 Task: Find an Airbnb in Mairiporã, Brazil, for 7 guests from 10-15 July, with a price range of ₹10,000 - ₹15,000, 4 bedrooms, 7 beds, 4 bathrooms, property type 'Flat', and amenities including Wifi, Free parking, and TV. Host language should be English.
Action: Mouse moved to (610, 124)
Screenshot: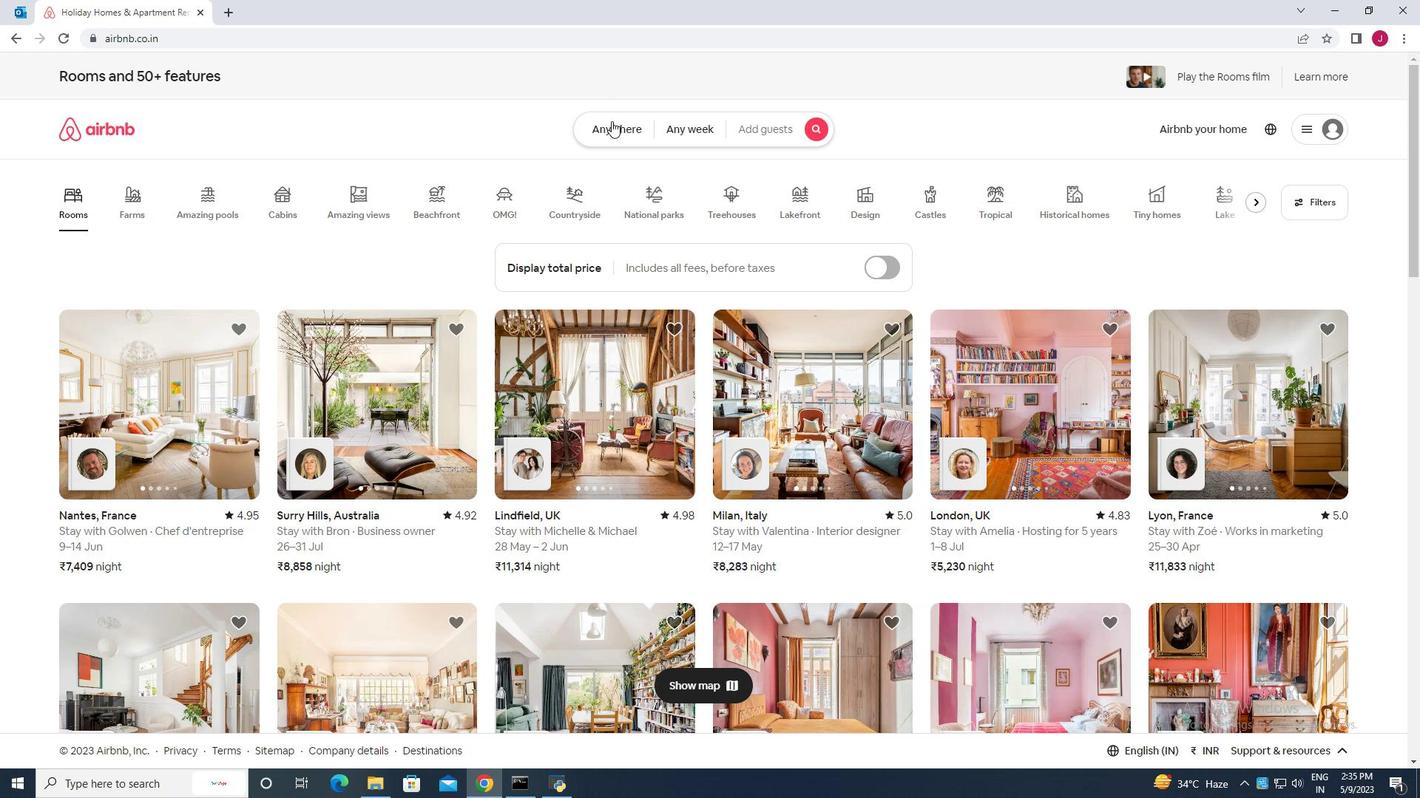 
Action: Mouse pressed left at (610, 124)
Screenshot: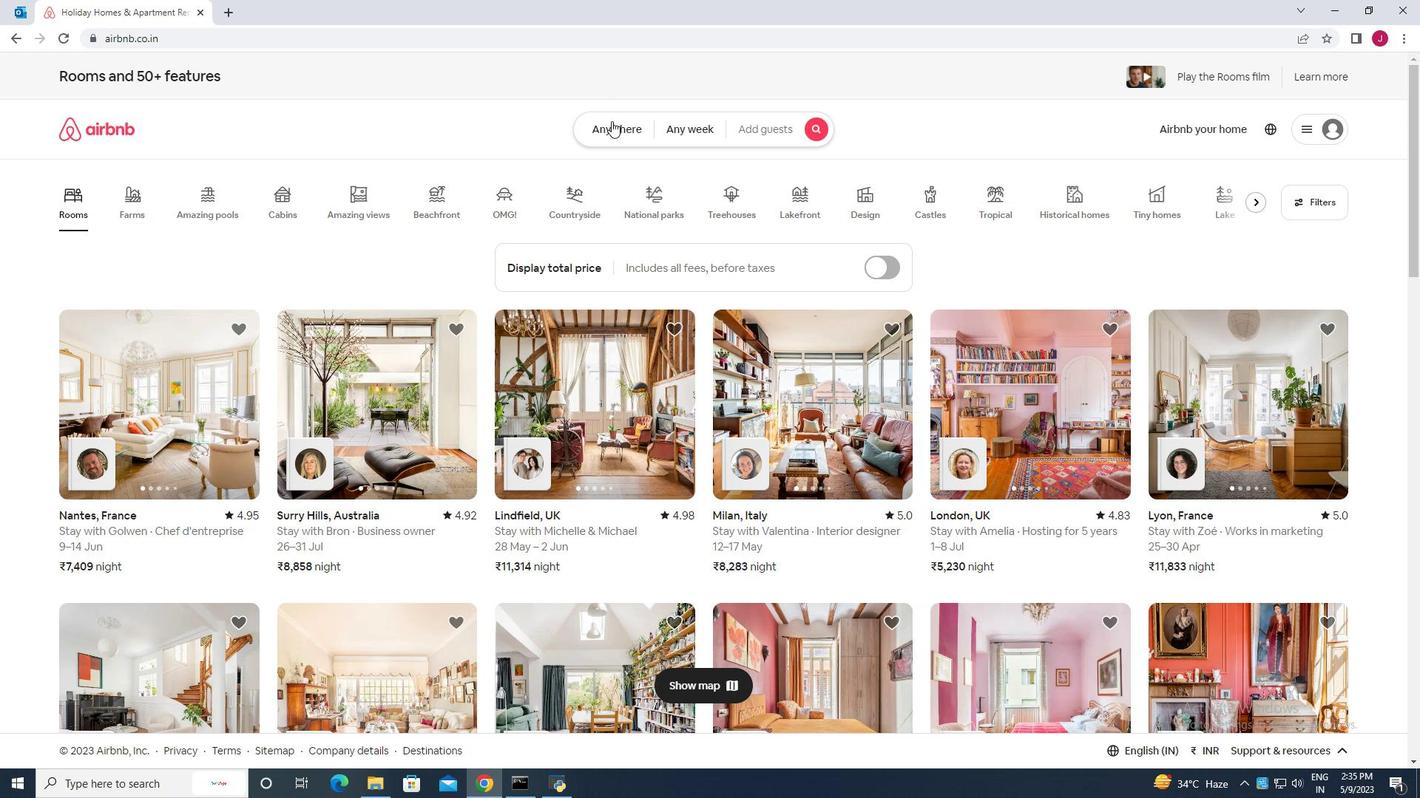 
Action: Mouse moved to (451, 193)
Screenshot: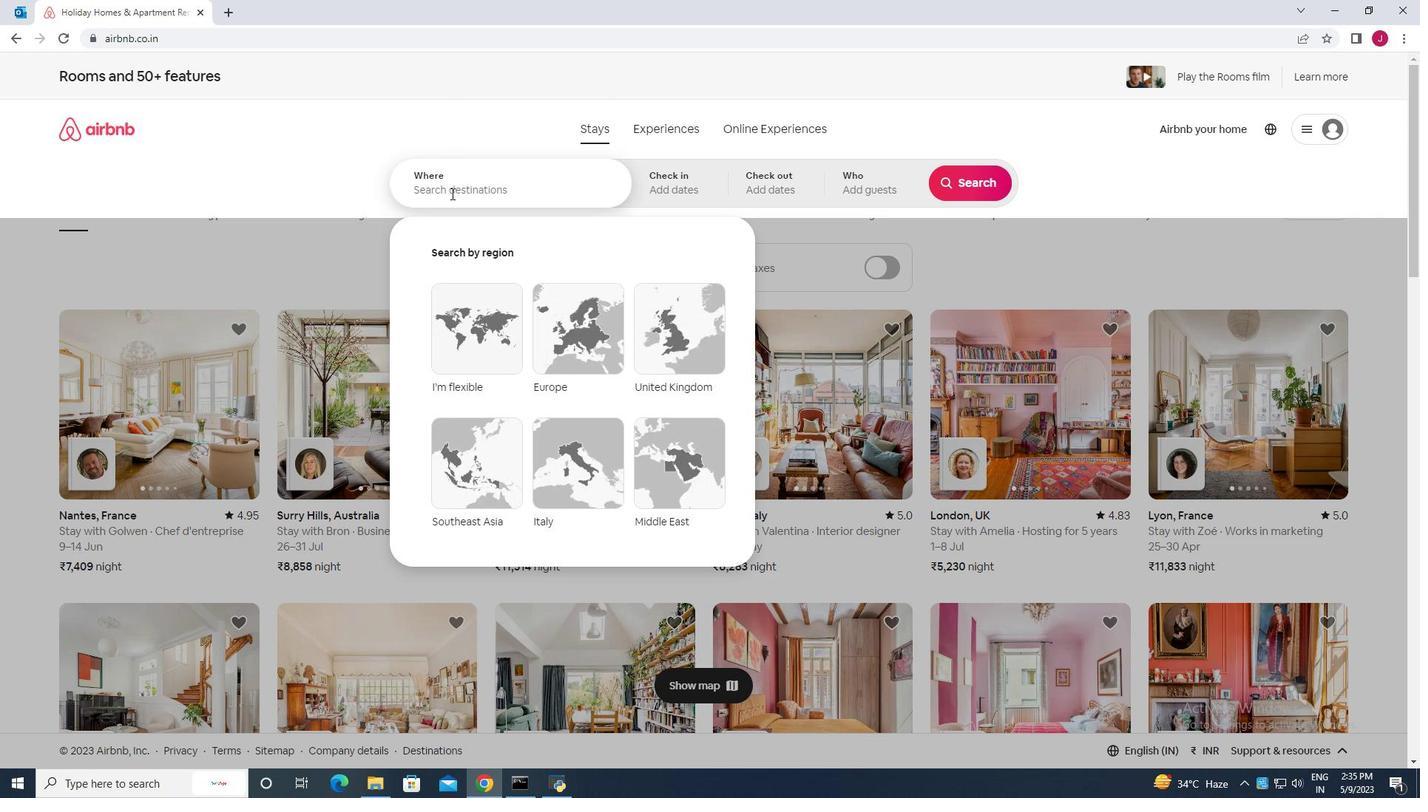 
Action: Mouse pressed left at (451, 193)
Screenshot: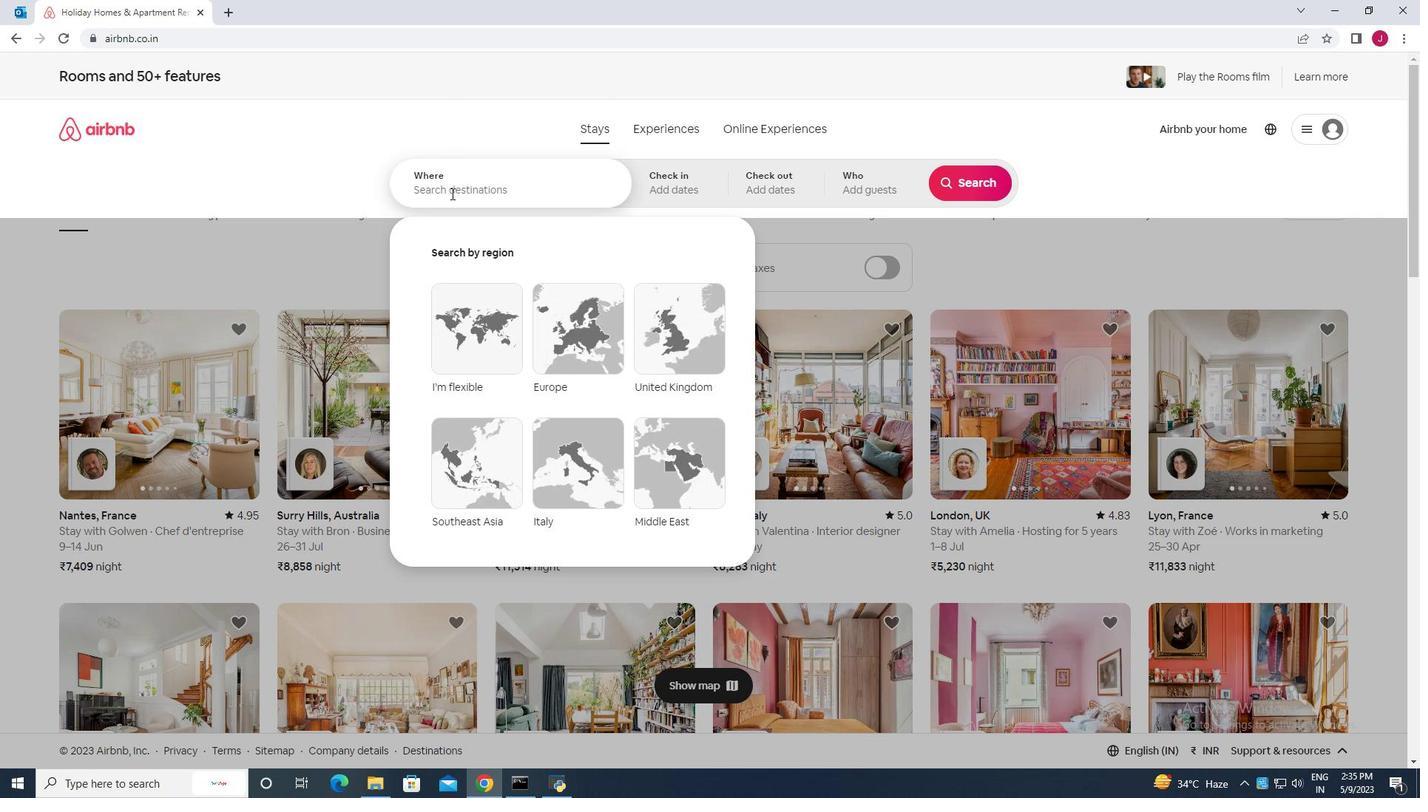 
Action: Mouse moved to (452, 193)
Screenshot: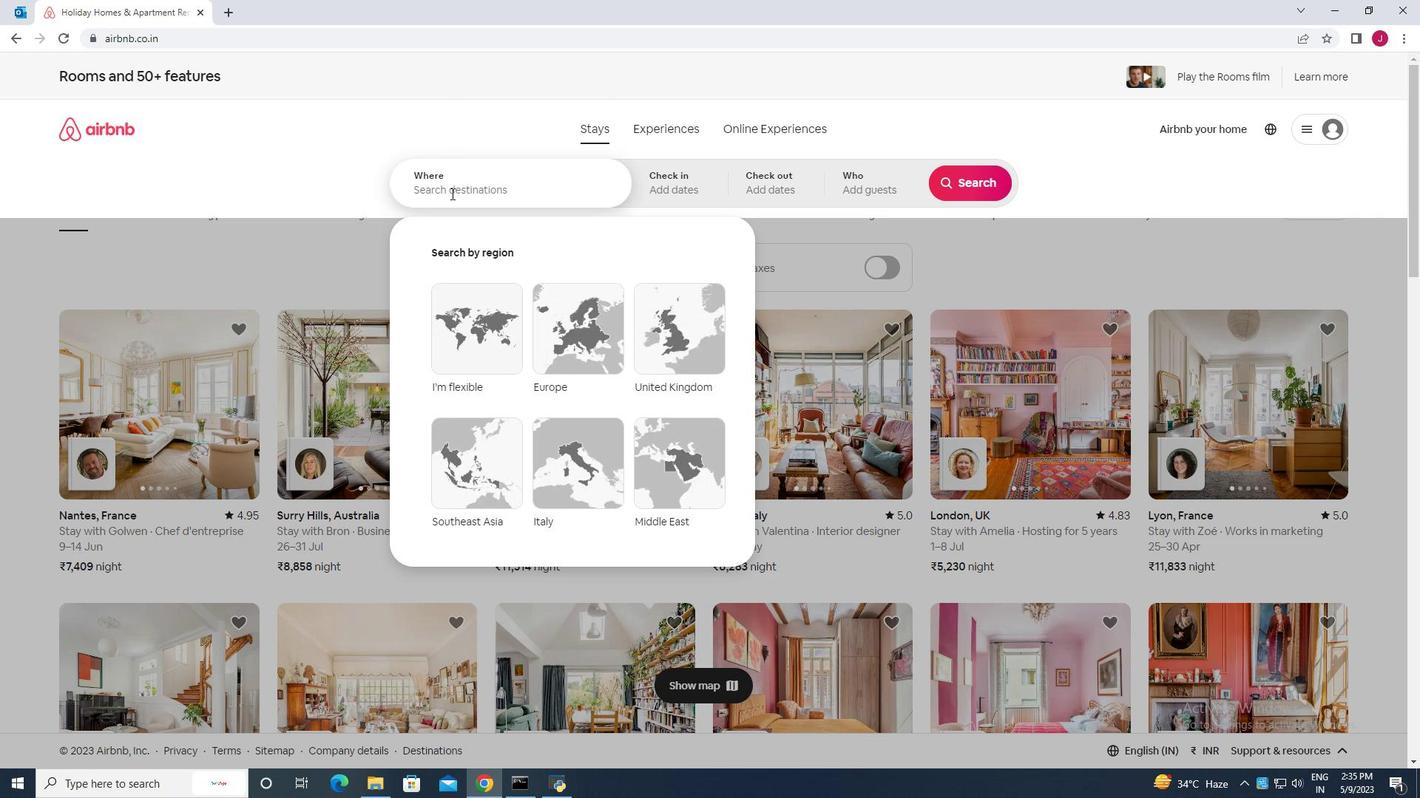 
Action: Key pressed mairipora<Key.space>brazil
Screenshot: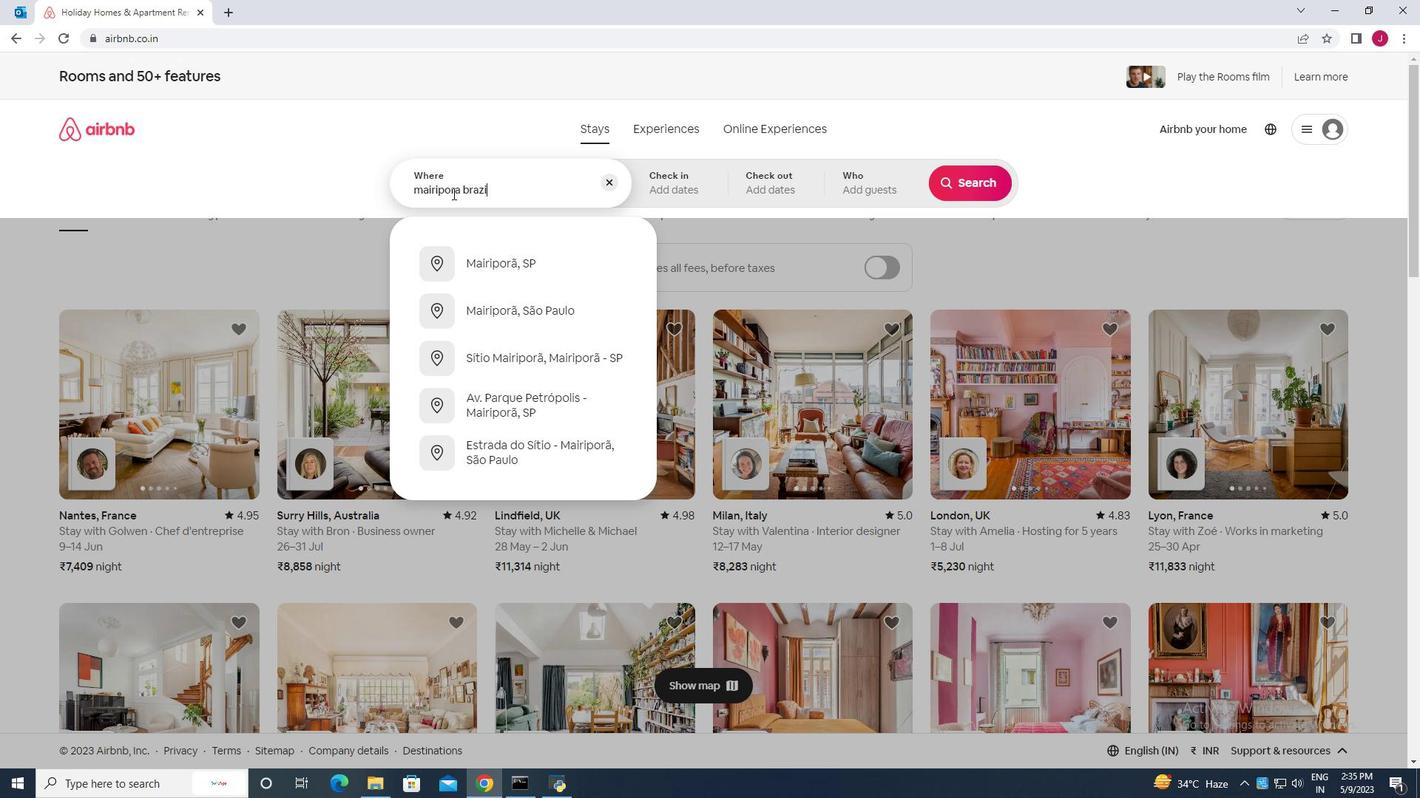 
Action: Mouse moved to (514, 238)
Screenshot: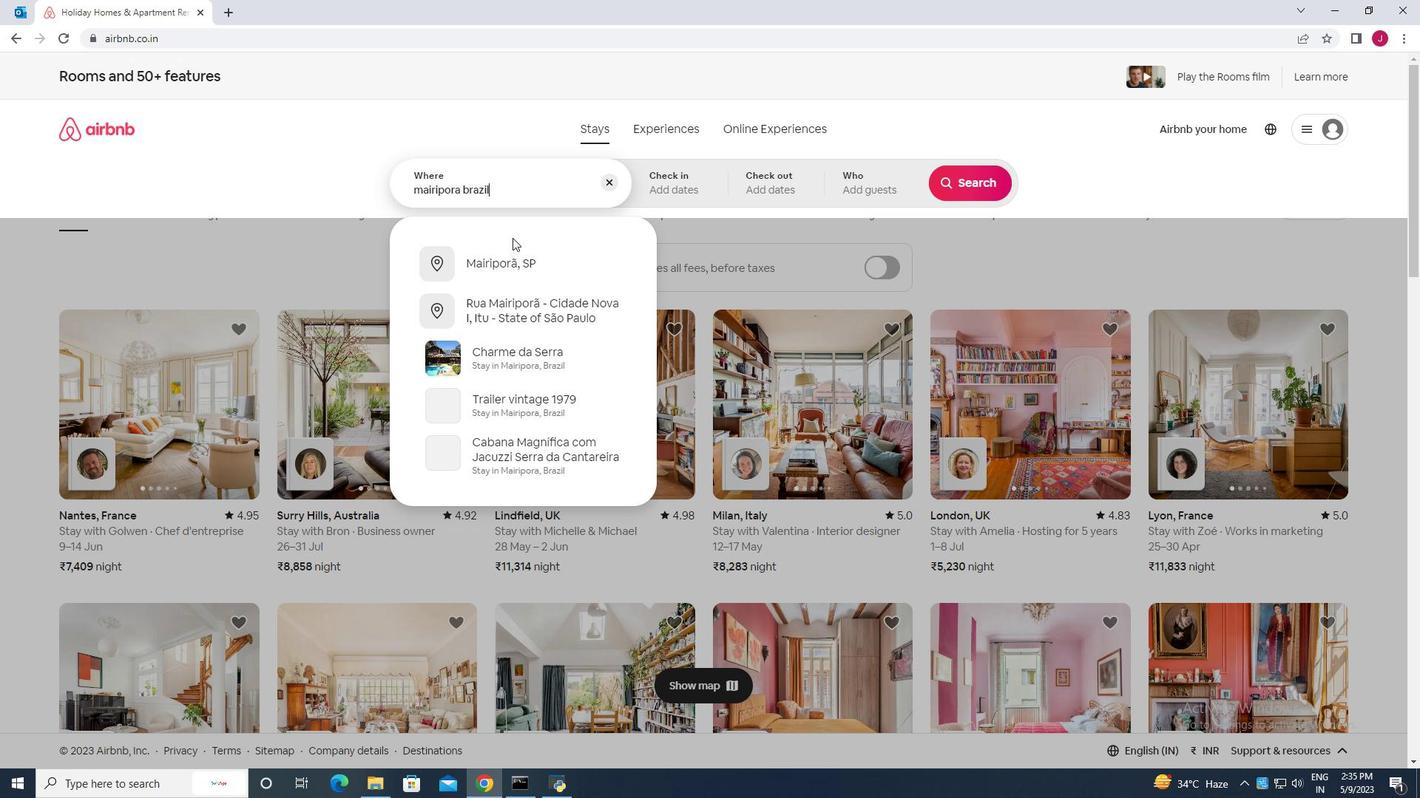 
Action: Key pressed <Key.enter>
Screenshot: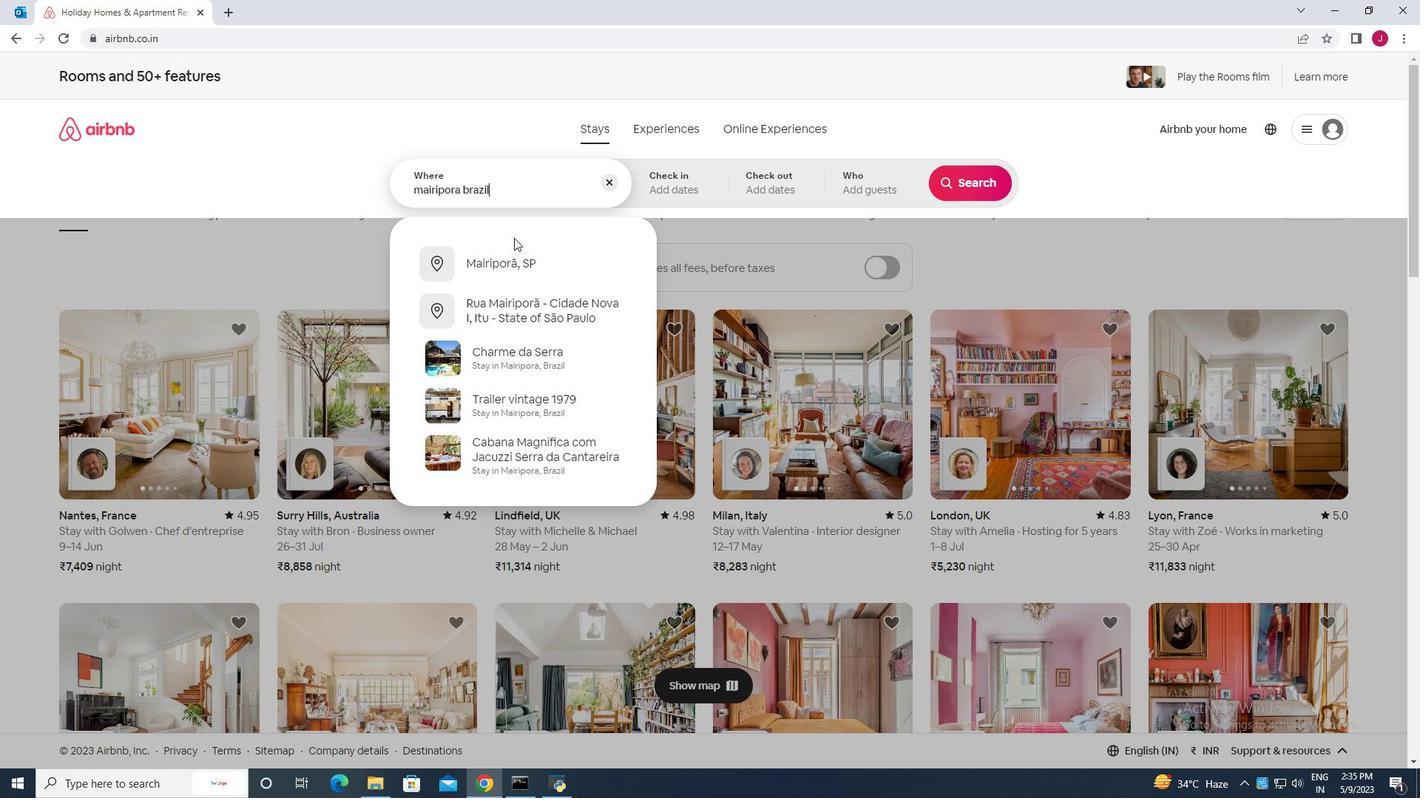 
Action: Mouse moved to (966, 295)
Screenshot: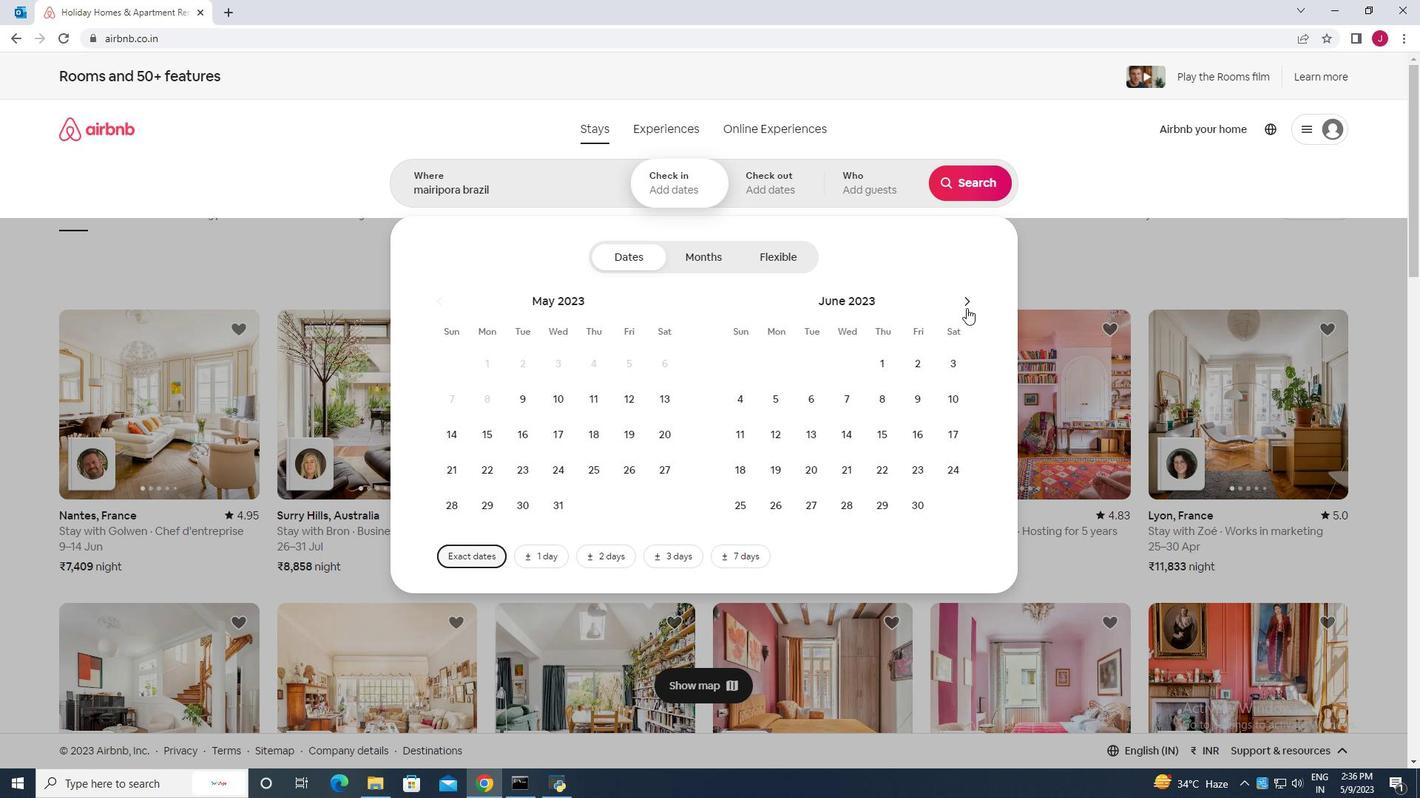 
Action: Mouse pressed left at (966, 295)
Screenshot: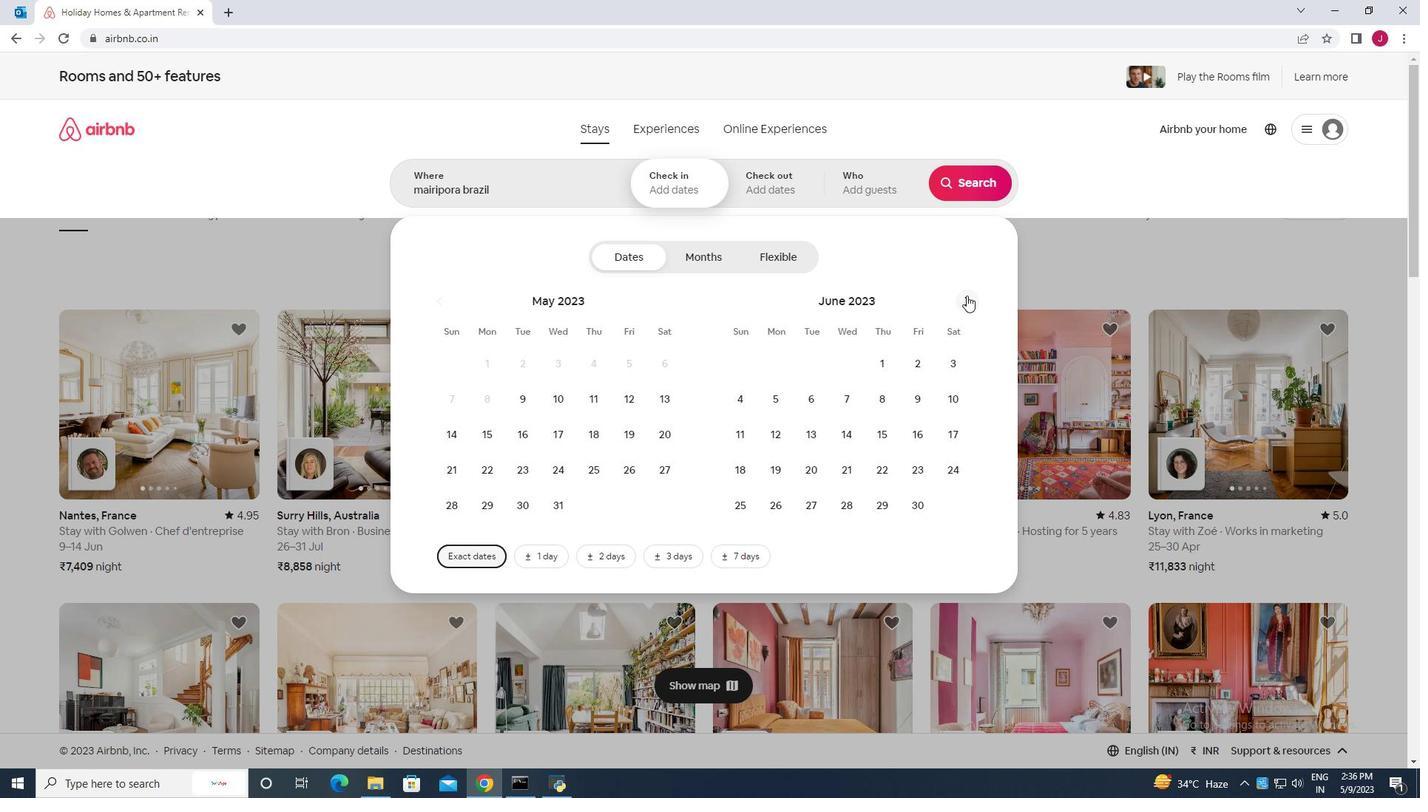 
Action: Mouse moved to (781, 437)
Screenshot: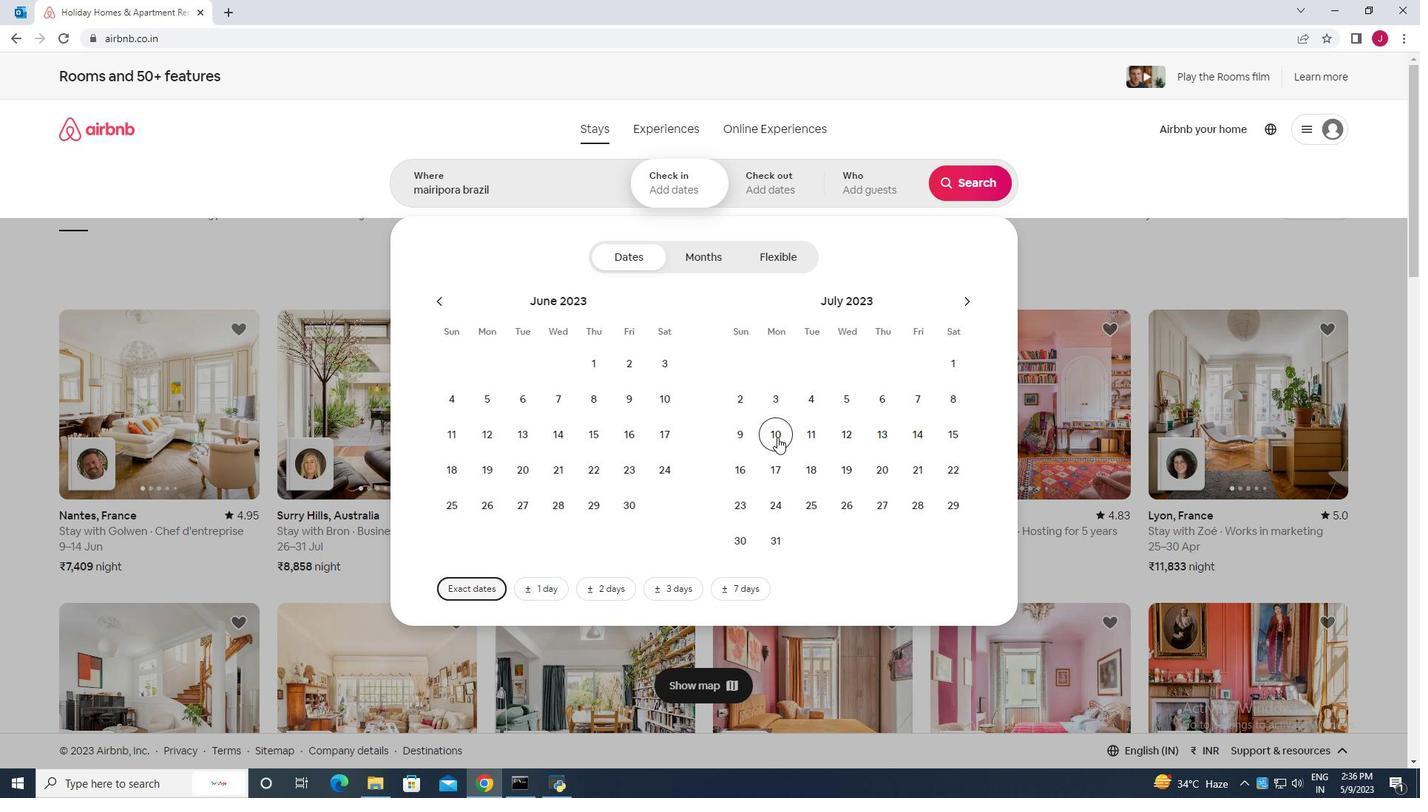 
Action: Mouse pressed left at (781, 437)
Screenshot: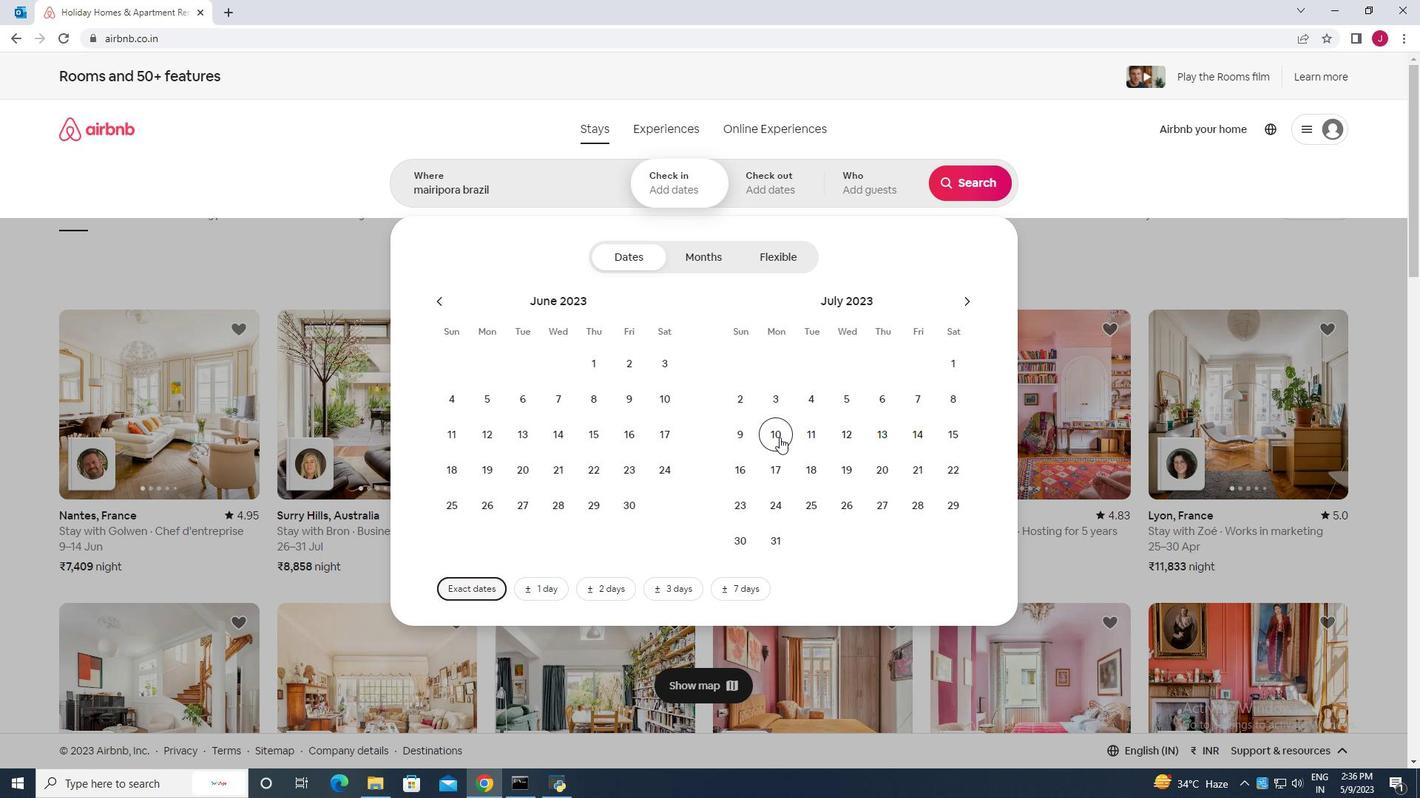 
Action: Mouse moved to (950, 435)
Screenshot: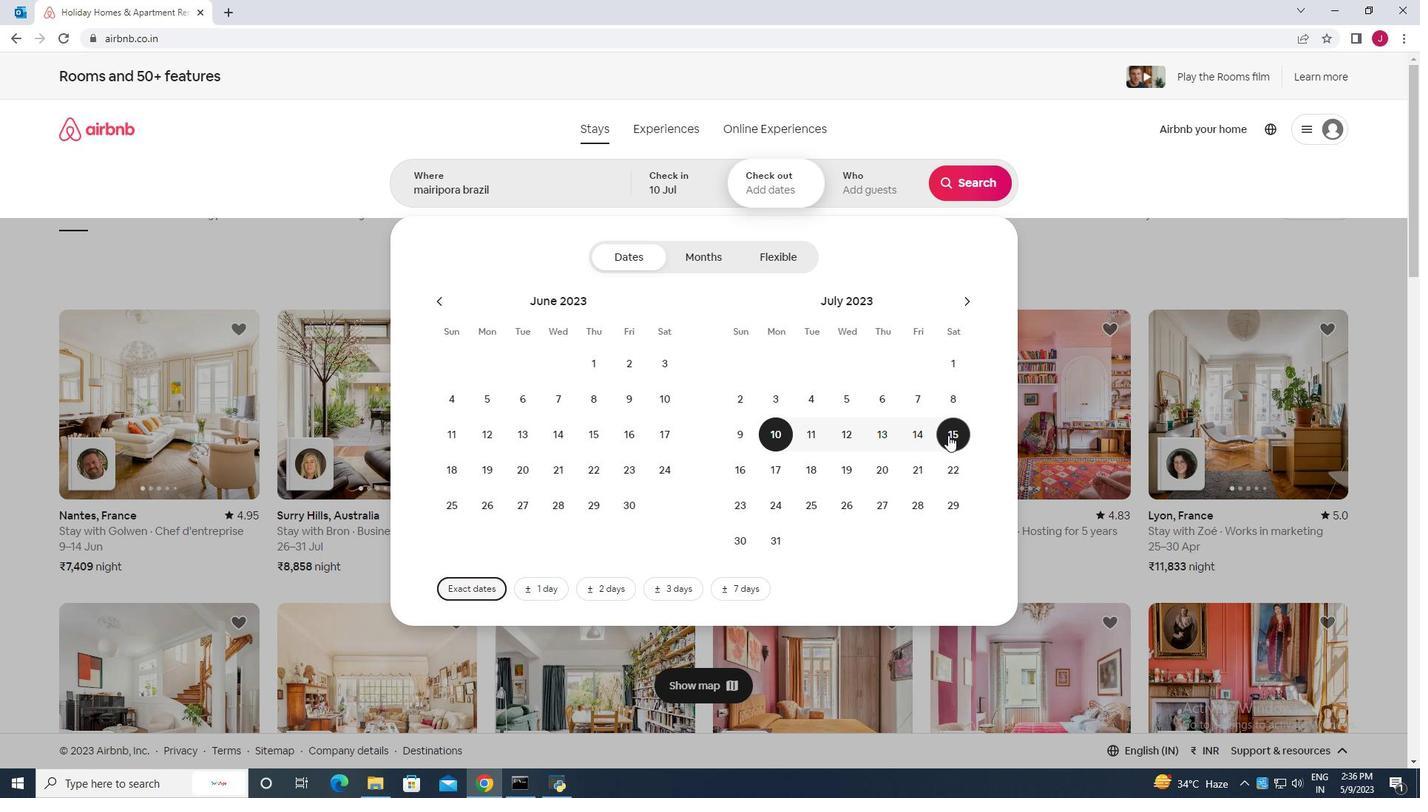 
Action: Mouse pressed left at (950, 435)
Screenshot: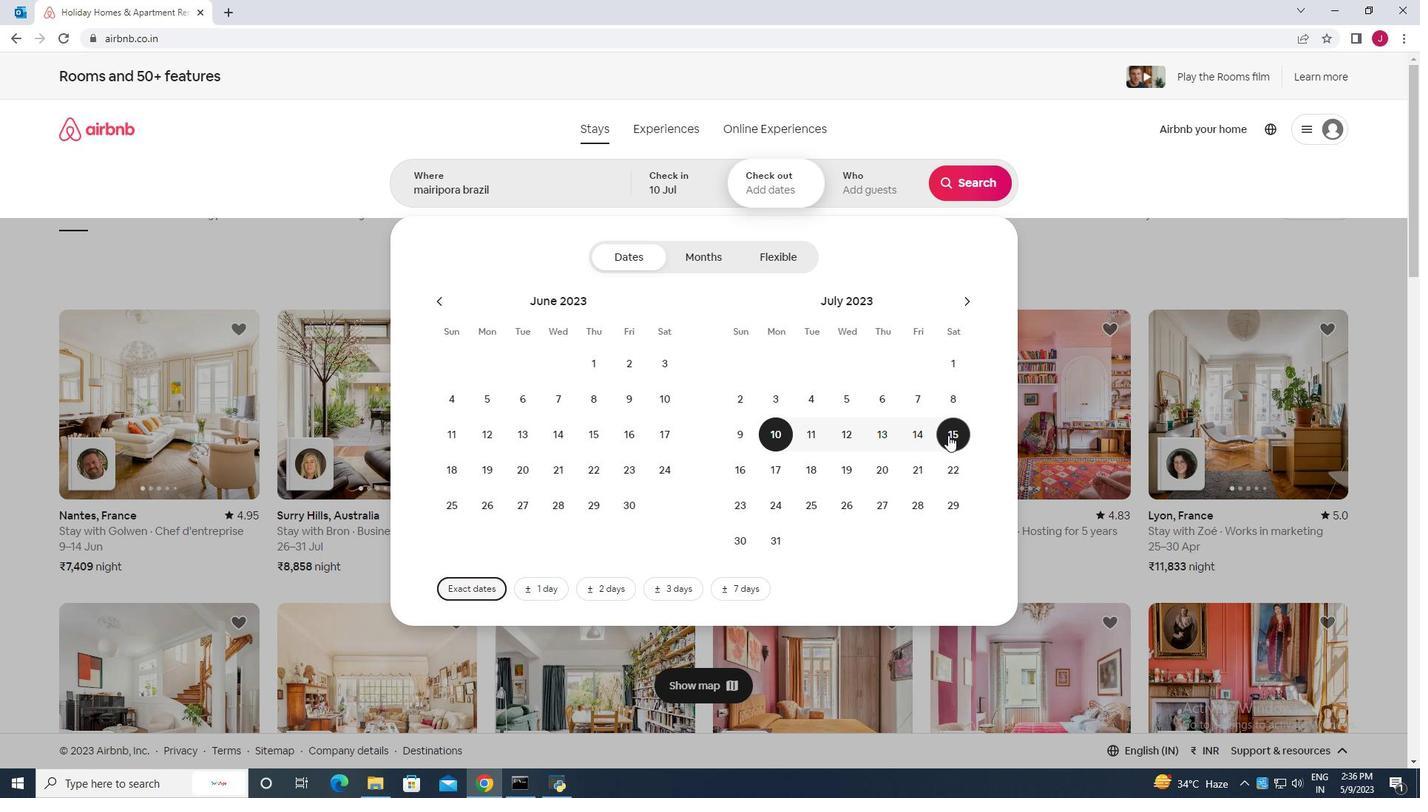 
Action: Mouse moved to (858, 190)
Screenshot: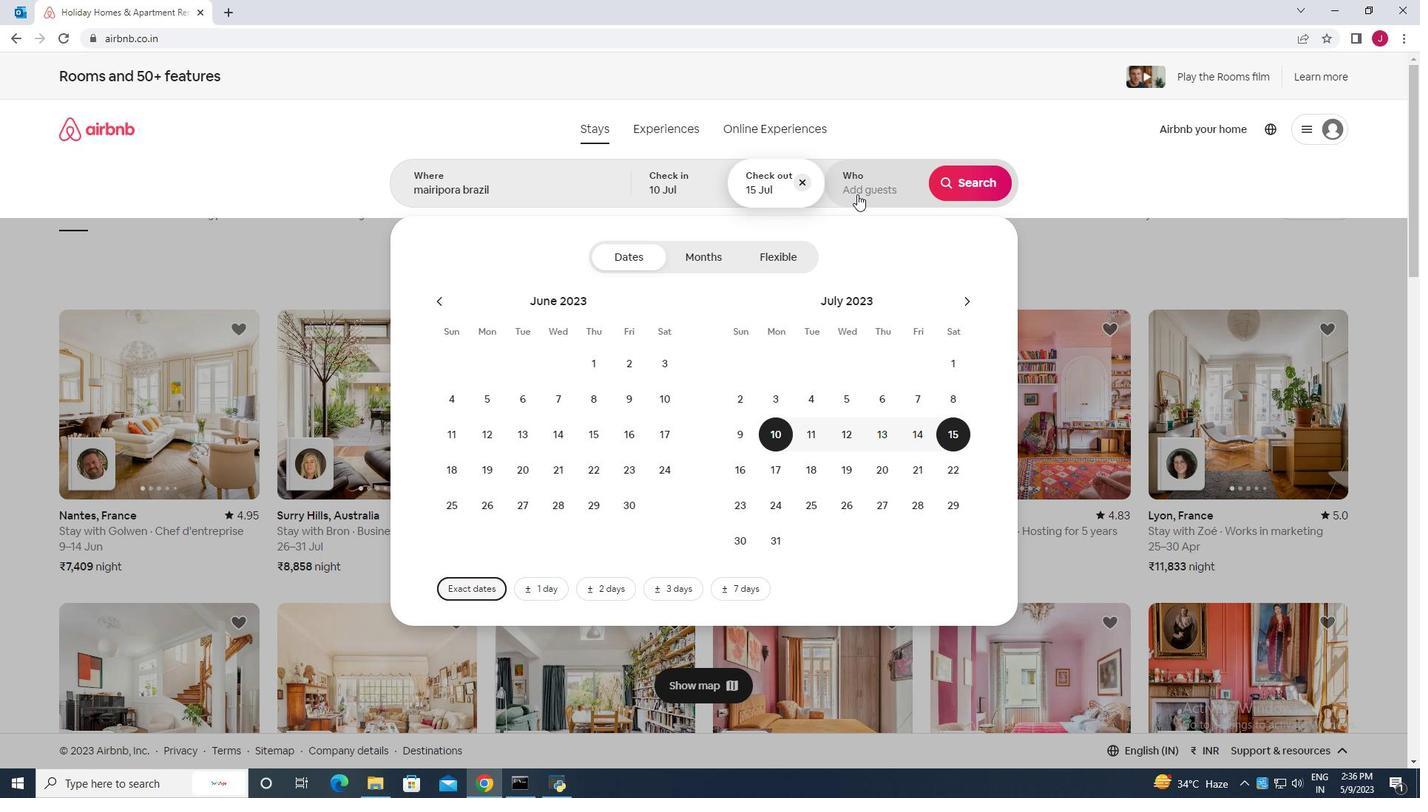 
Action: Mouse pressed left at (858, 190)
Screenshot: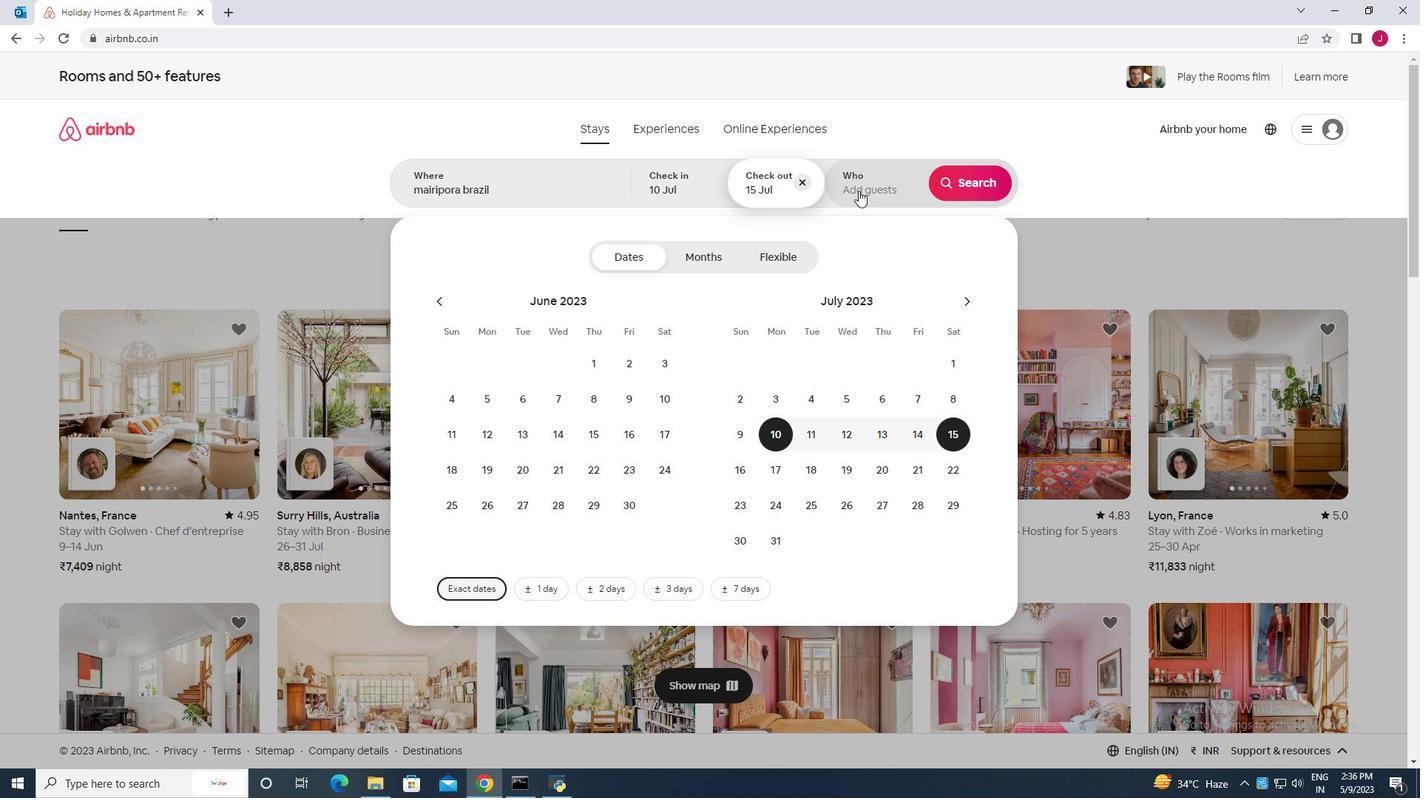 
Action: Mouse moved to (974, 260)
Screenshot: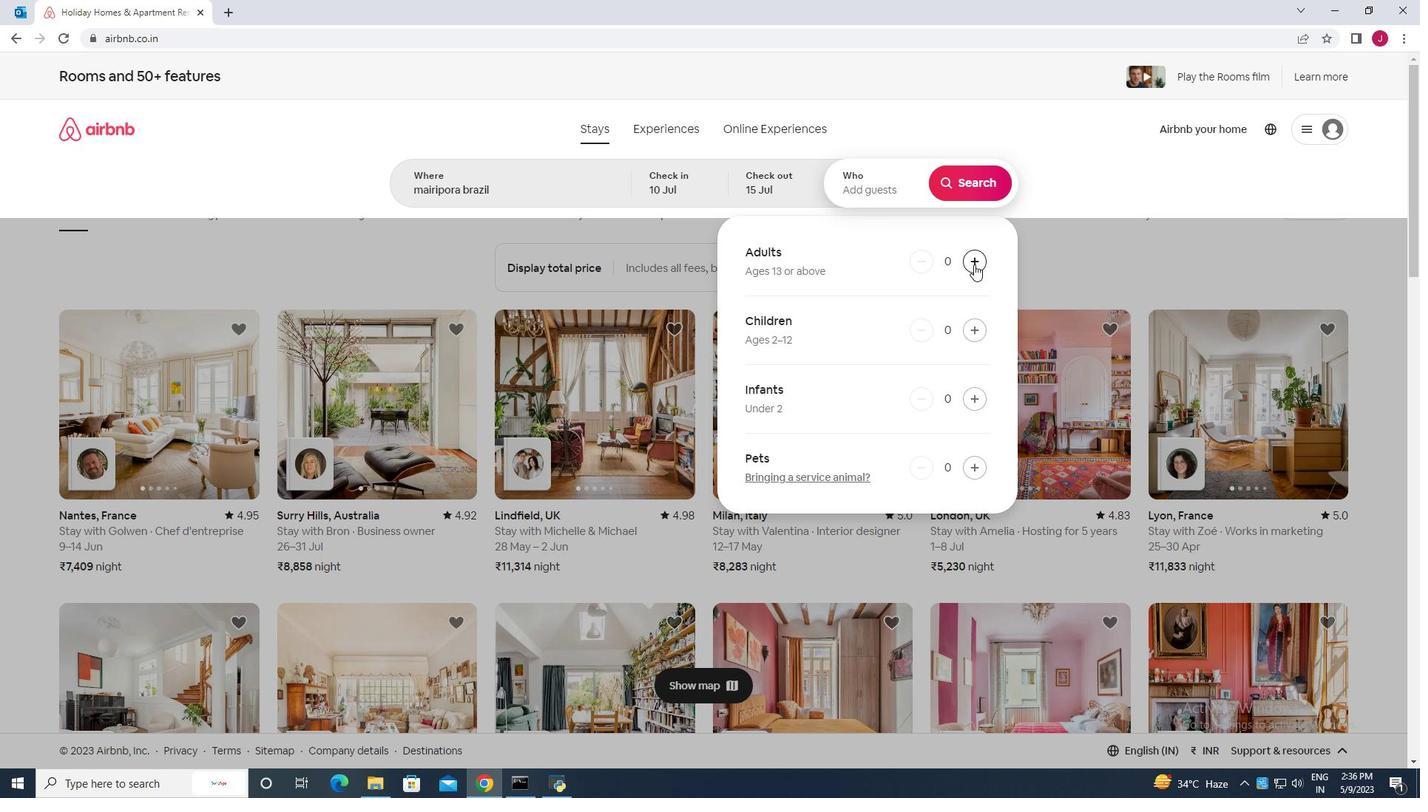 
Action: Mouse pressed left at (974, 260)
Screenshot: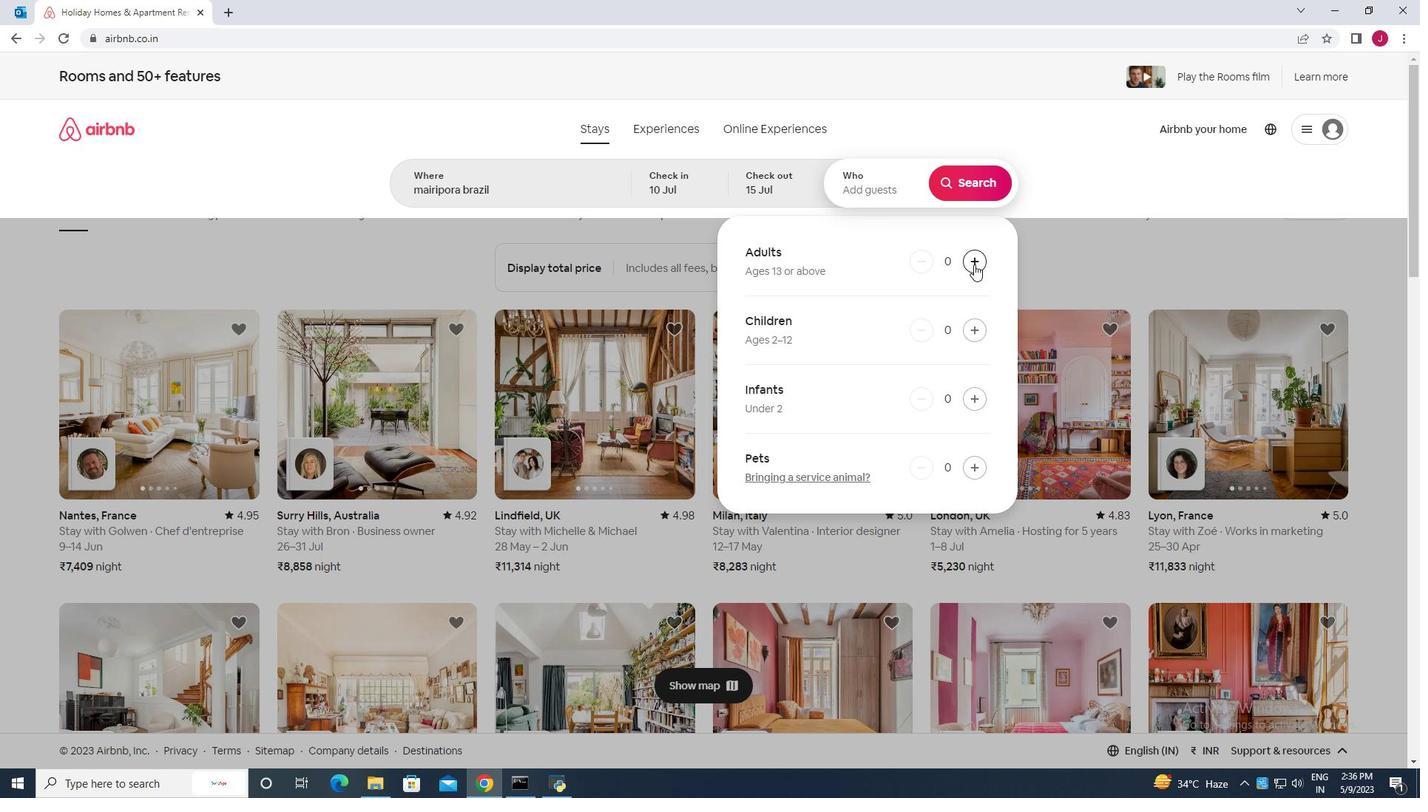 
Action: Mouse moved to (974, 260)
Screenshot: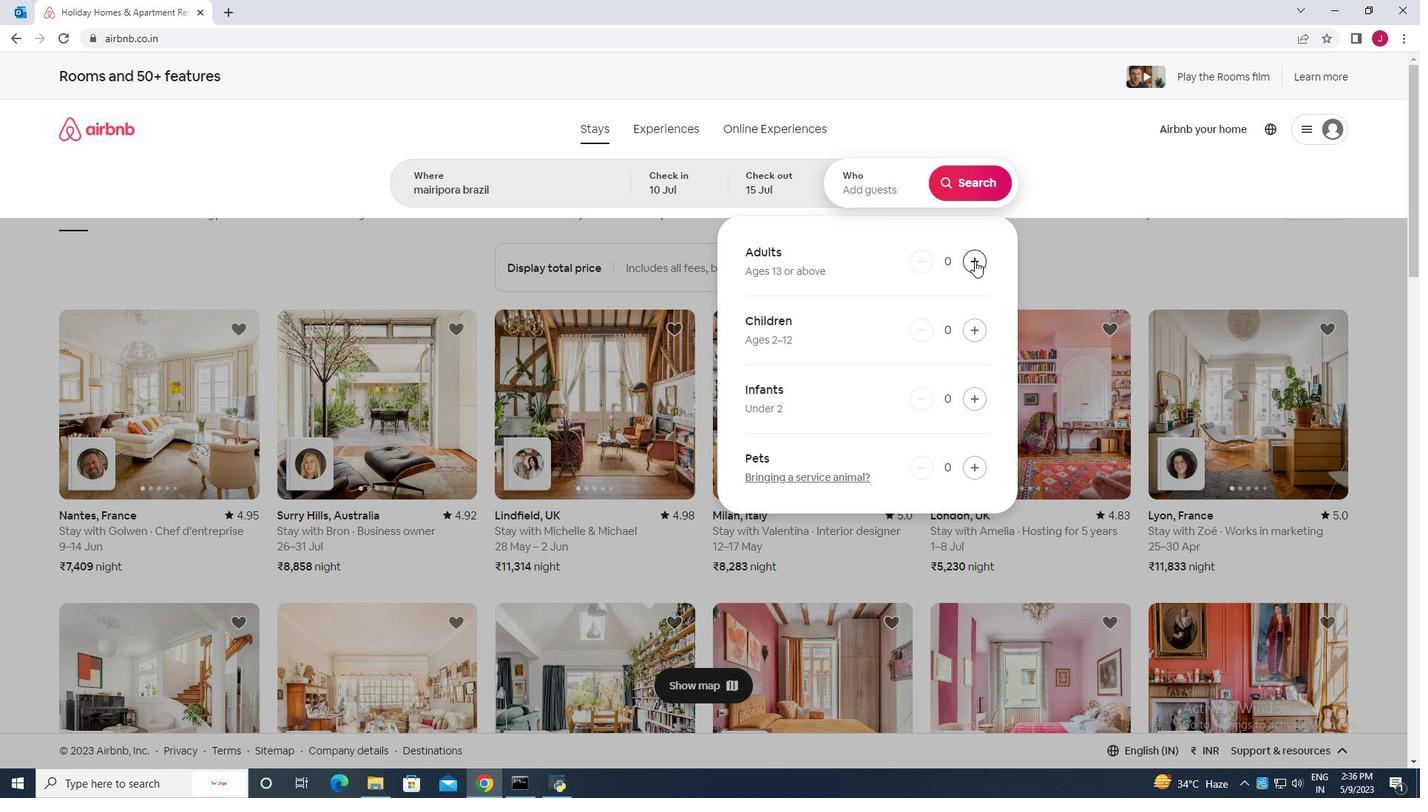 
Action: Mouse pressed left at (974, 260)
Screenshot: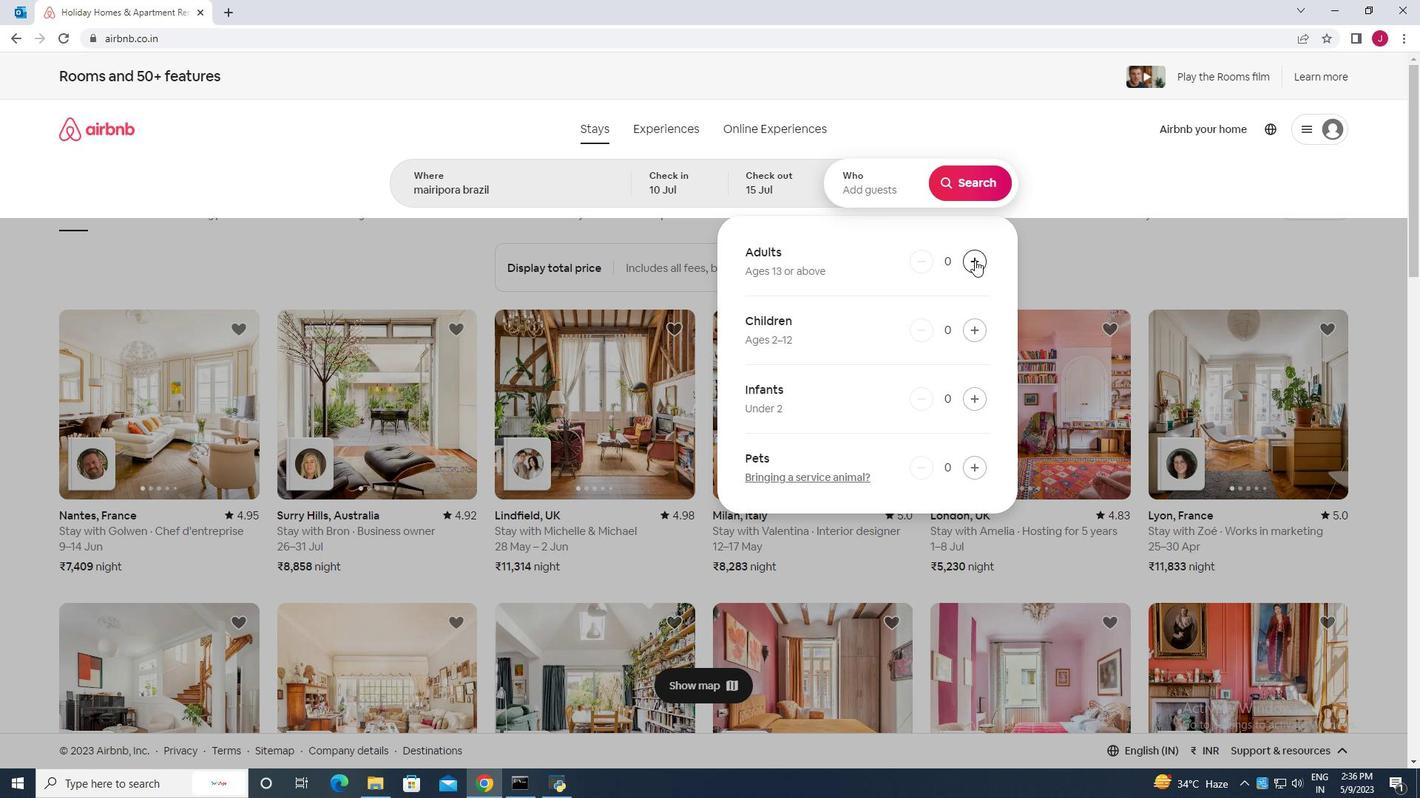 
Action: Mouse pressed left at (974, 260)
Screenshot: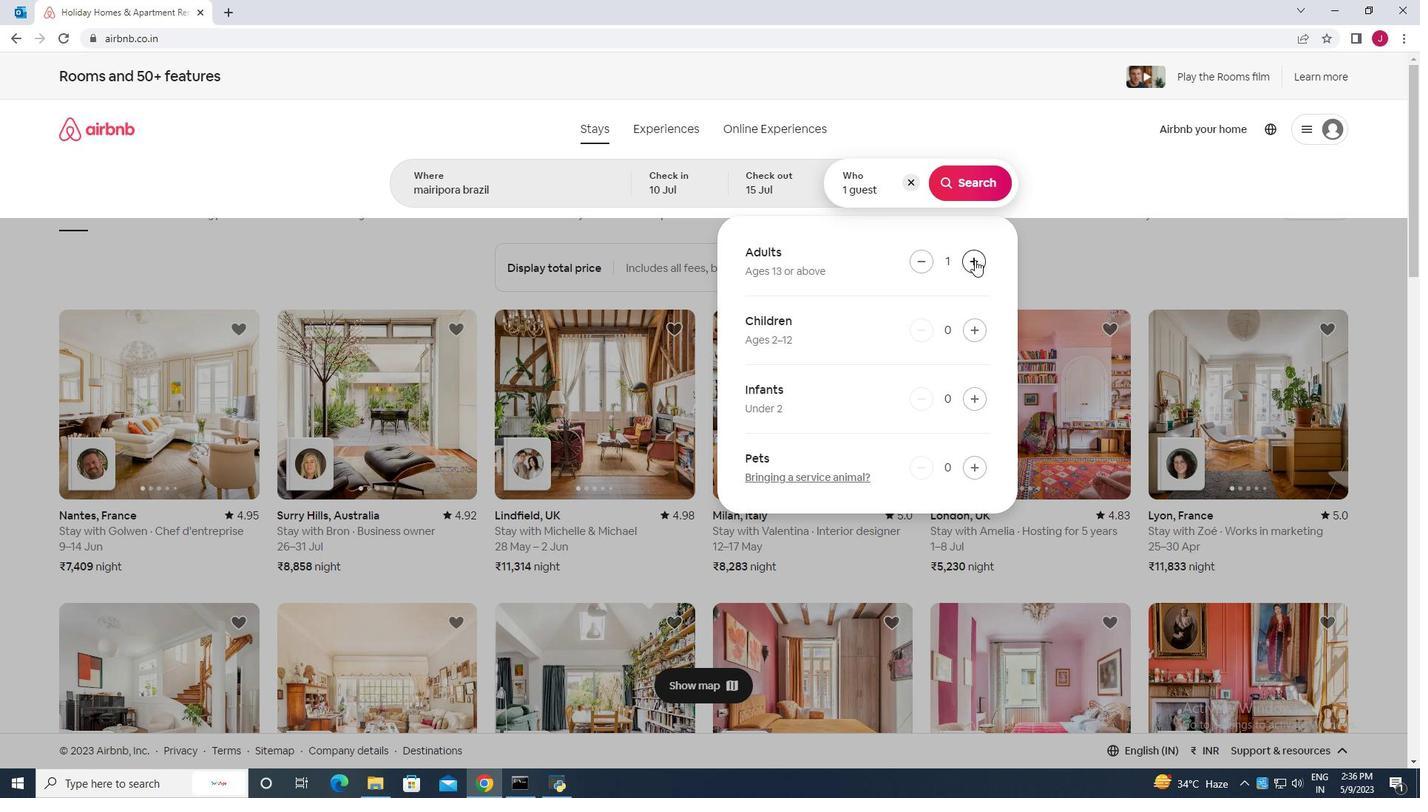 
Action: Mouse pressed left at (974, 260)
Screenshot: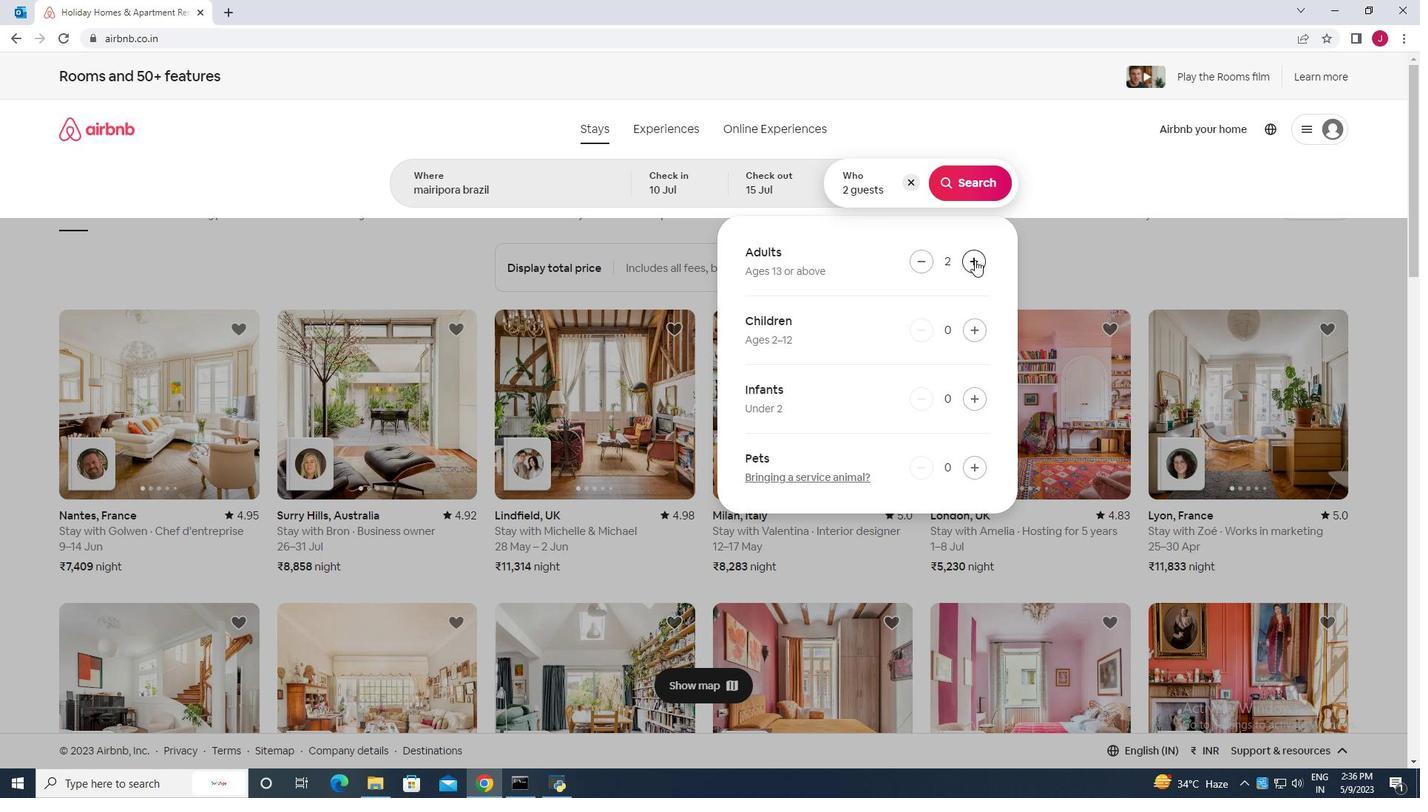 
Action: Mouse pressed left at (974, 260)
Screenshot: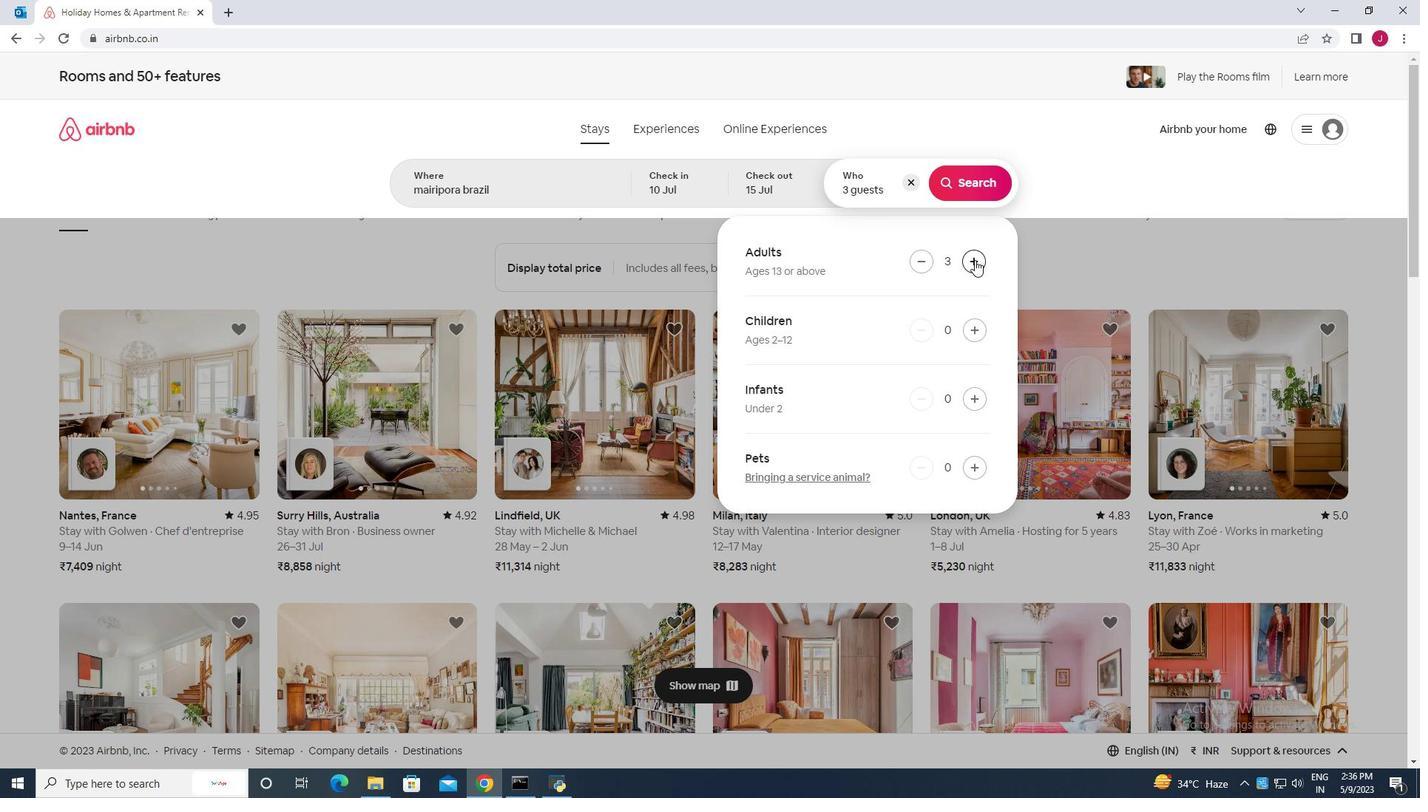
Action: Mouse pressed left at (974, 260)
Screenshot: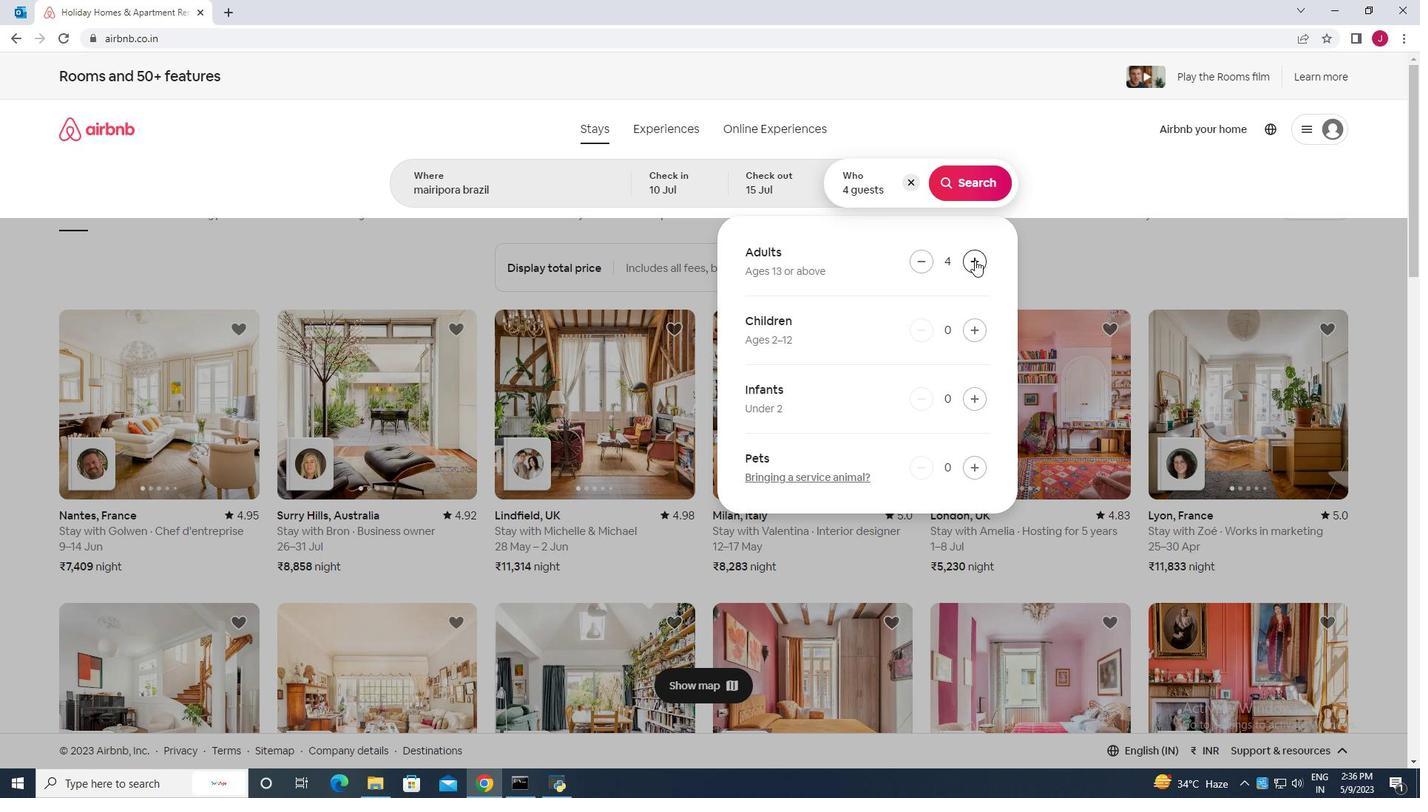 
Action: Mouse pressed left at (974, 260)
Screenshot: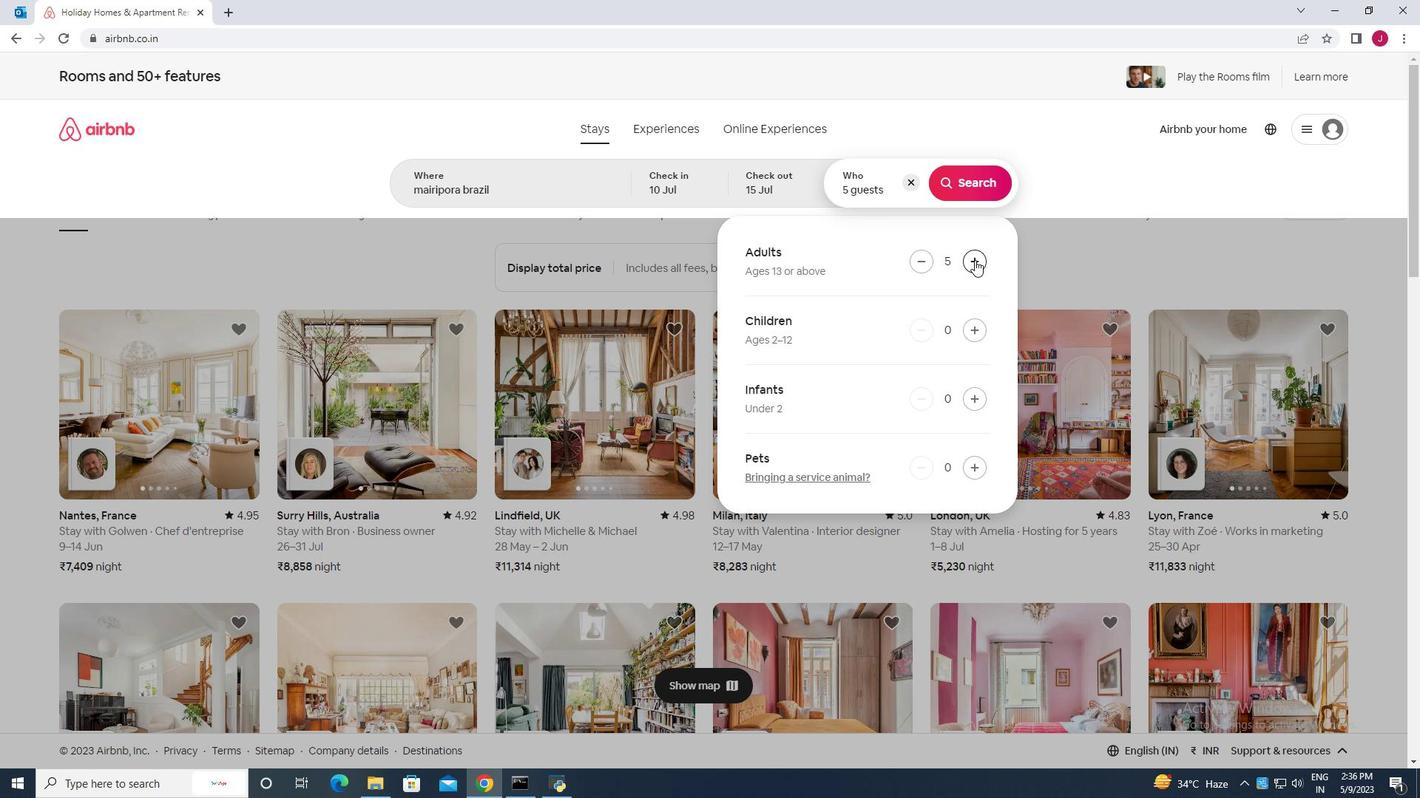 
Action: Mouse moved to (969, 185)
Screenshot: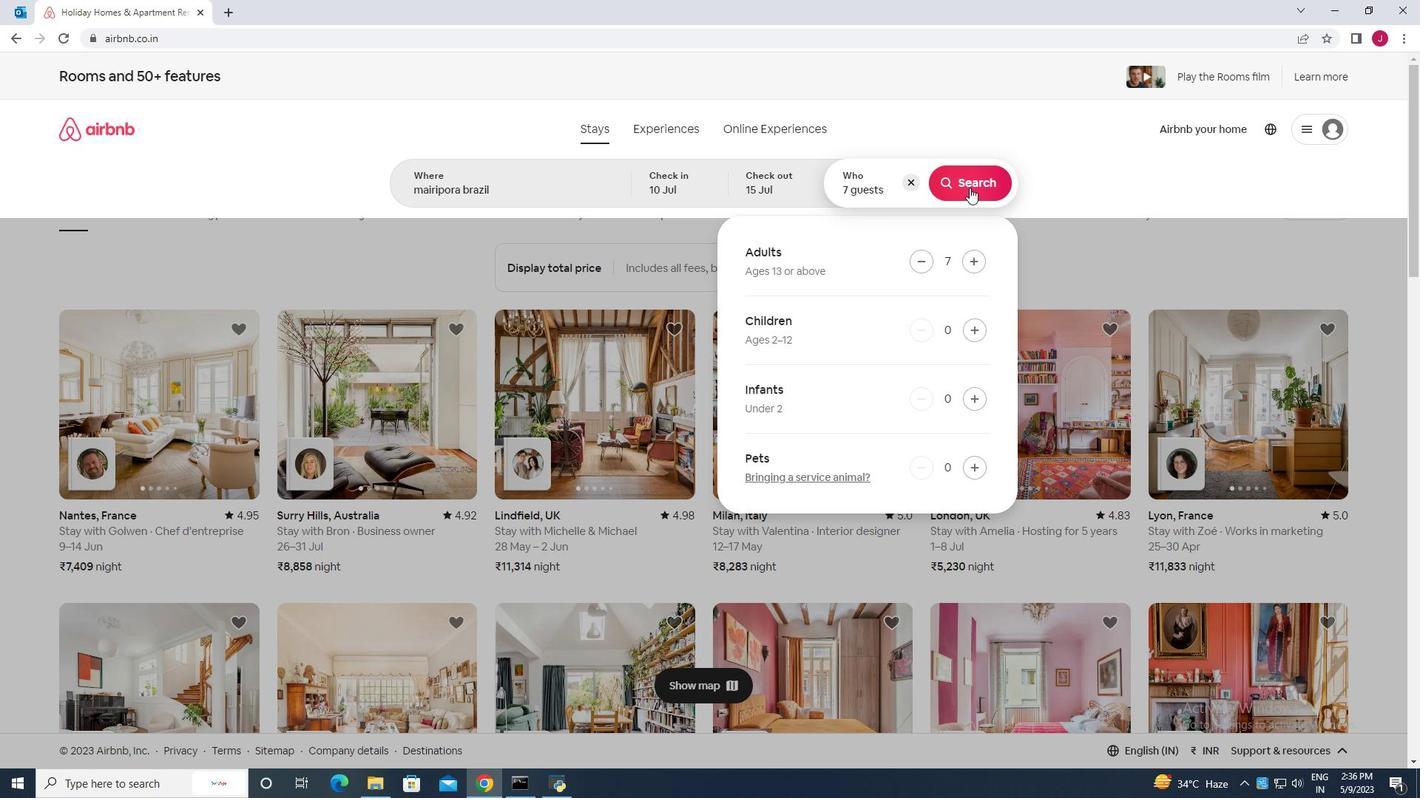 
Action: Mouse pressed left at (969, 185)
Screenshot: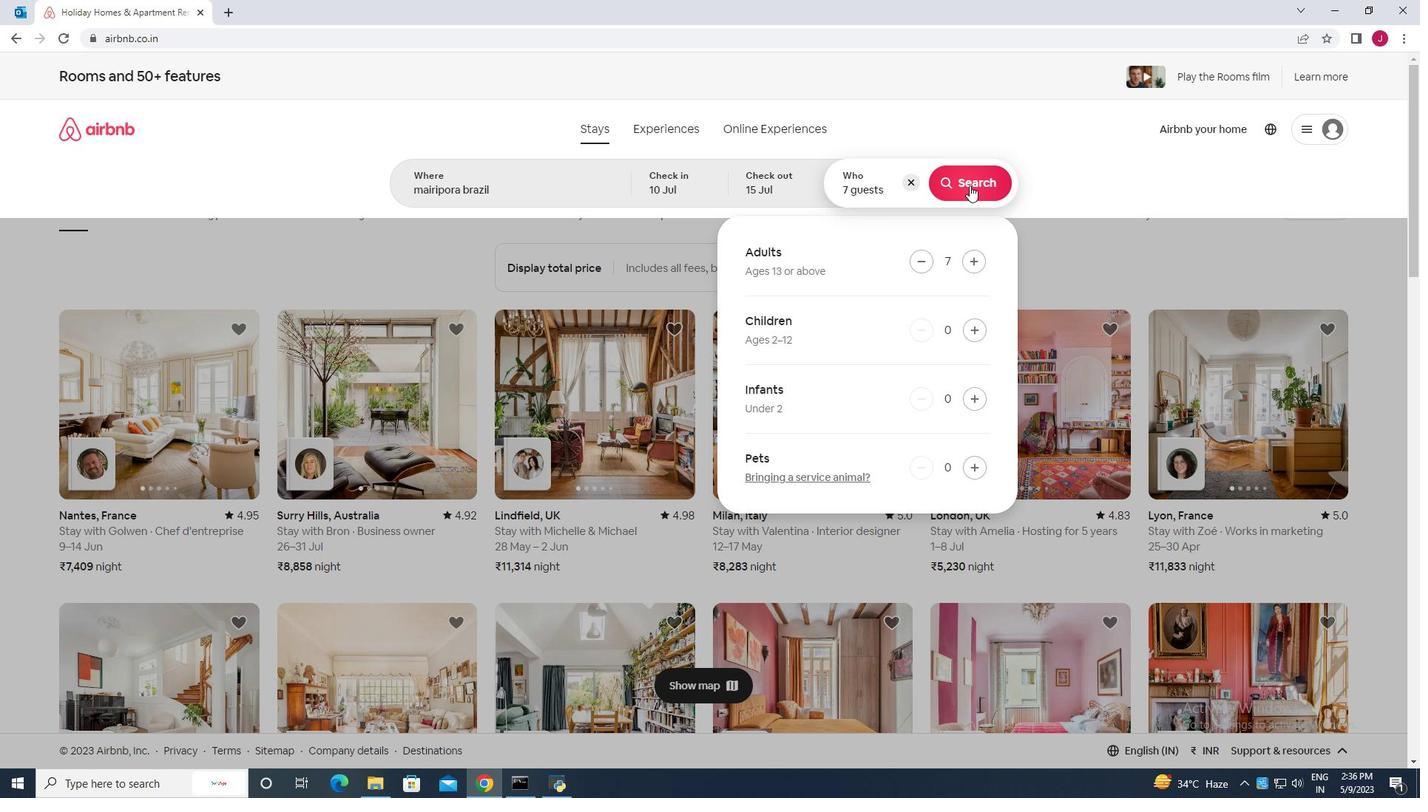 
Action: Mouse moved to (1361, 130)
Screenshot: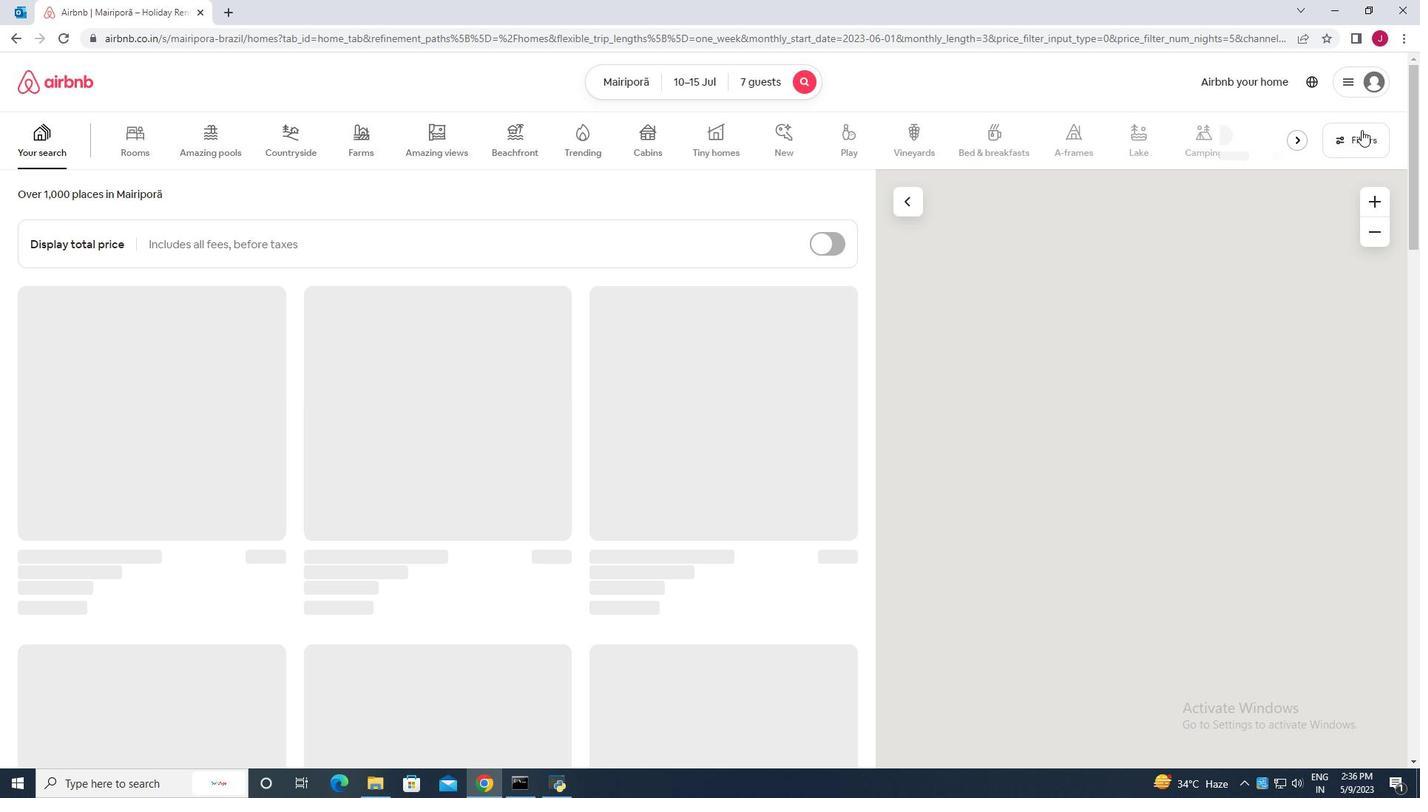 
Action: Mouse pressed left at (1361, 130)
Screenshot: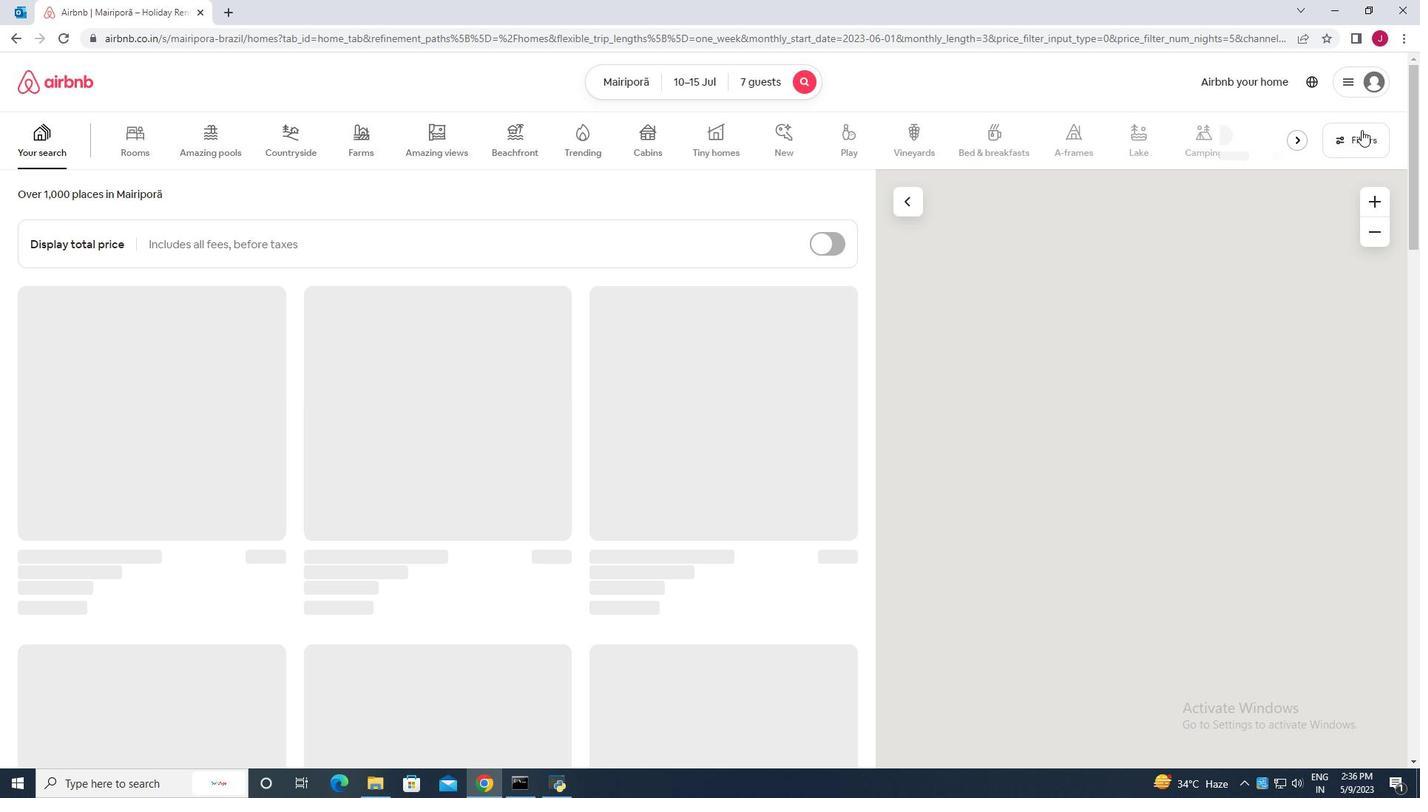 
Action: Mouse moved to (543, 501)
Screenshot: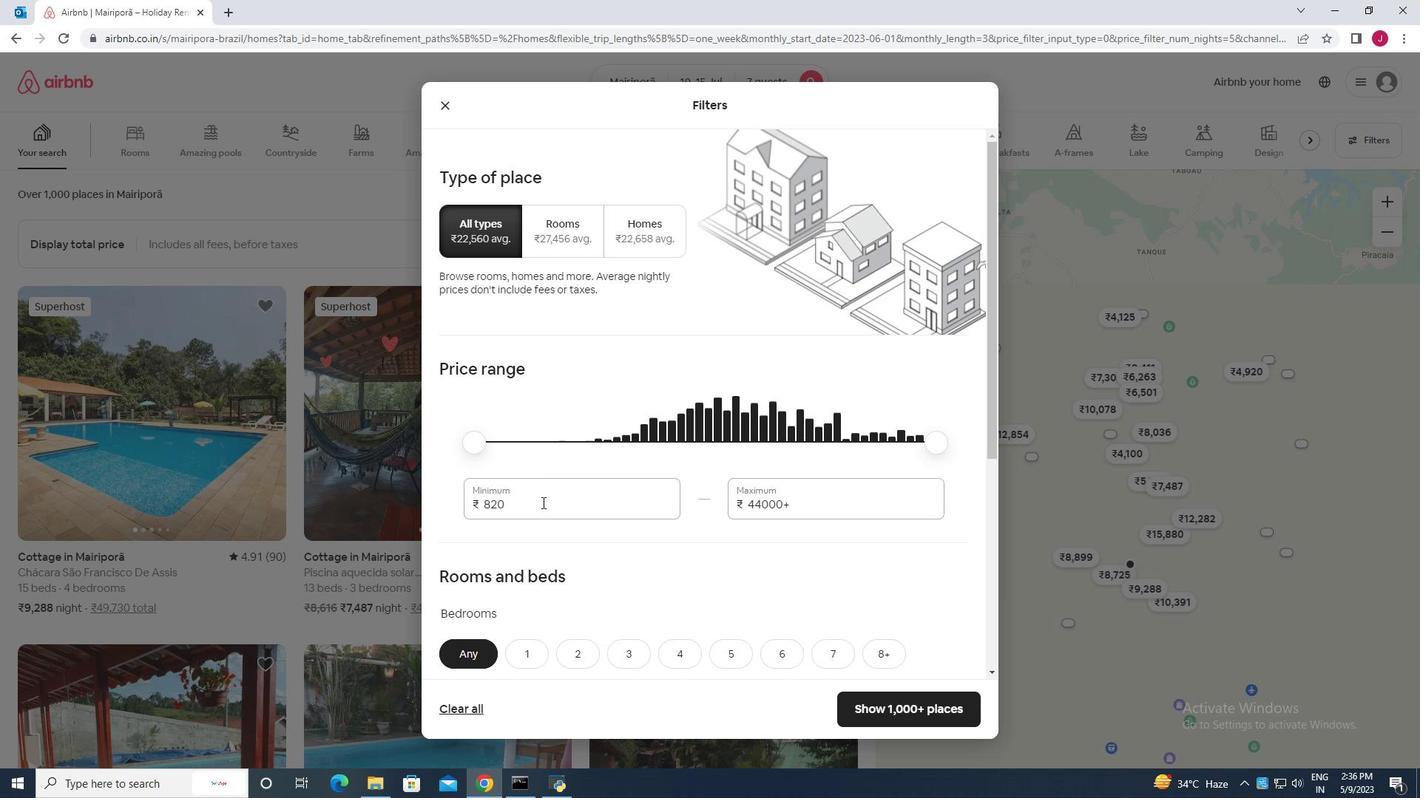 
Action: Mouse pressed left at (543, 501)
Screenshot: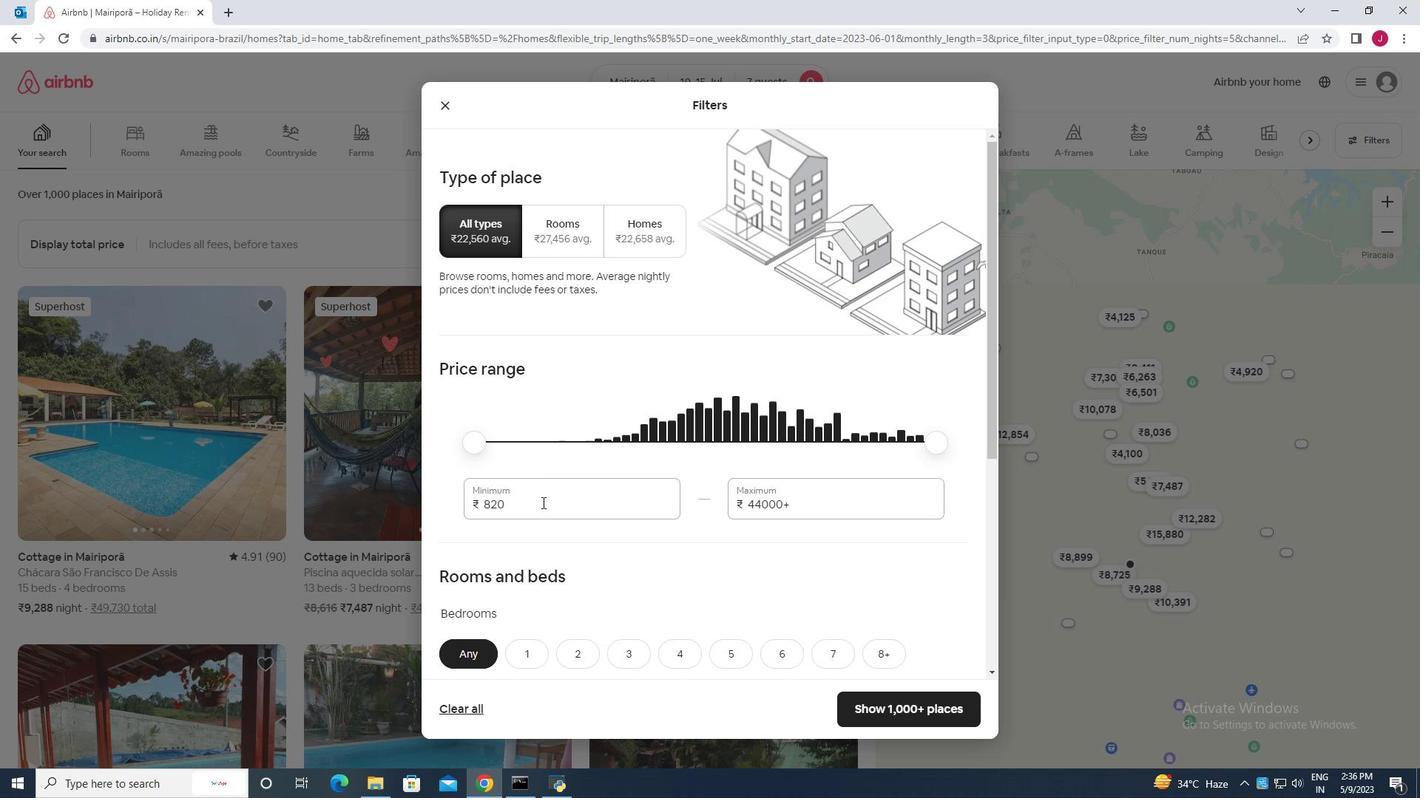 
Action: Mouse moved to (545, 501)
Screenshot: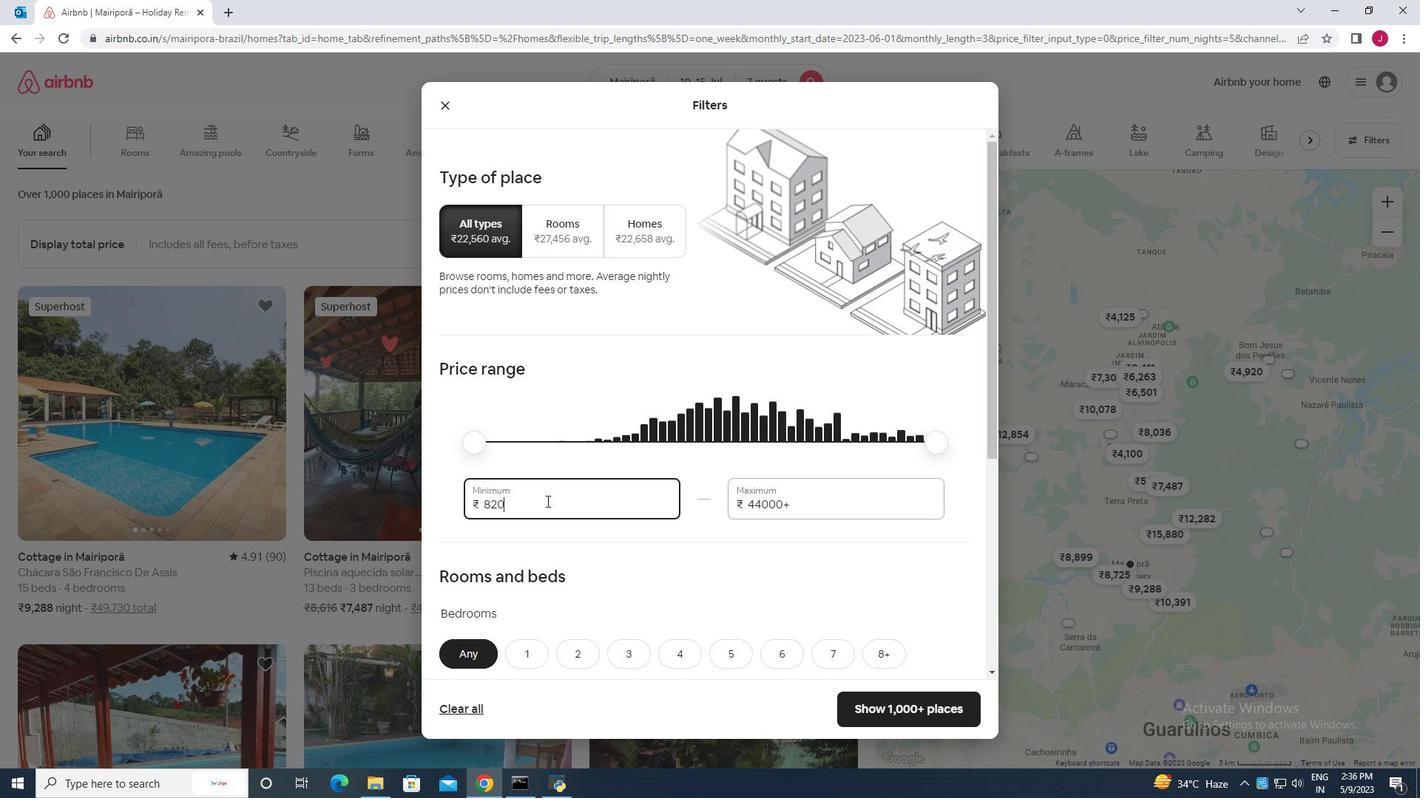 
Action: Key pressed <Key.backspace><Key.backspace><Key.backspace><Key.backspace><Key.backspace><Key.backspace><Key.backspace><Key.backspace><Key.backspace>10000
Screenshot: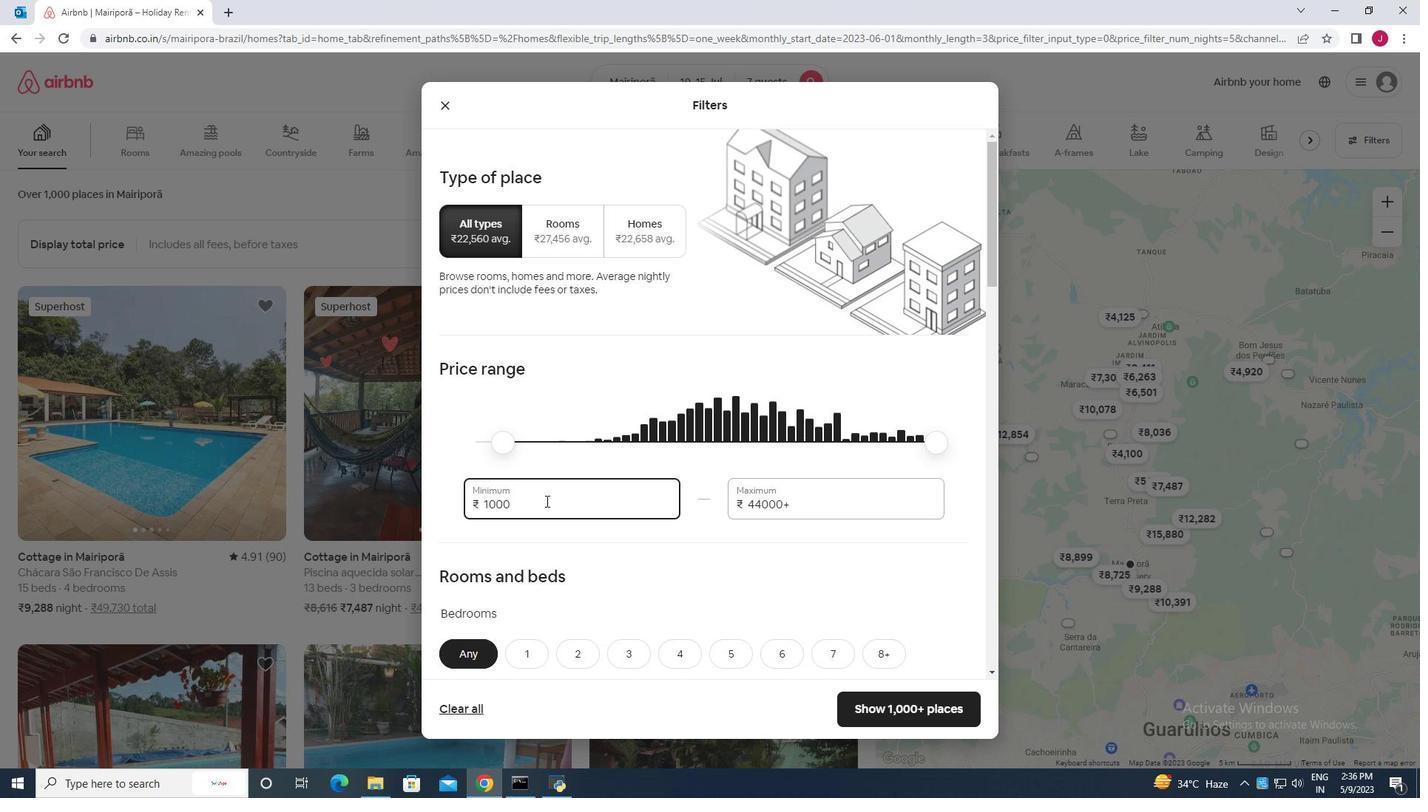 
Action: Mouse moved to (844, 505)
Screenshot: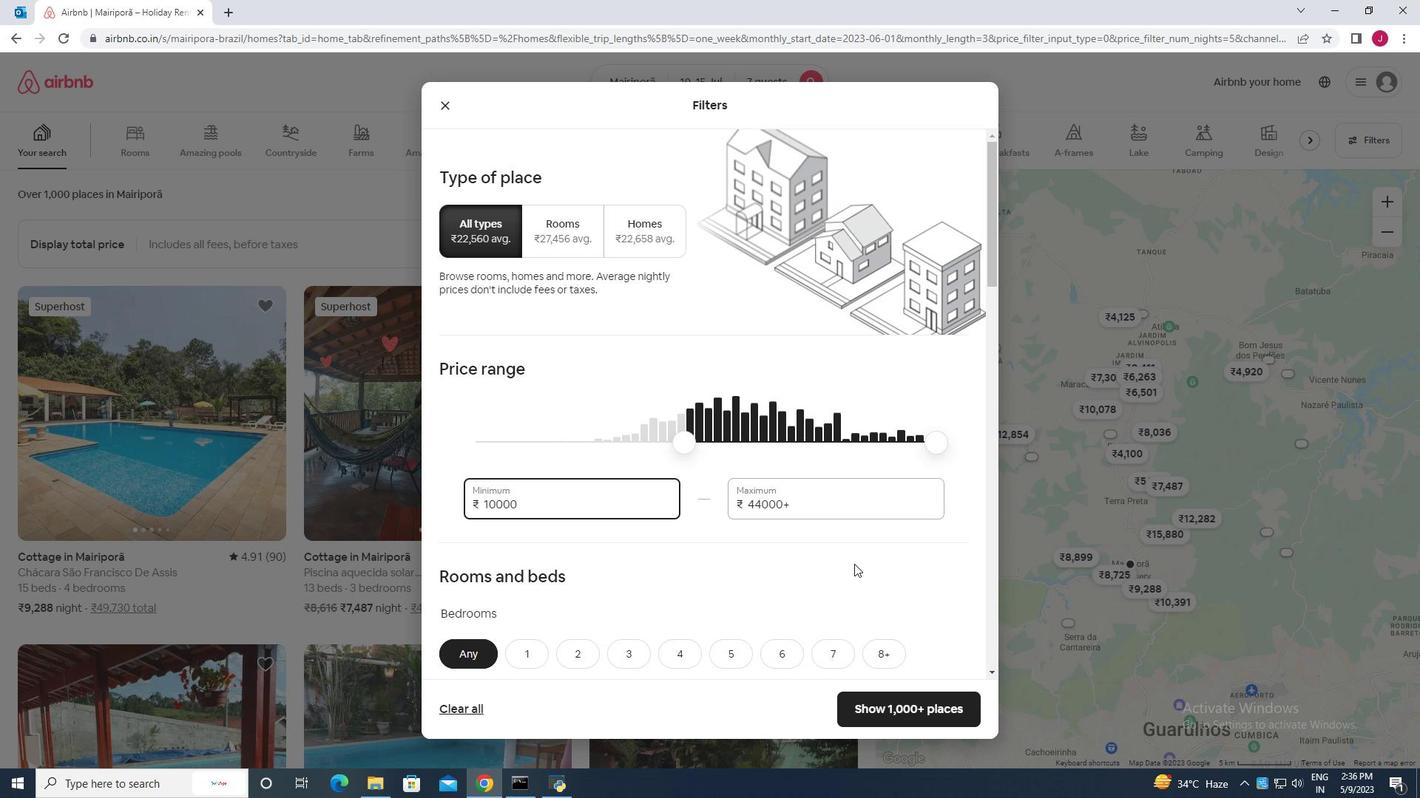 
Action: Mouse pressed left at (844, 505)
Screenshot: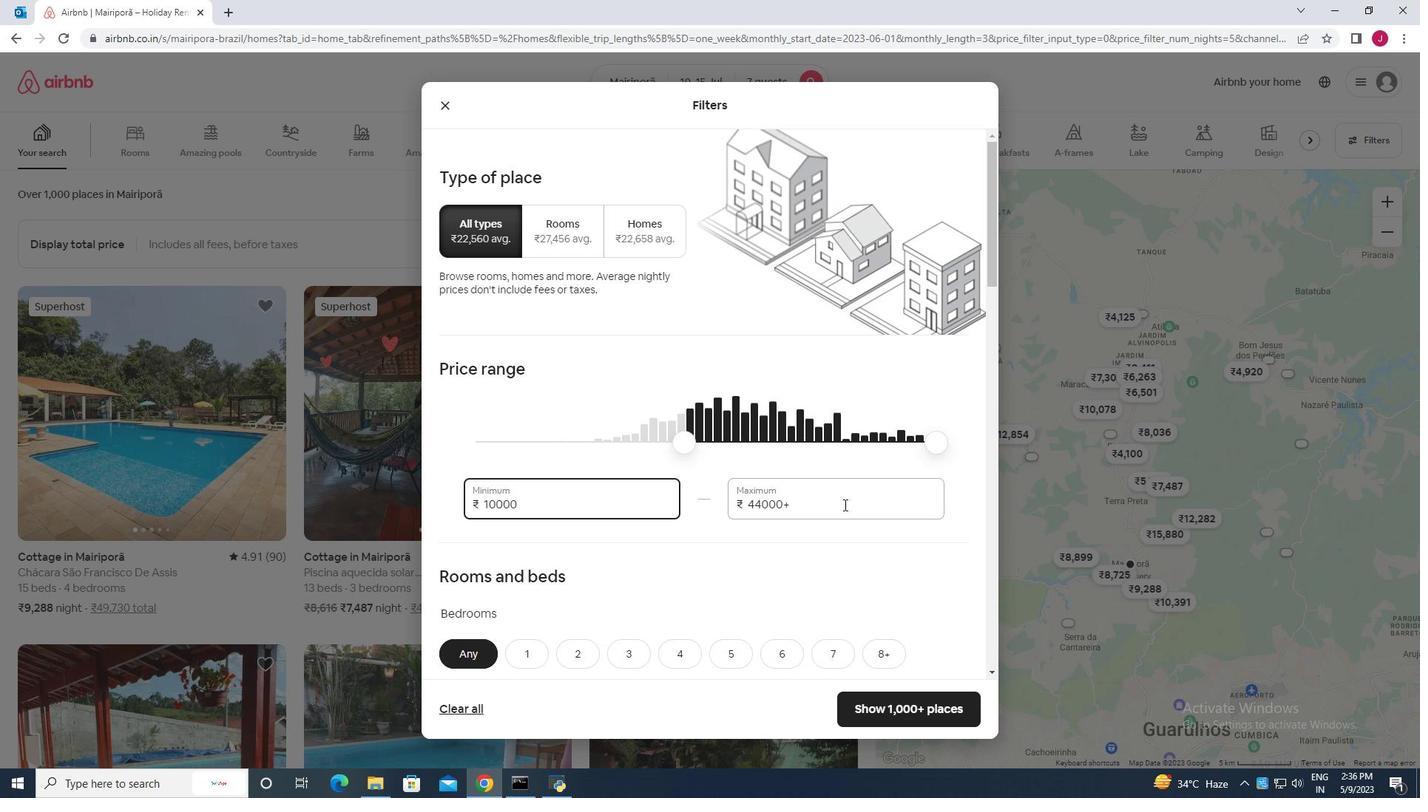 
Action: Mouse moved to (844, 505)
Screenshot: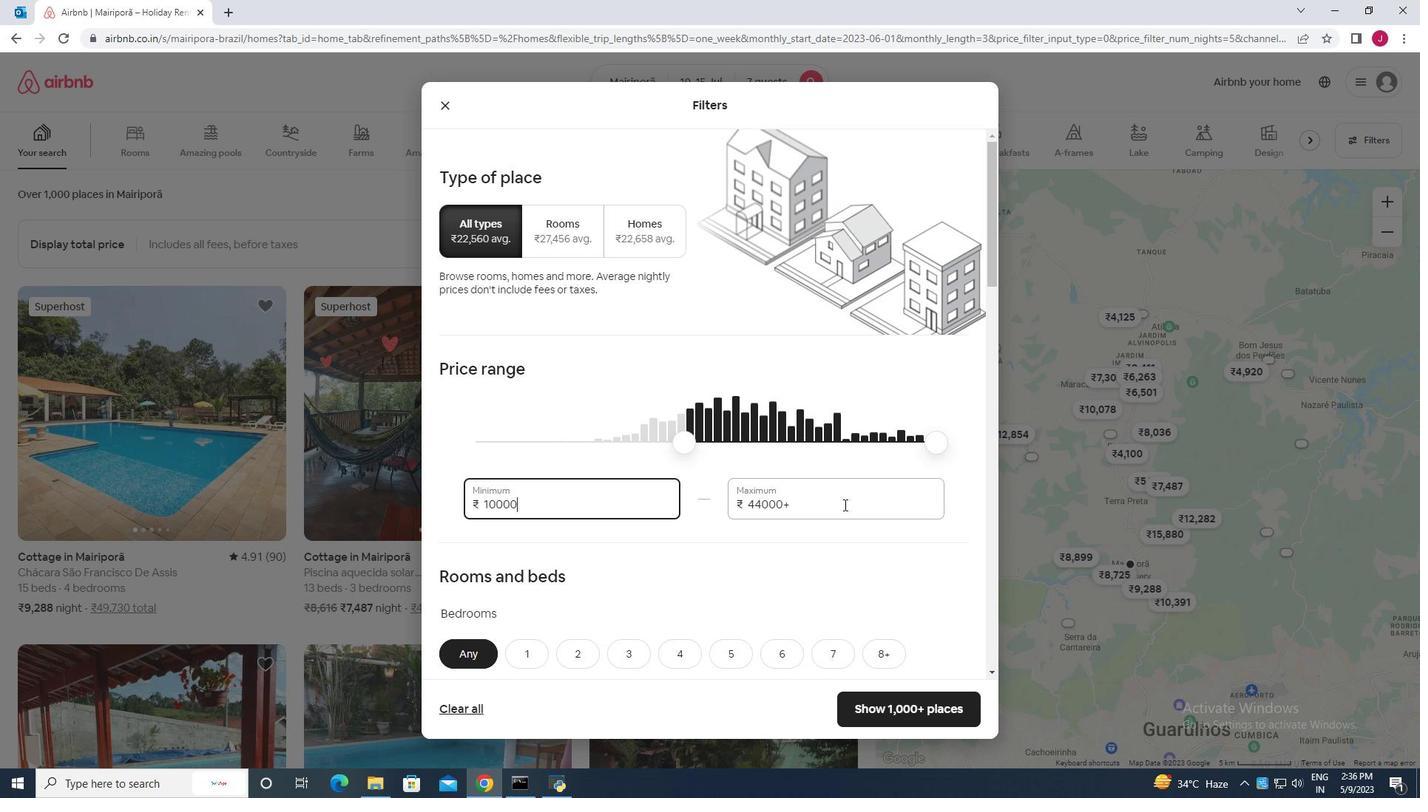 
Action: Key pressed <Key.backspace><Key.backspace><Key.backspace><Key.backspace><Key.backspace><Key.backspace><Key.backspace><Key.backspace><Key.backspace><Key.backspace><Key.backspace><Key.backspace><Key.backspace><Key.backspace><Key.backspace><Key.backspace><Key.backspace><Key.backspace><Key.backspace><Key.backspace><Key.backspace><Key.backspace>15000
Screenshot: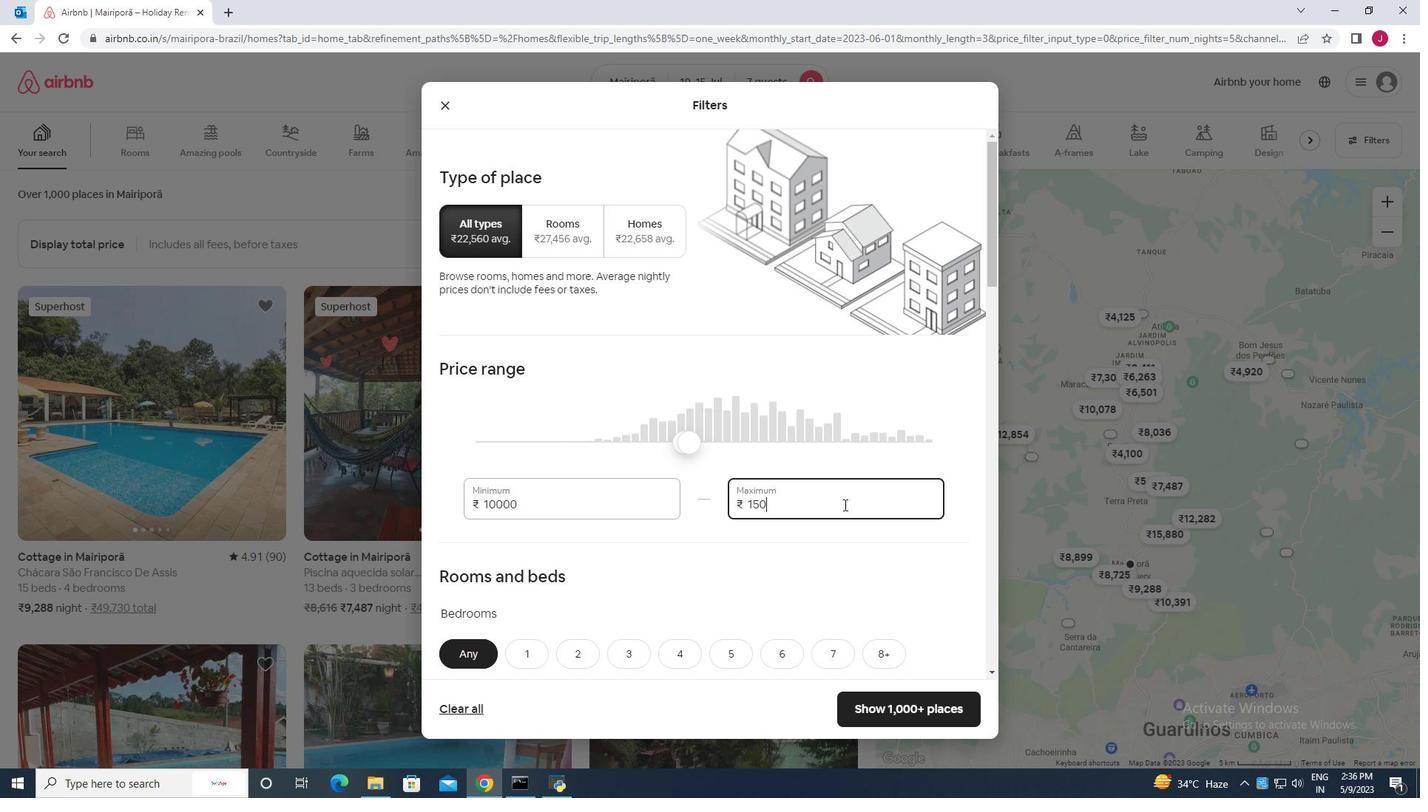
Action: Mouse moved to (847, 516)
Screenshot: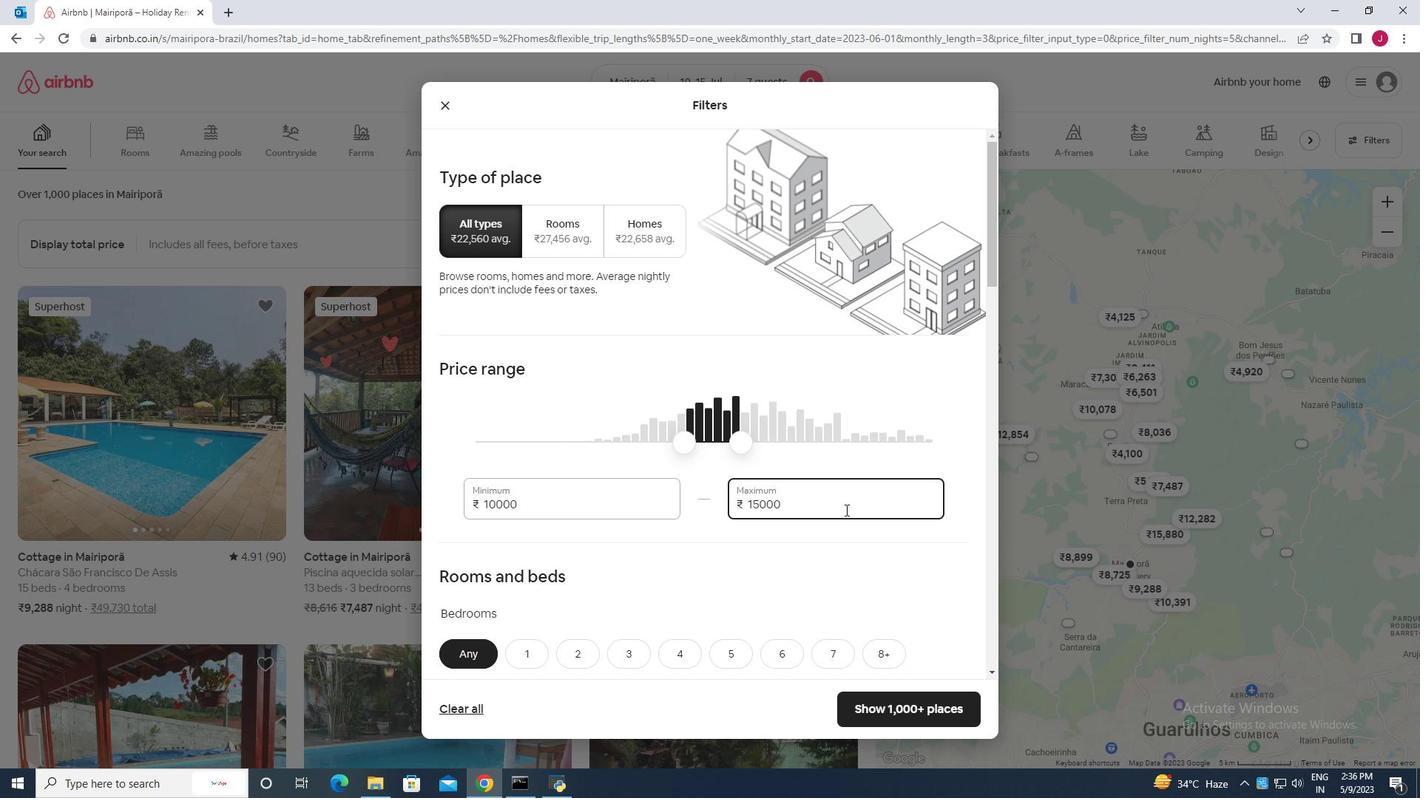 
Action: Mouse scrolled (847, 514) with delta (0, 0)
Screenshot: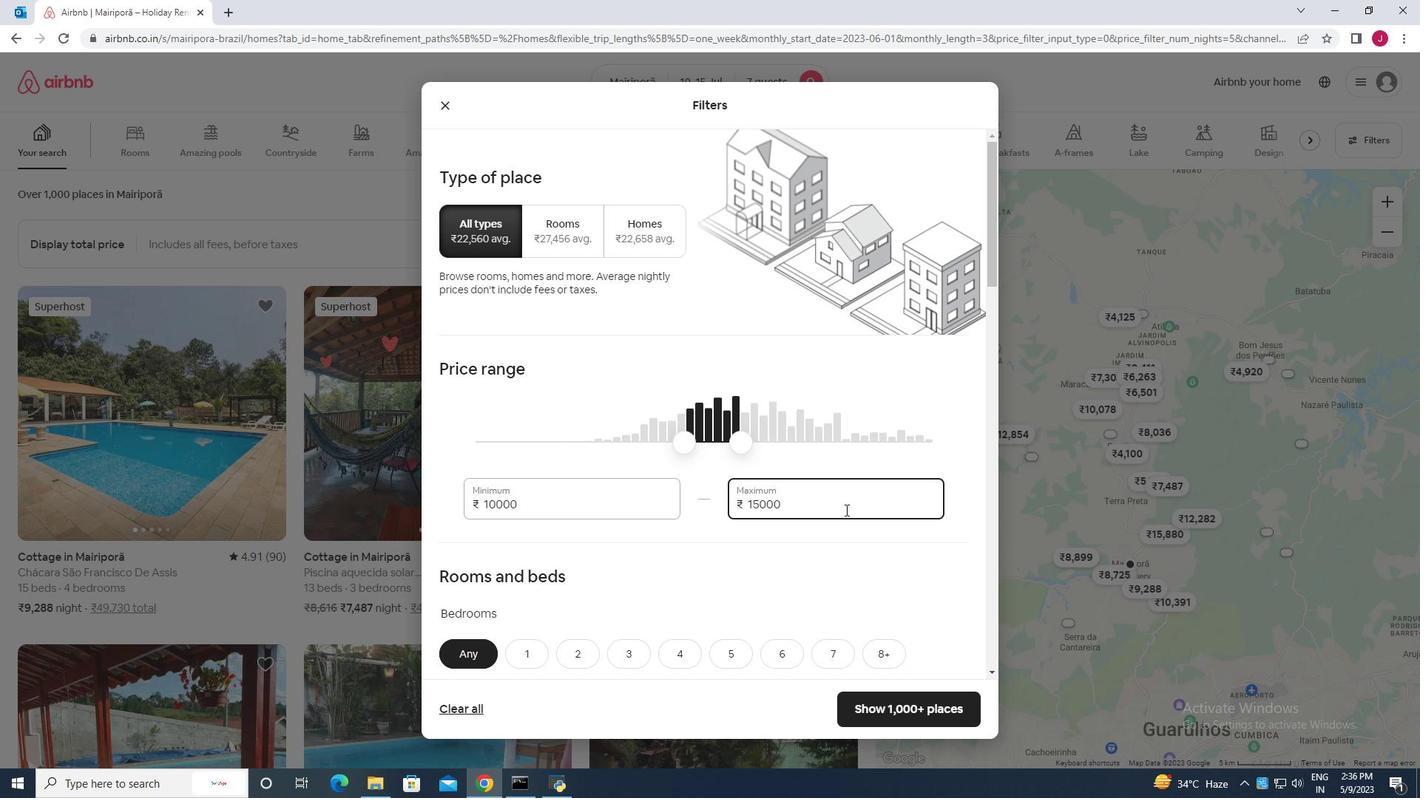 
Action: Mouse scrolled (847, 515) with delta (0, 0)
Screenshot: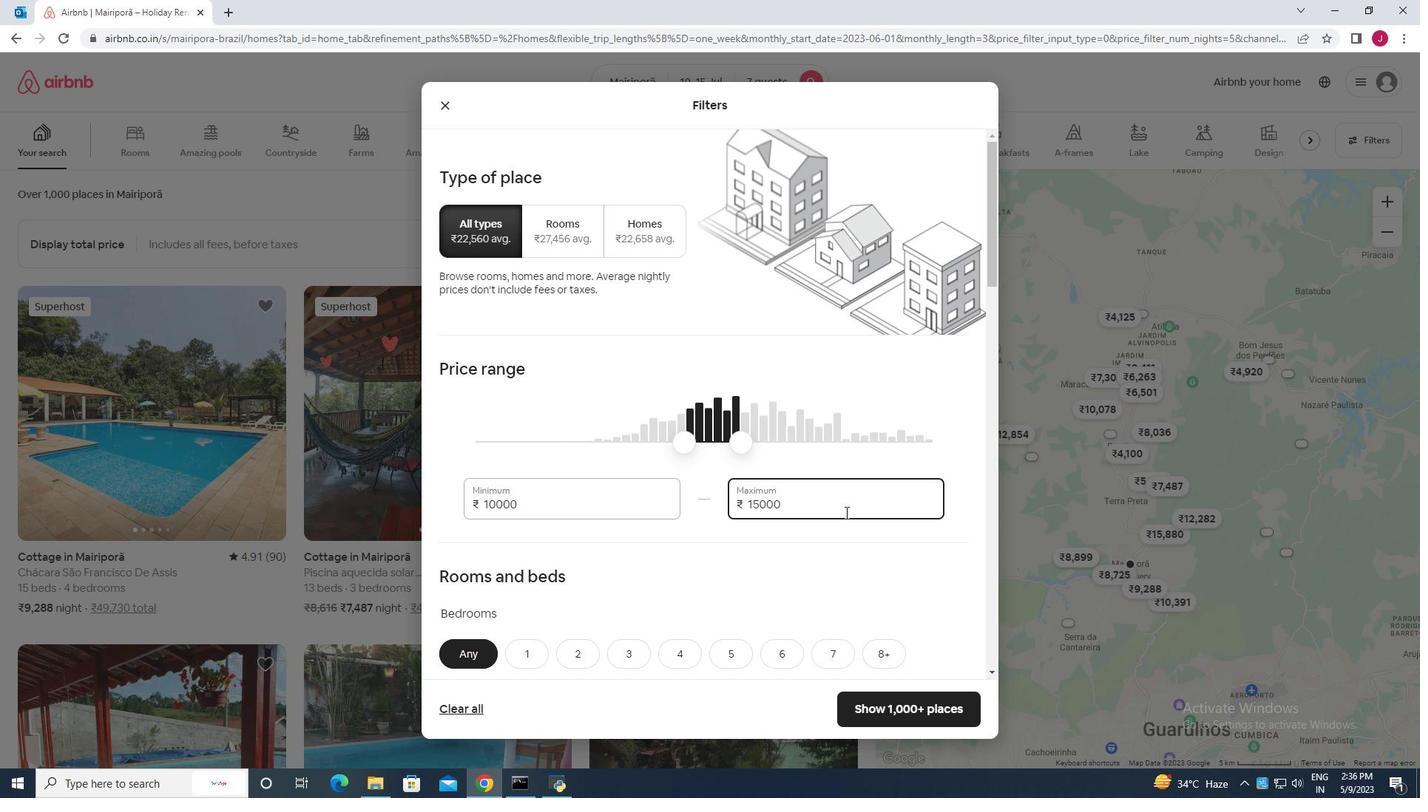 
Action: Mouse scrolled (847, 515) with delta (0, 0)
Screenshot: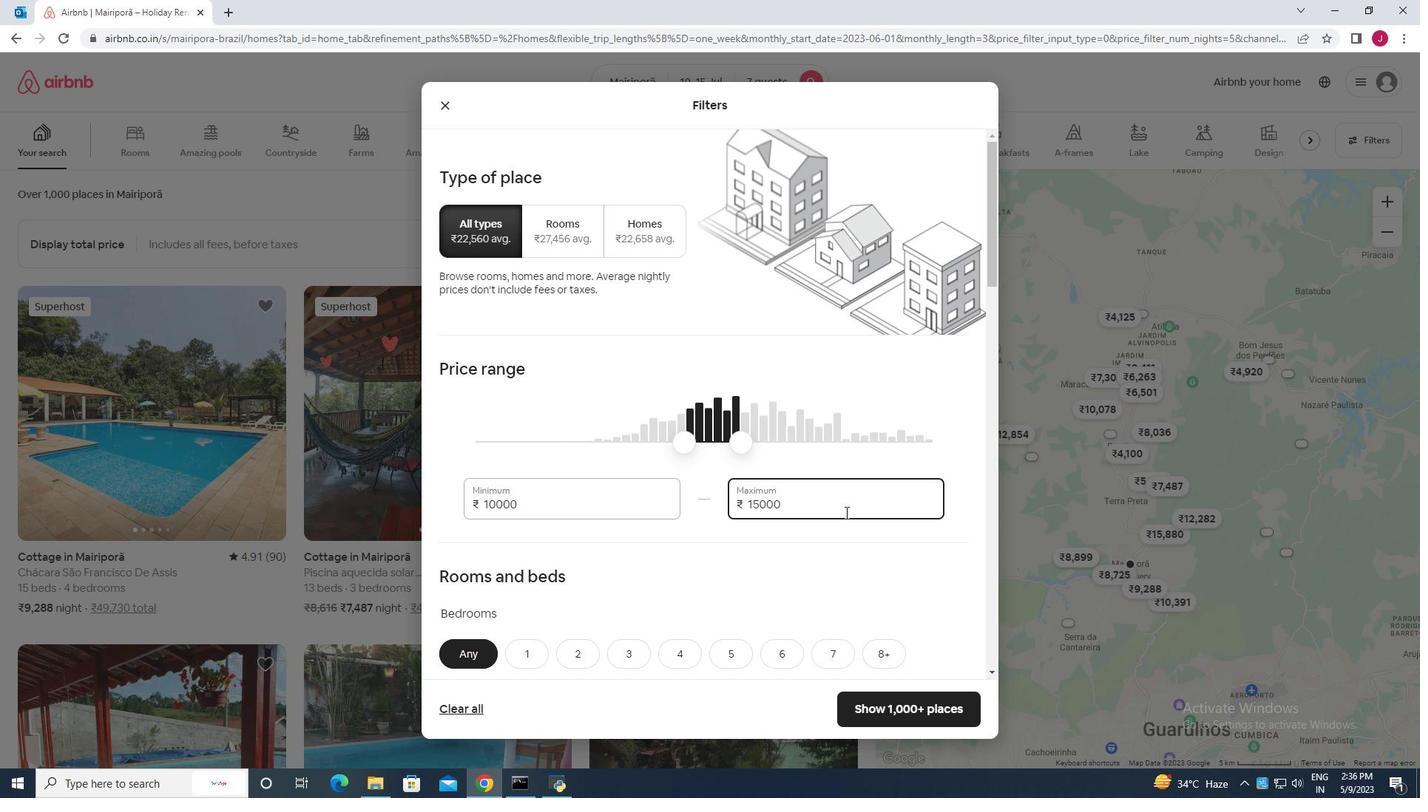 
Action: Mouse moved to (640, 446)
Screenshot: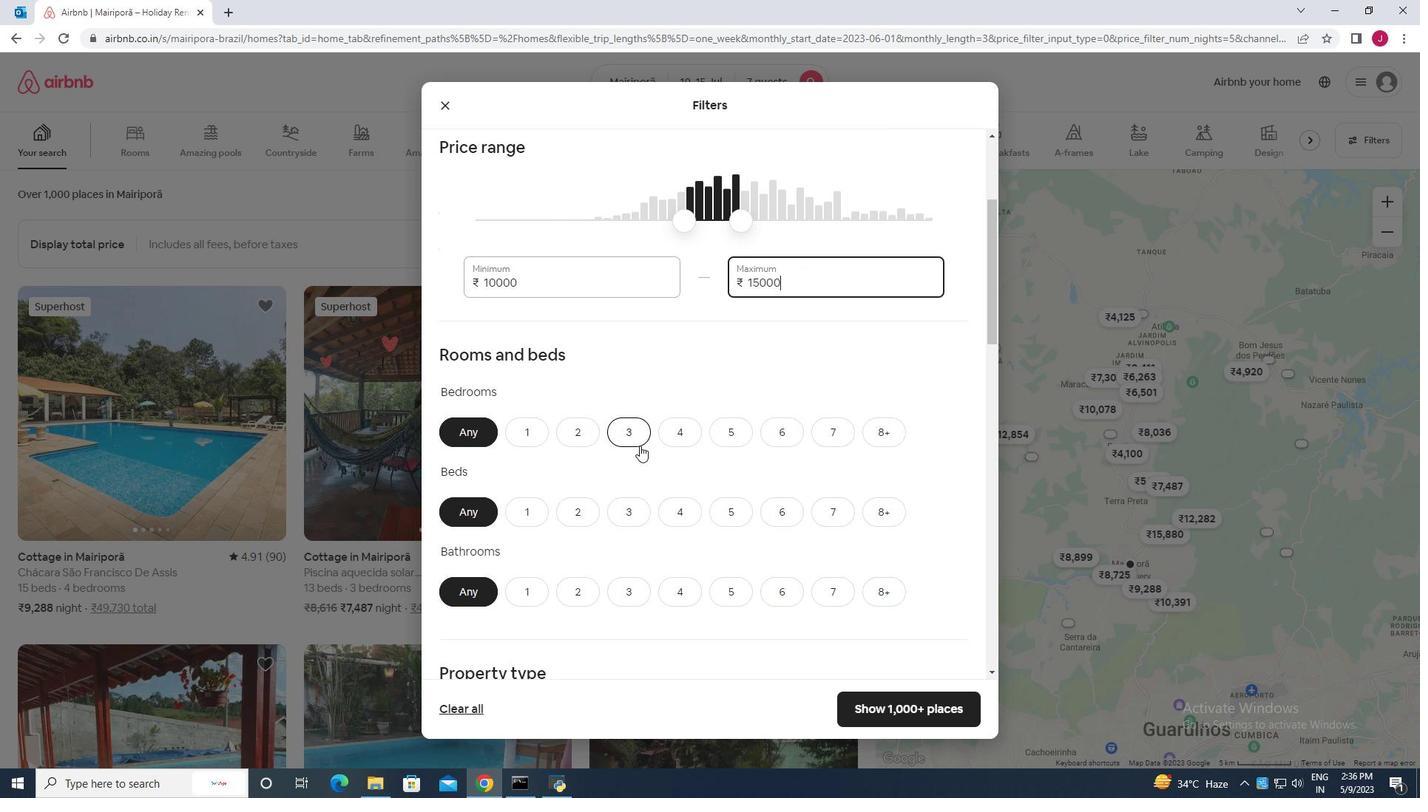 
Action: Mouse scrolled (640, 445) with delta (0, 0)
Screenshot: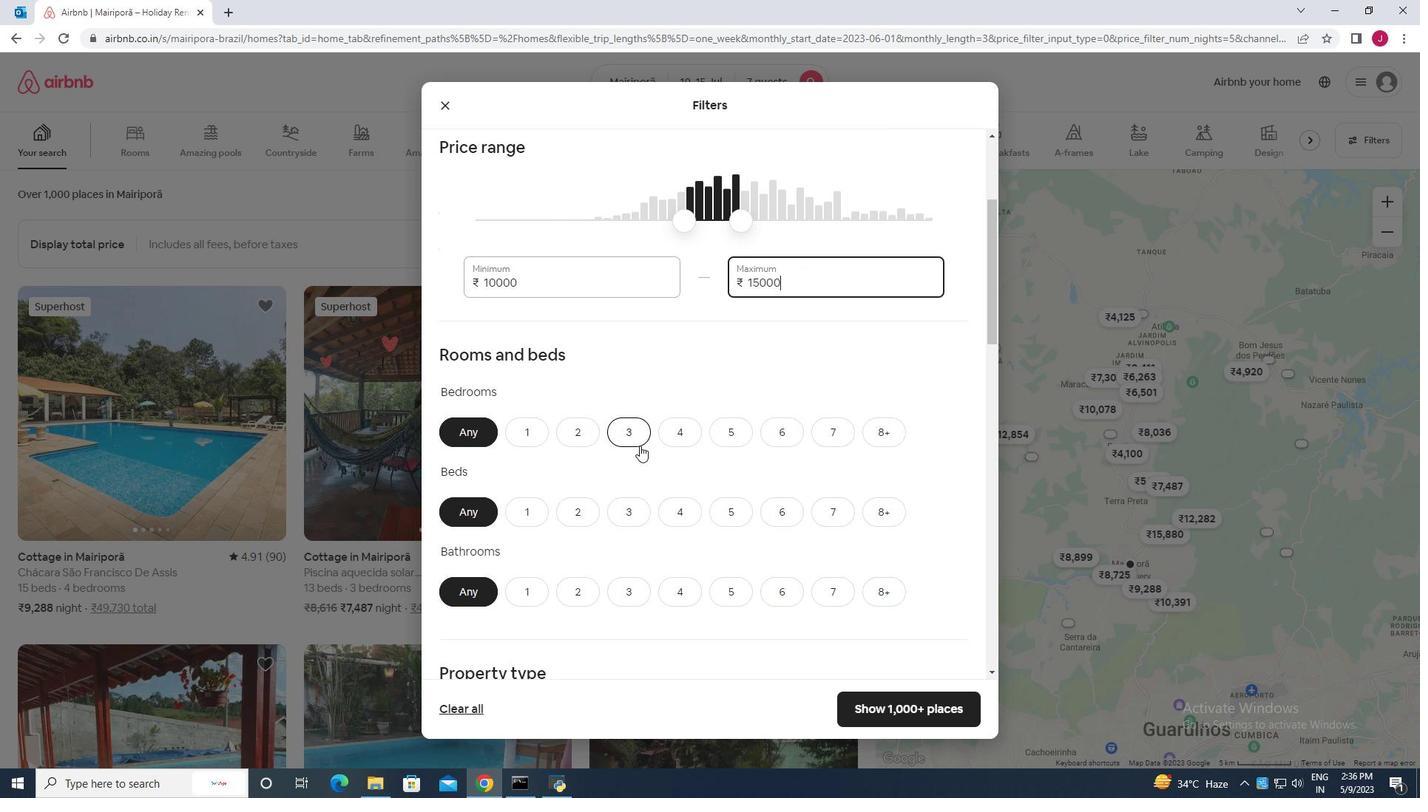 
Action: Mouse moved to (680, 358)
Screenshot: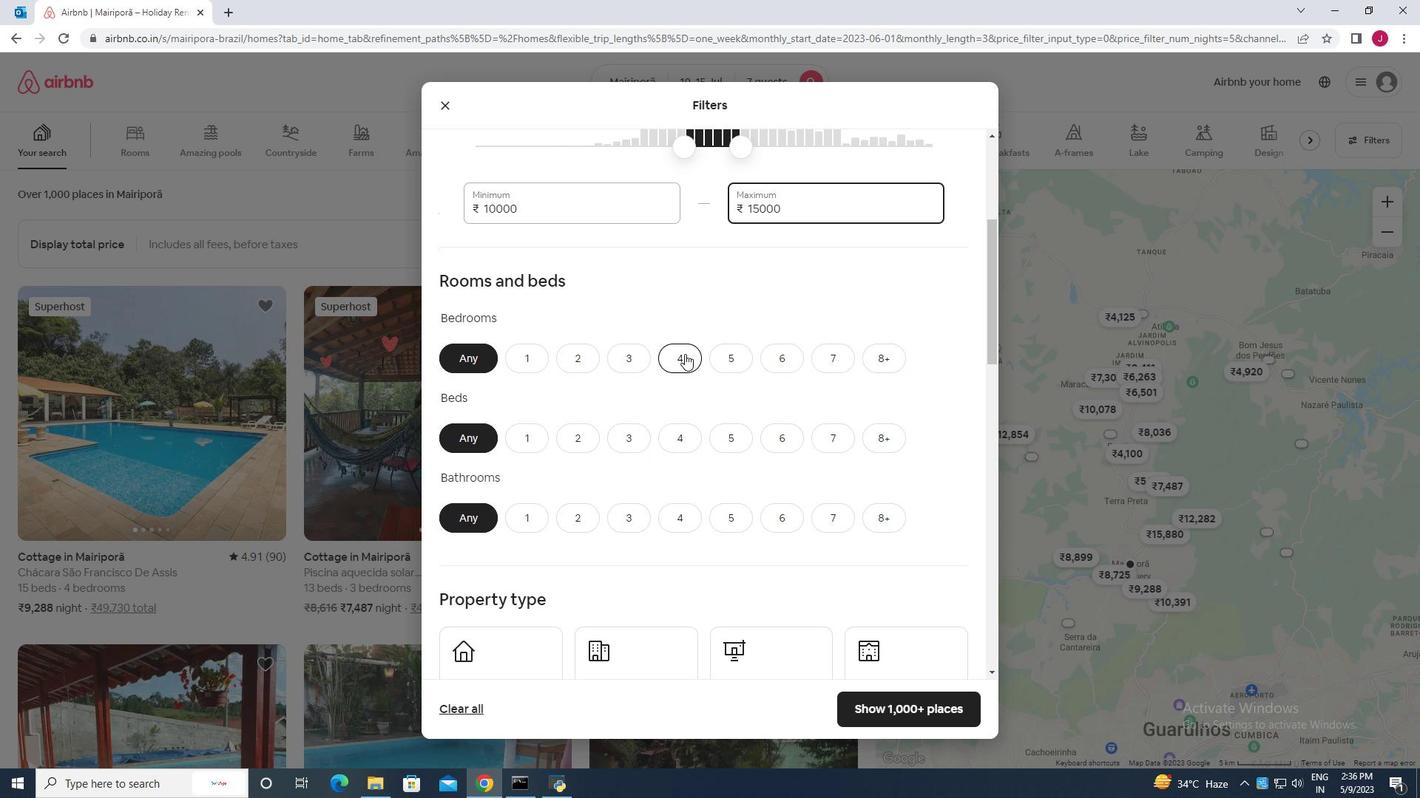 
Action: Mouse pressed left at (680, 358)
Screenshot: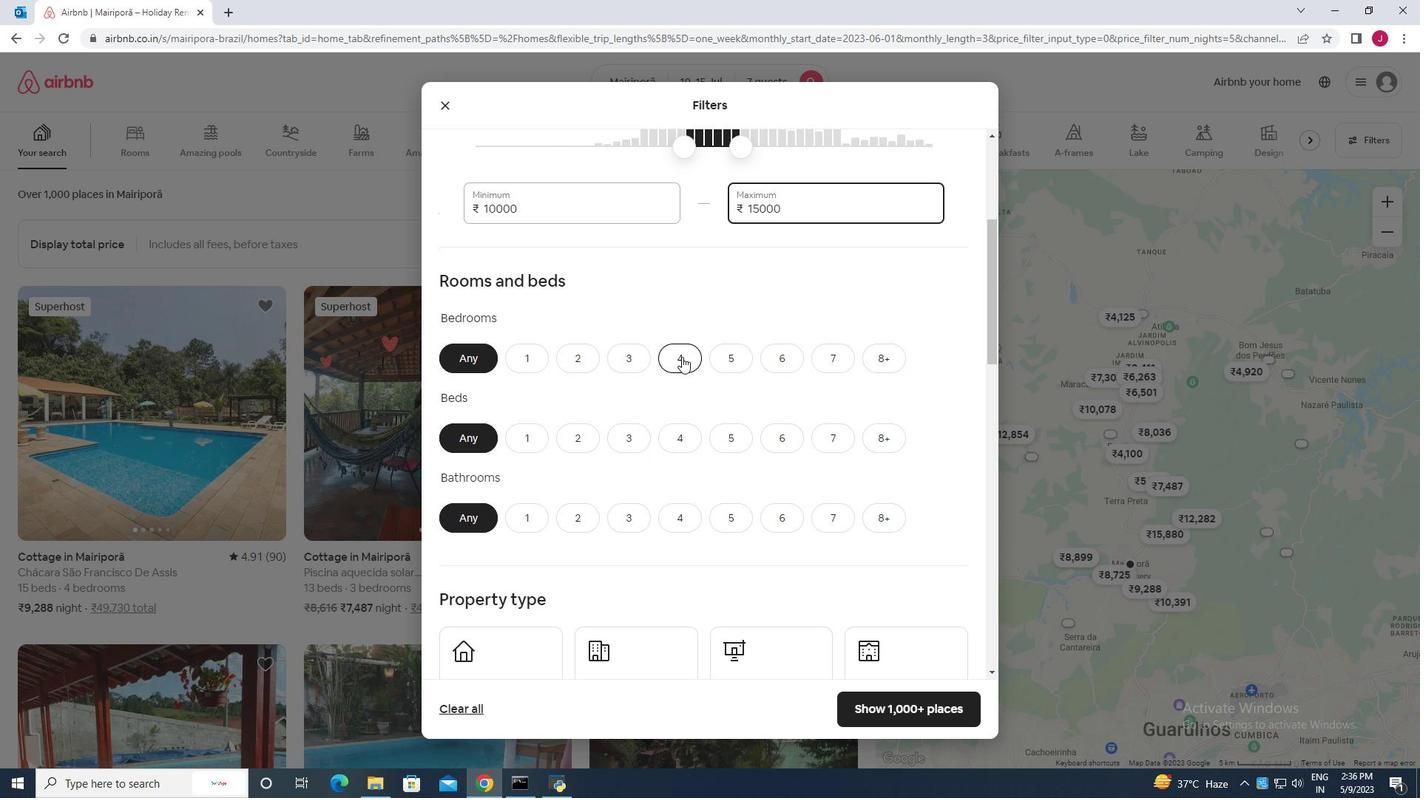 
Action: Mouse moved to (839, 441)
Screenshot: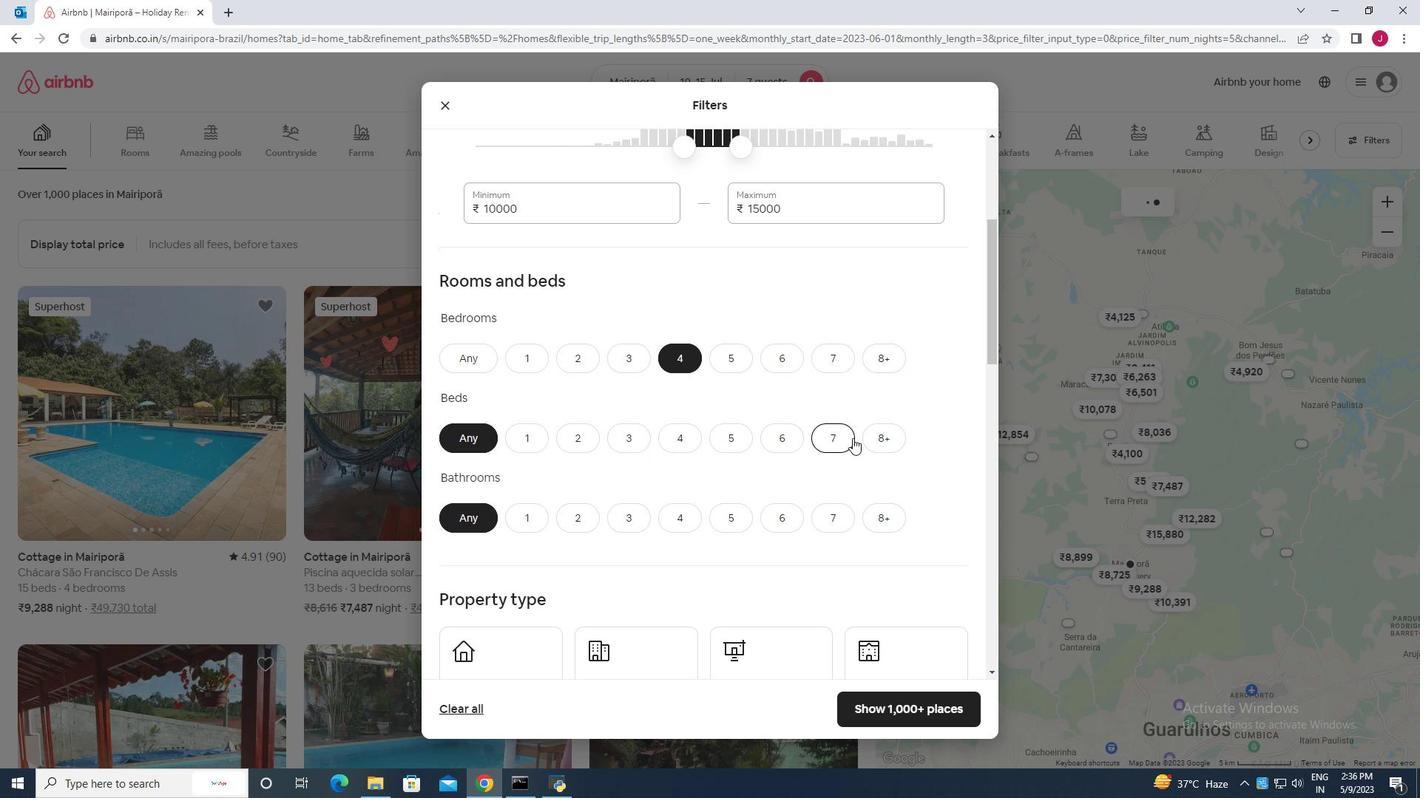 
Action: Mouse pressed left at (839, 441)
Screenshot: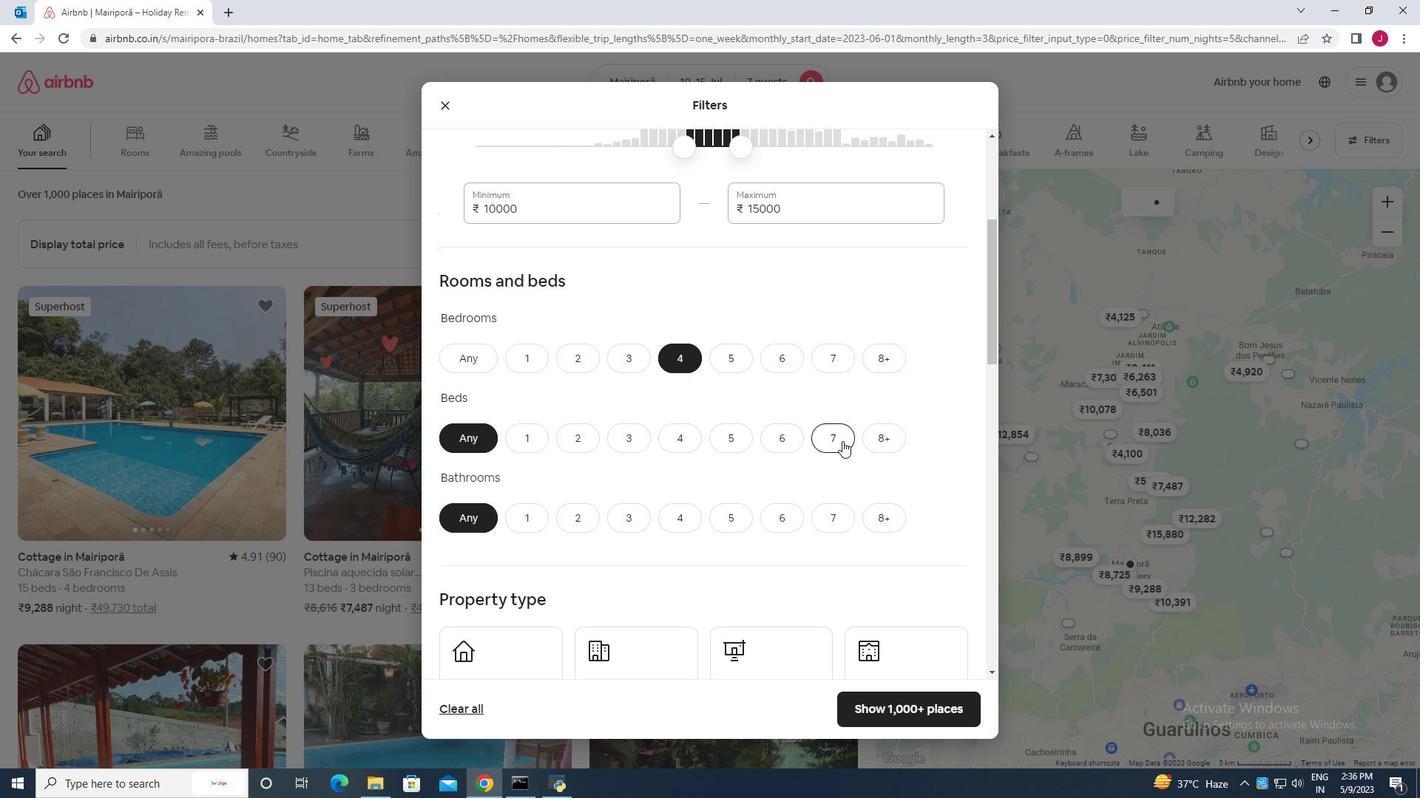 
Action: Mouse moved to (682, 517)
Screenshot: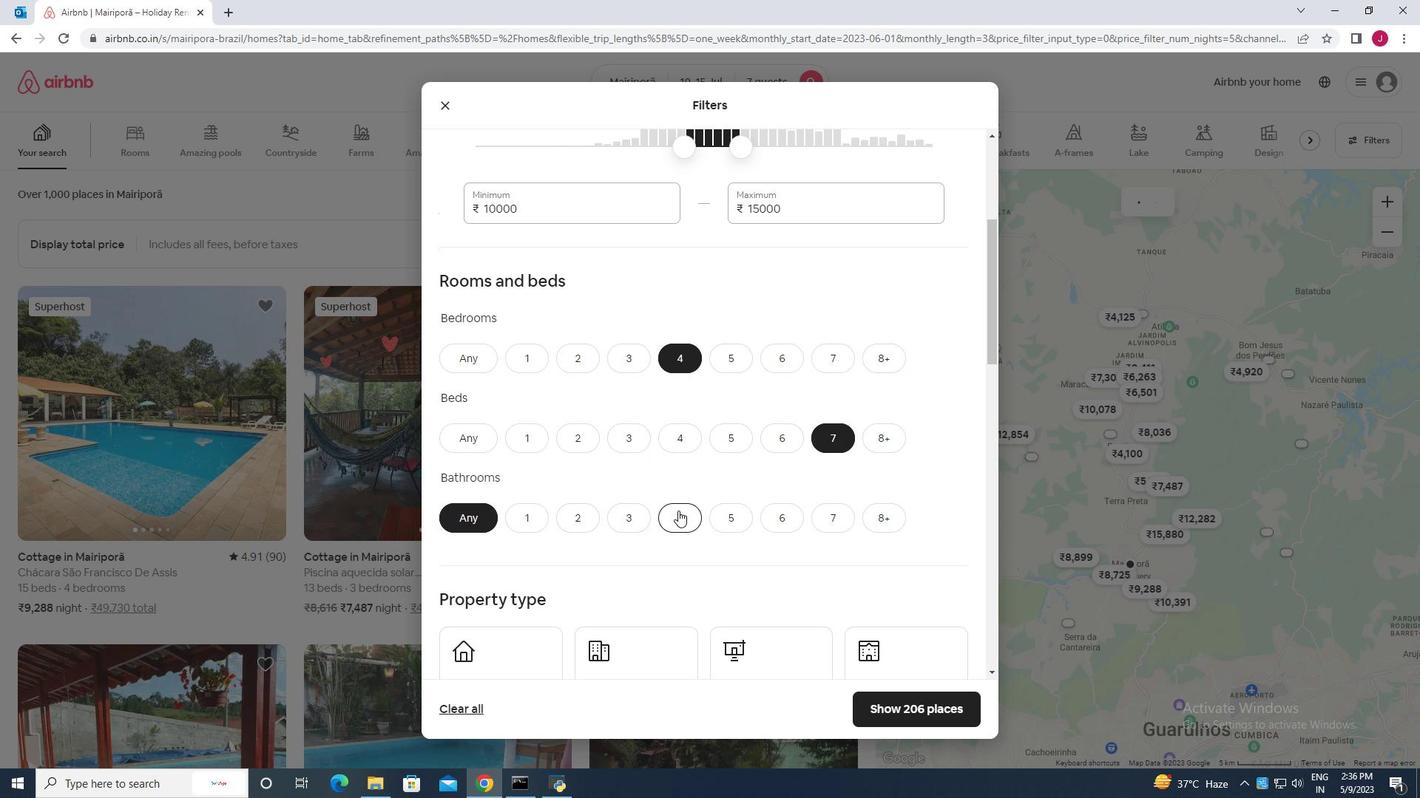 
Action: Mouse pressed left at (682, 517)
Screenshot: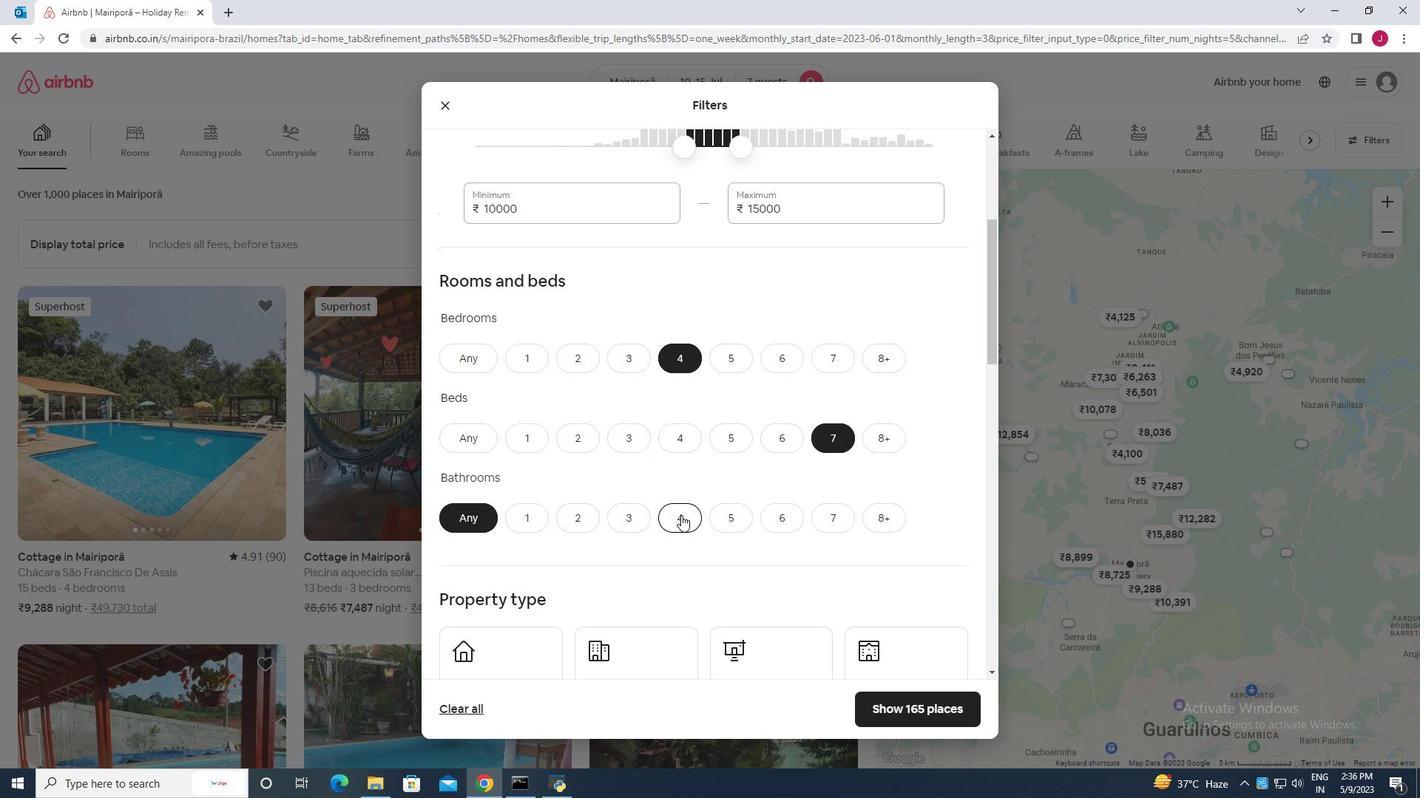 
Action: Mouse moved to (603, 493)
Screenshot: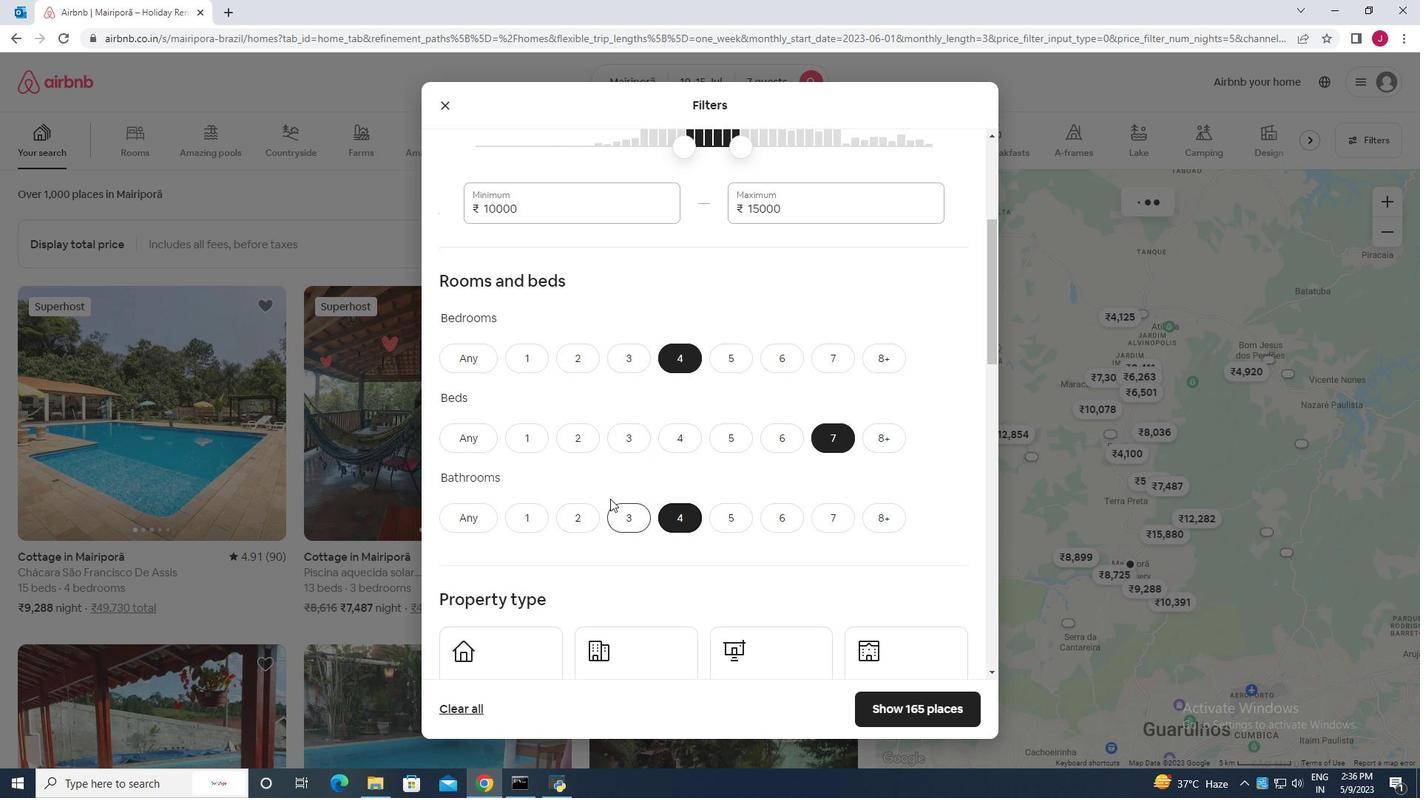 
Action: Mouse scrolled (603, 492) with delta (0, 0)
Screenshot: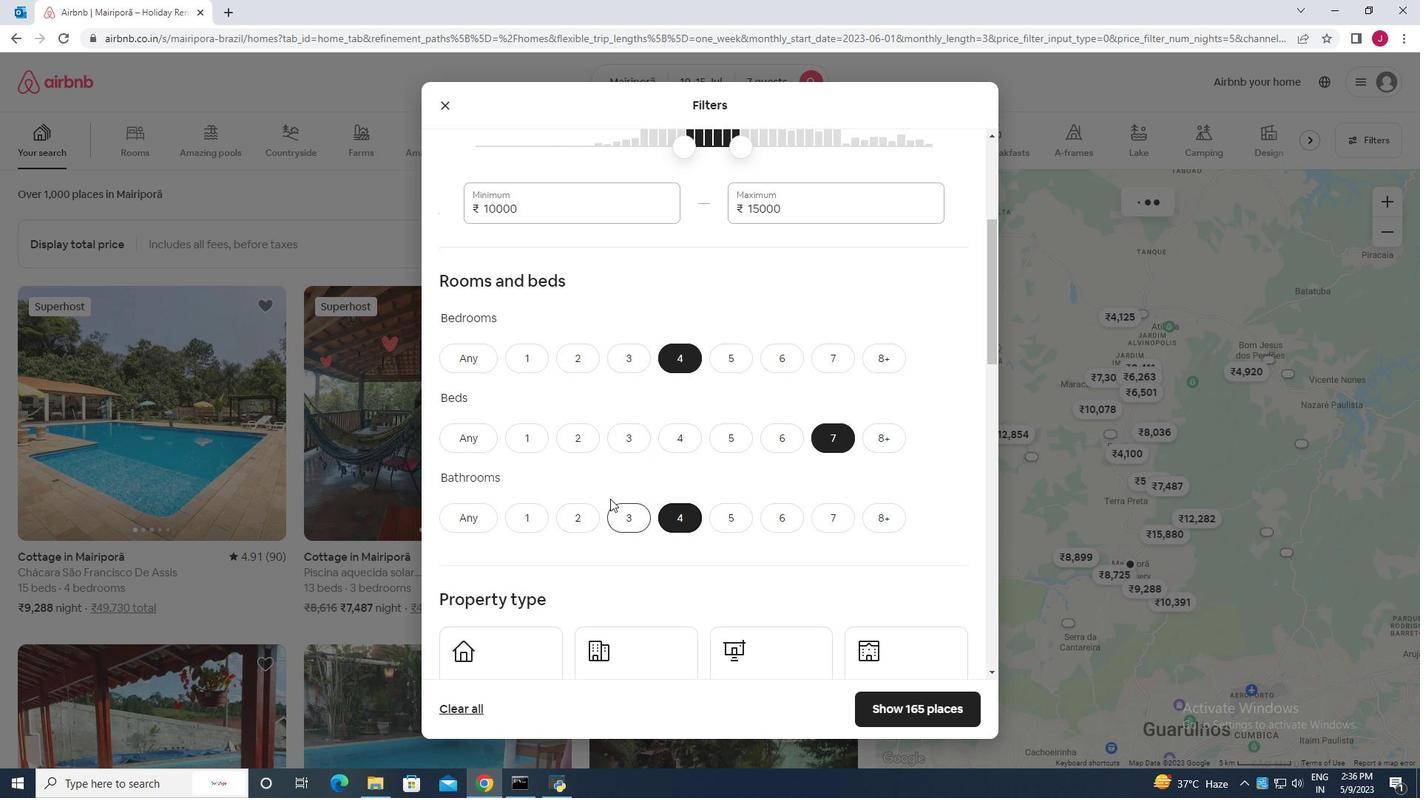 
Action: Mouse moved to (603, 492)
Screenshot: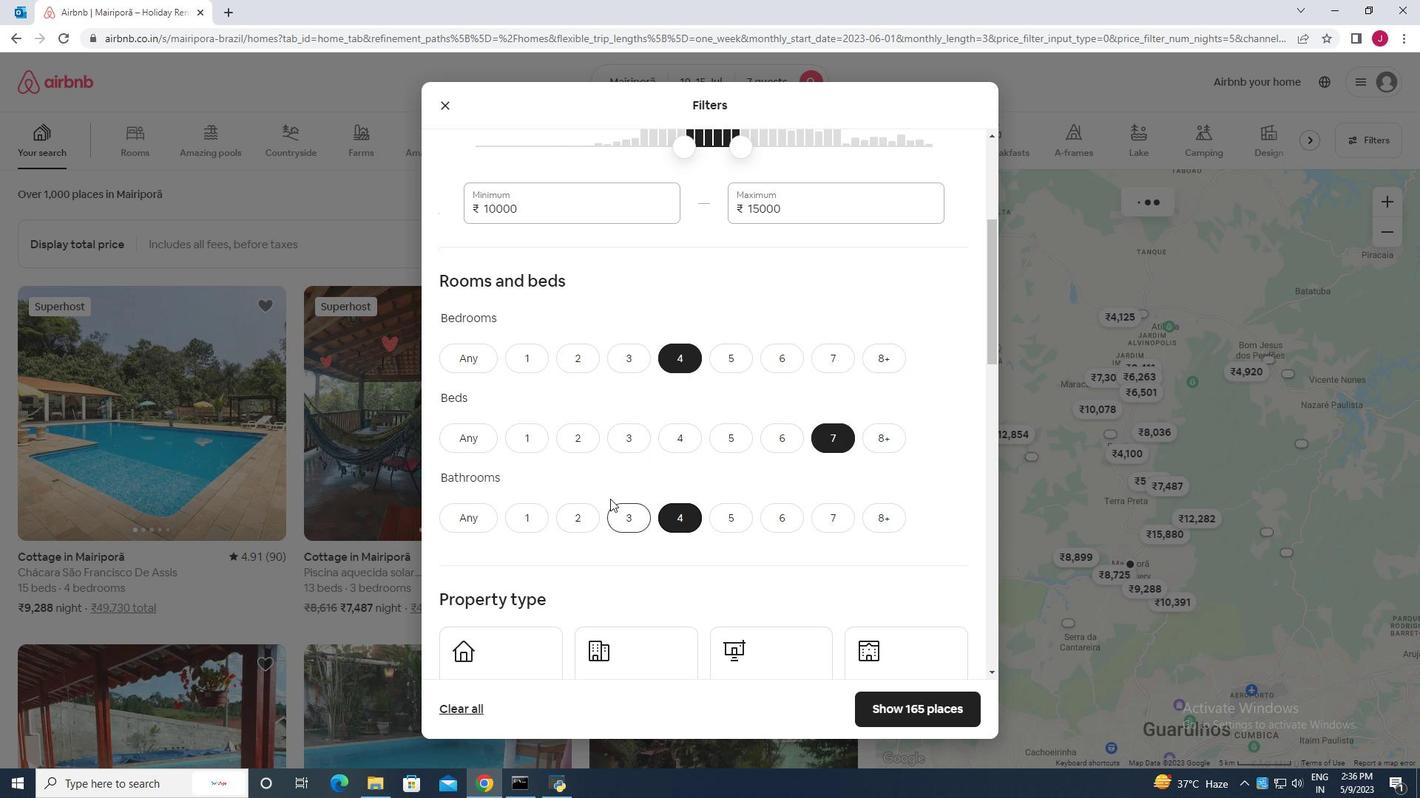 
Action: Mouse scrolled (603, 491) with delta (0, 0)
Screenshot: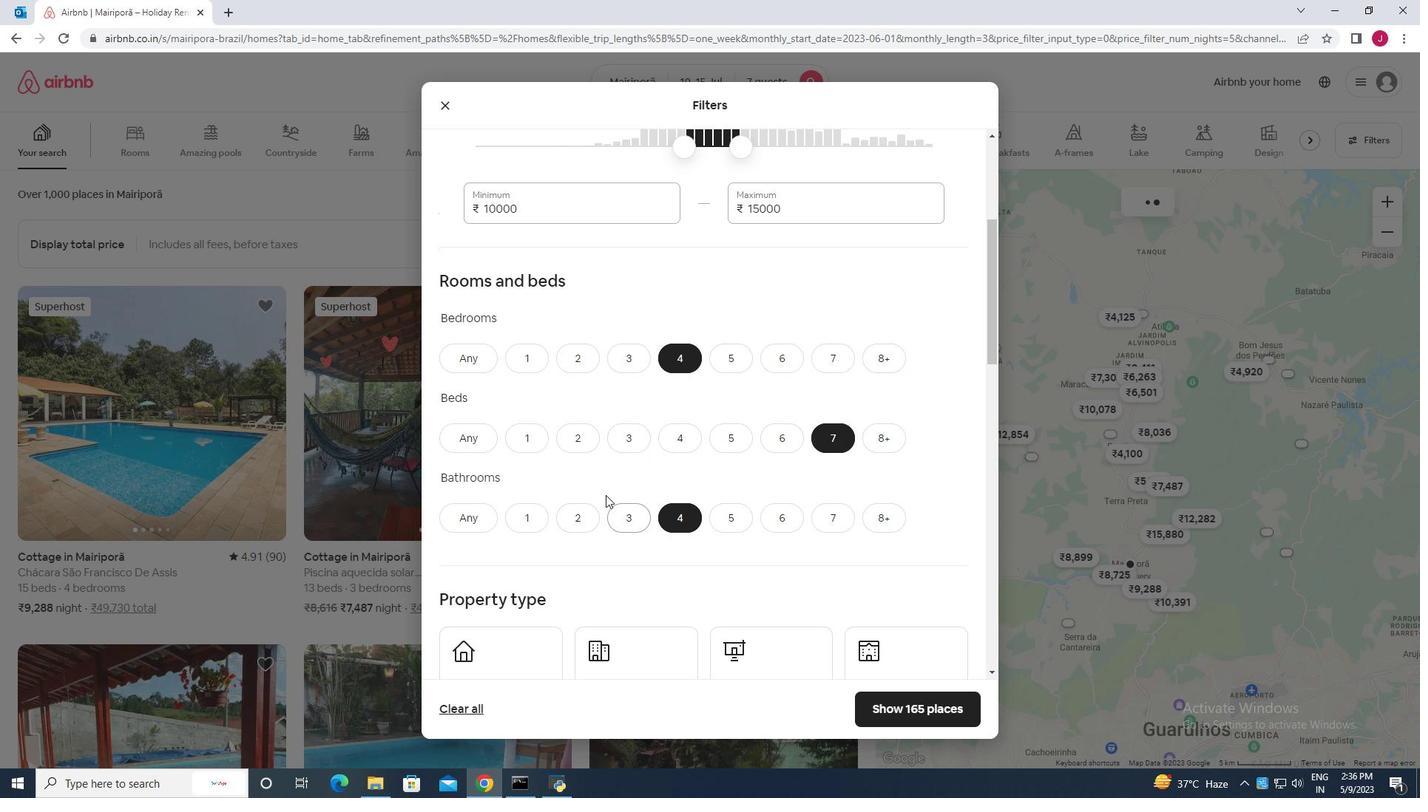
Action: Mouse scrolled (603, 491) with delta (0, 0)
Screenshot: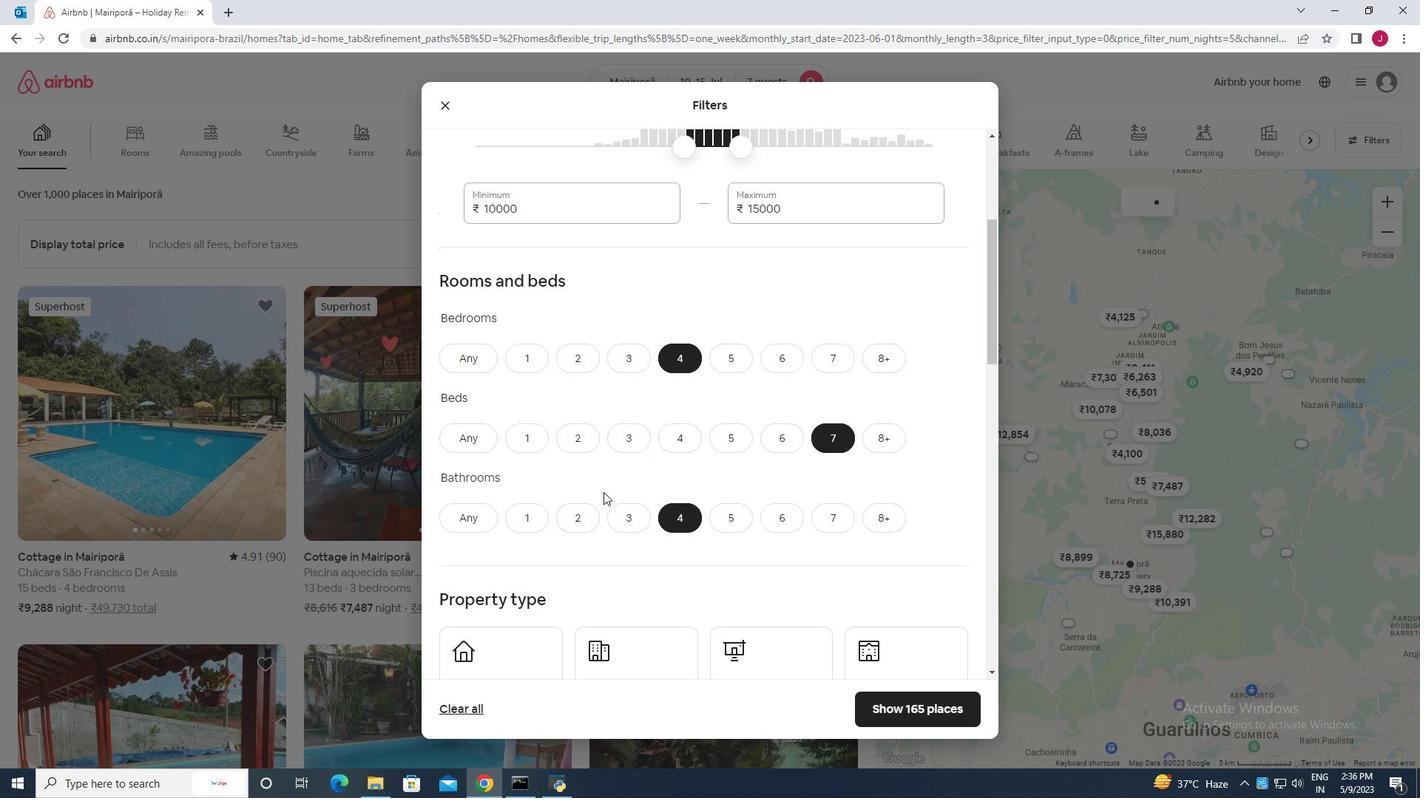 
Action: Mouse moved to (603, 490)
Screenshot: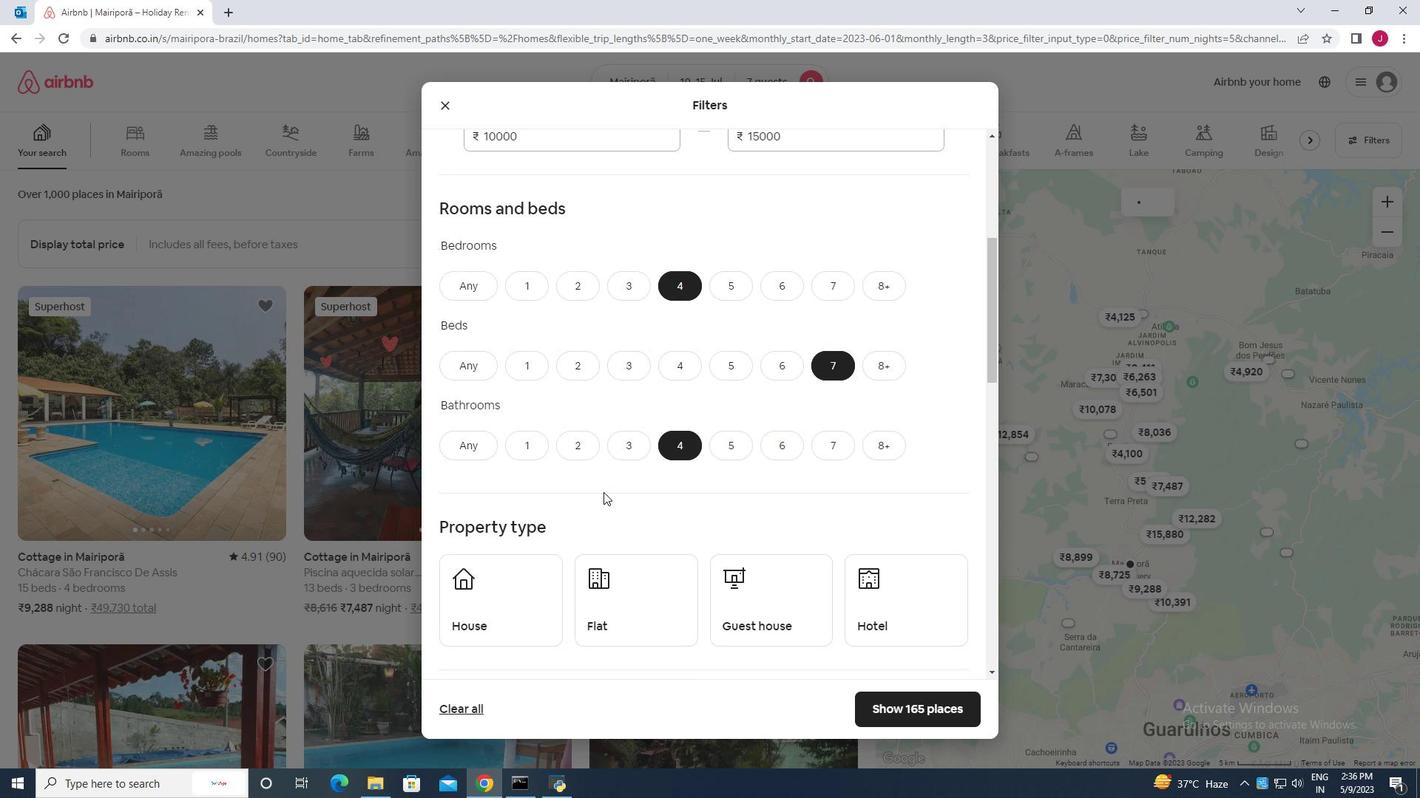 
Action: Mouse scrolled (603, 489) with delta (0, 0)
Screenshot: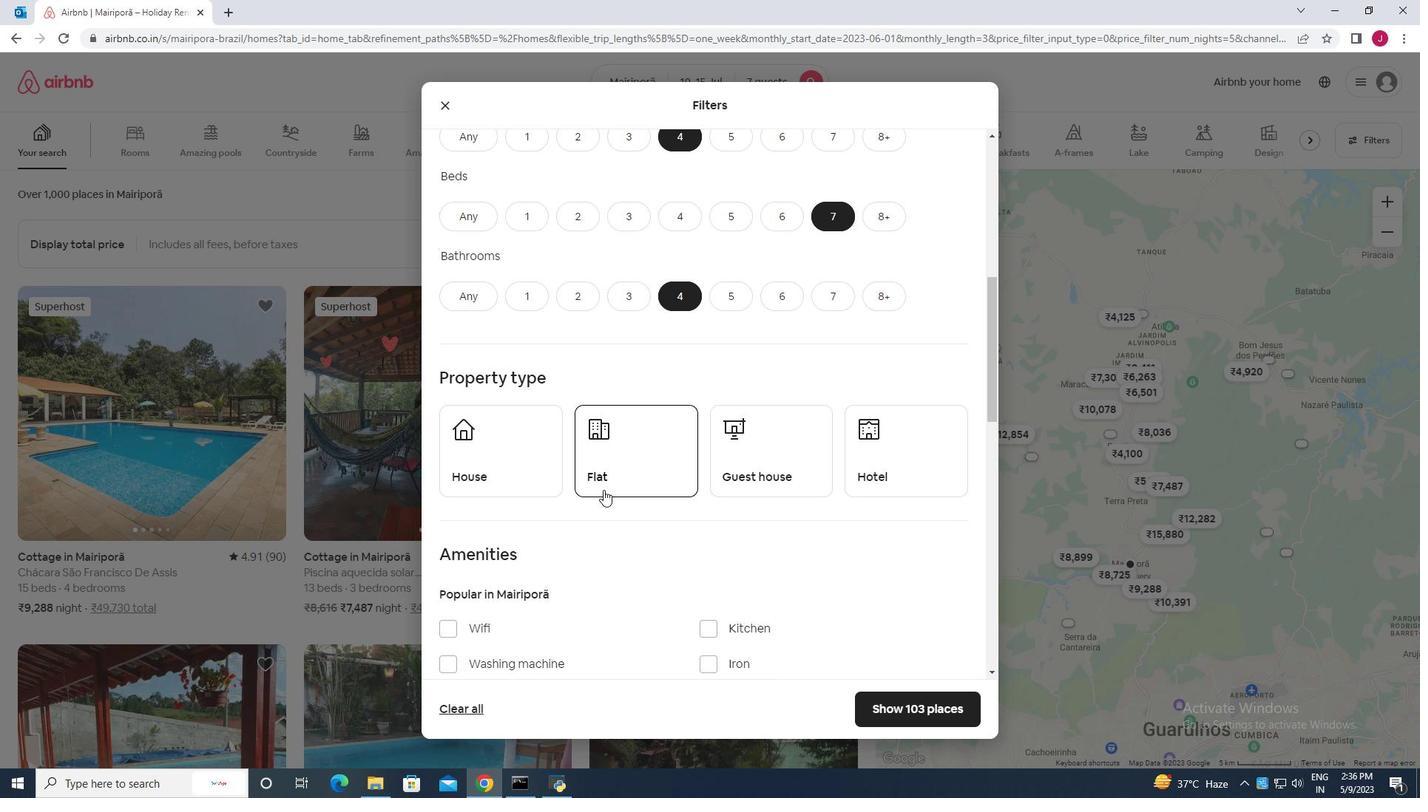 
Action: Mouse scrolled (603, 489) with delta (0, 0)
Screenshot: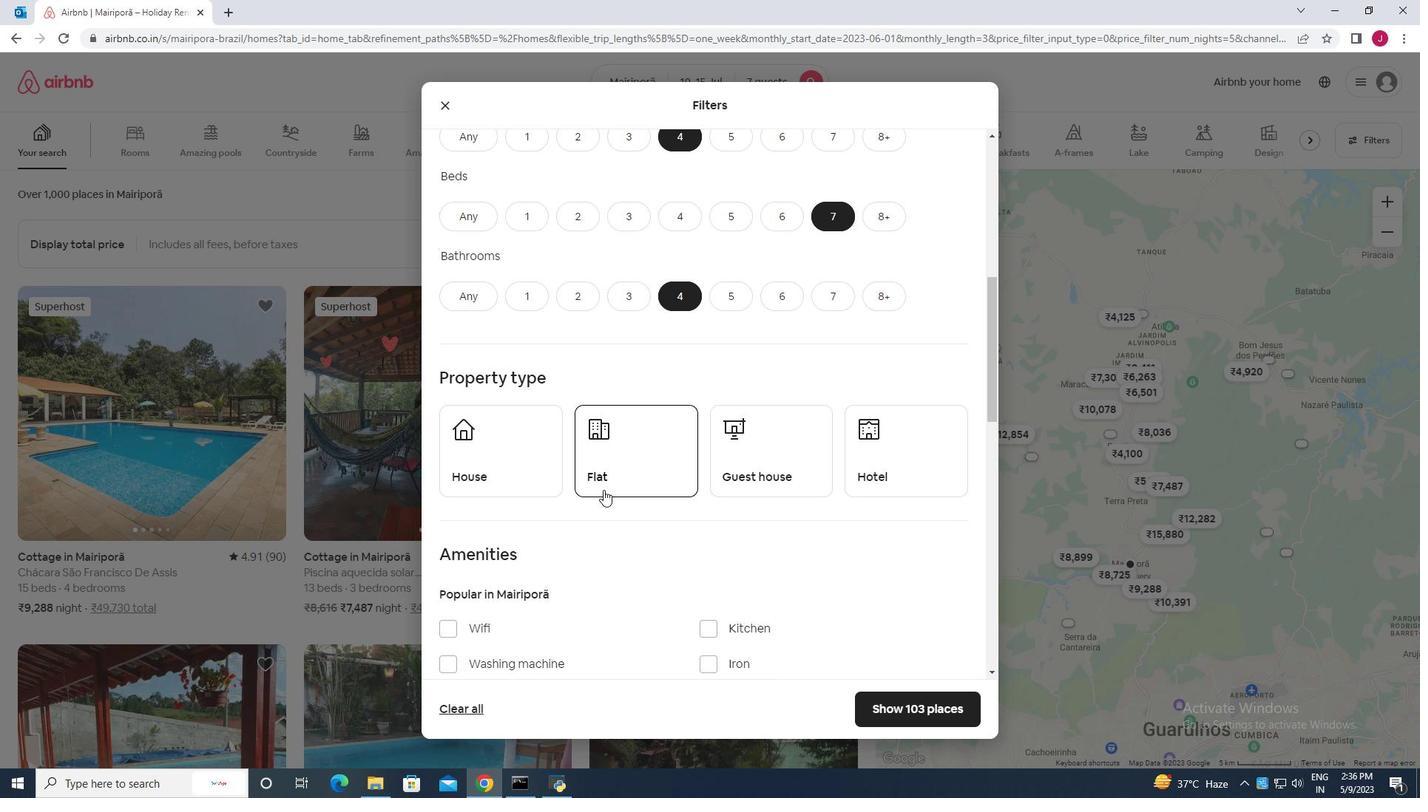 
Action: Mouse moved to (504, 329)
Screenshot: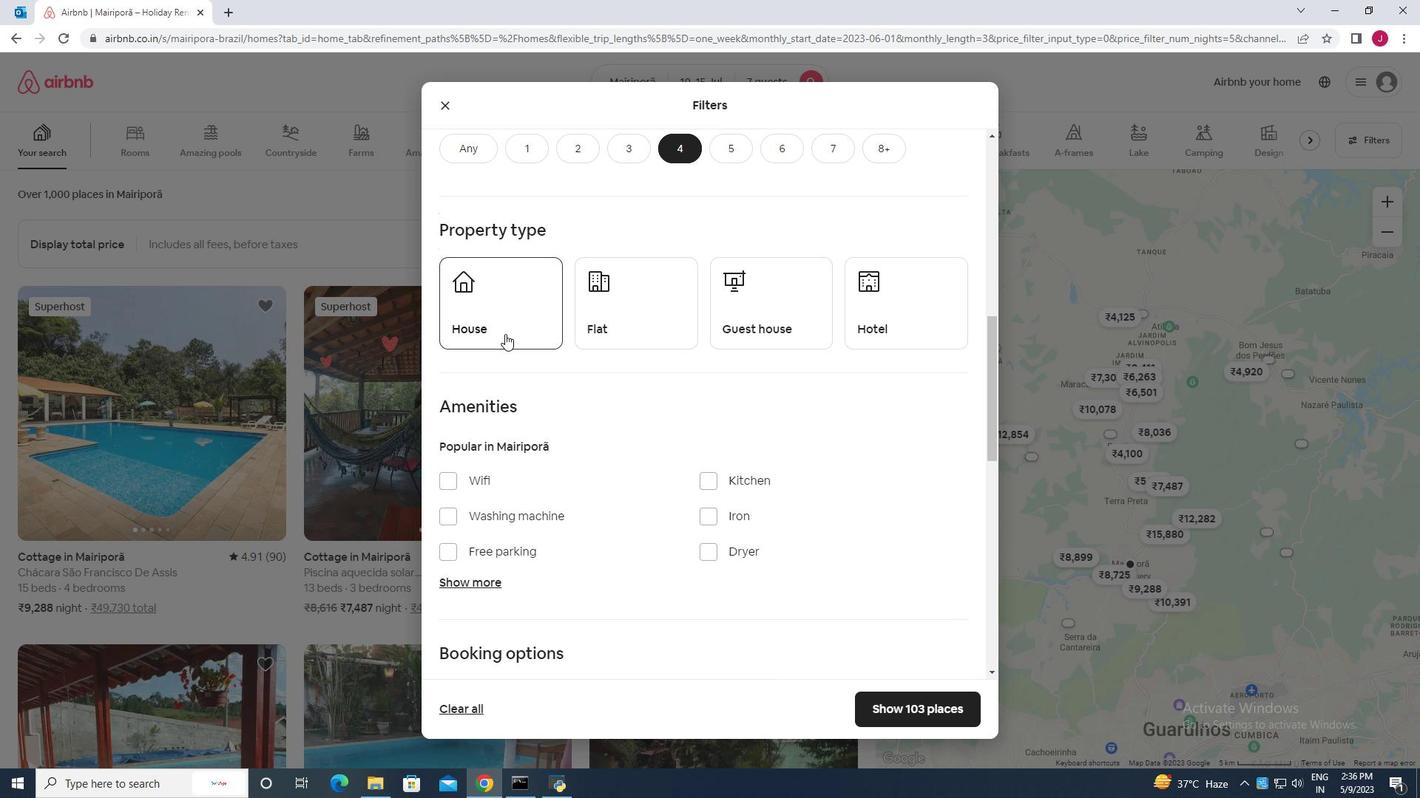 
Action: Mouse pressed left at (504, 329)
Screenshot: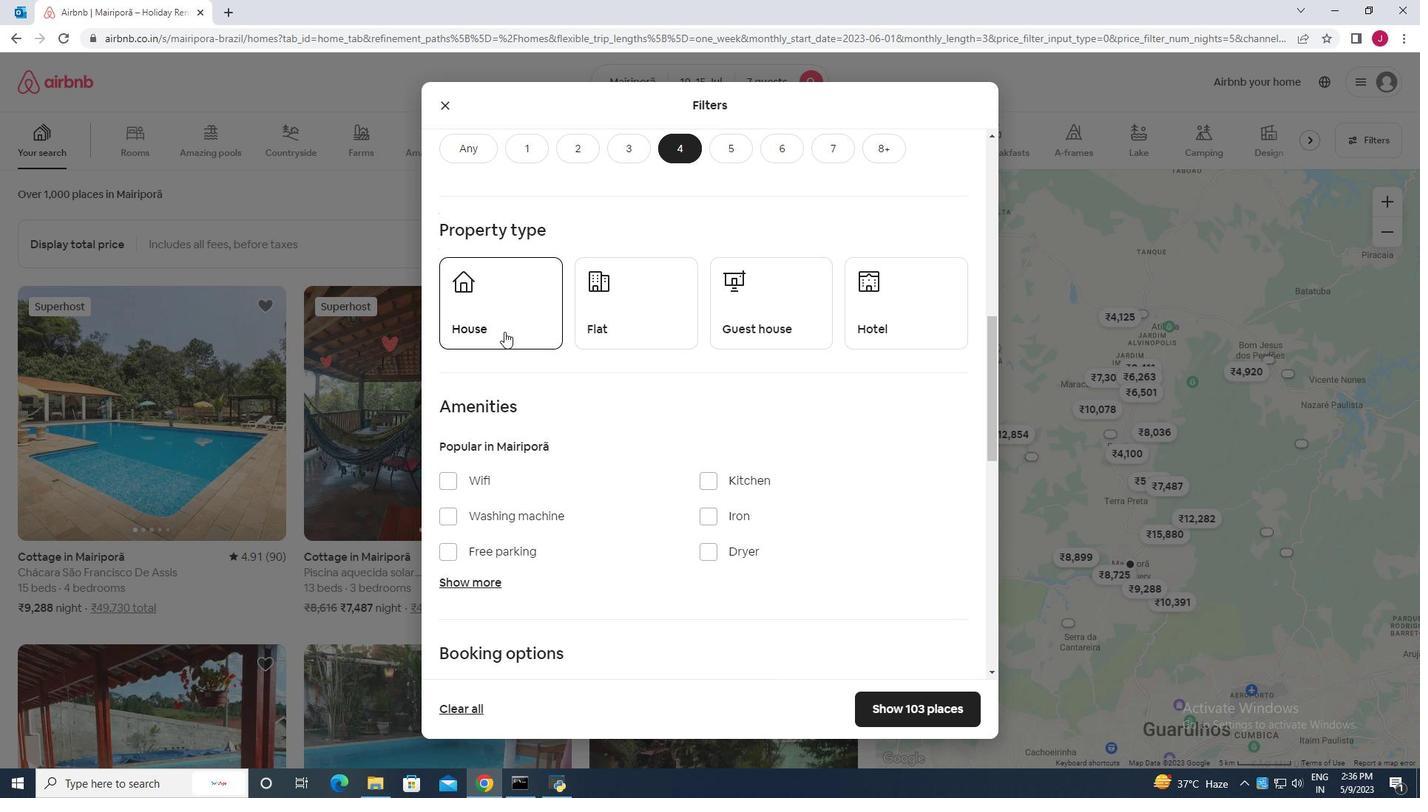 
Action: Mouse moved to (652, 332)
Screenshot: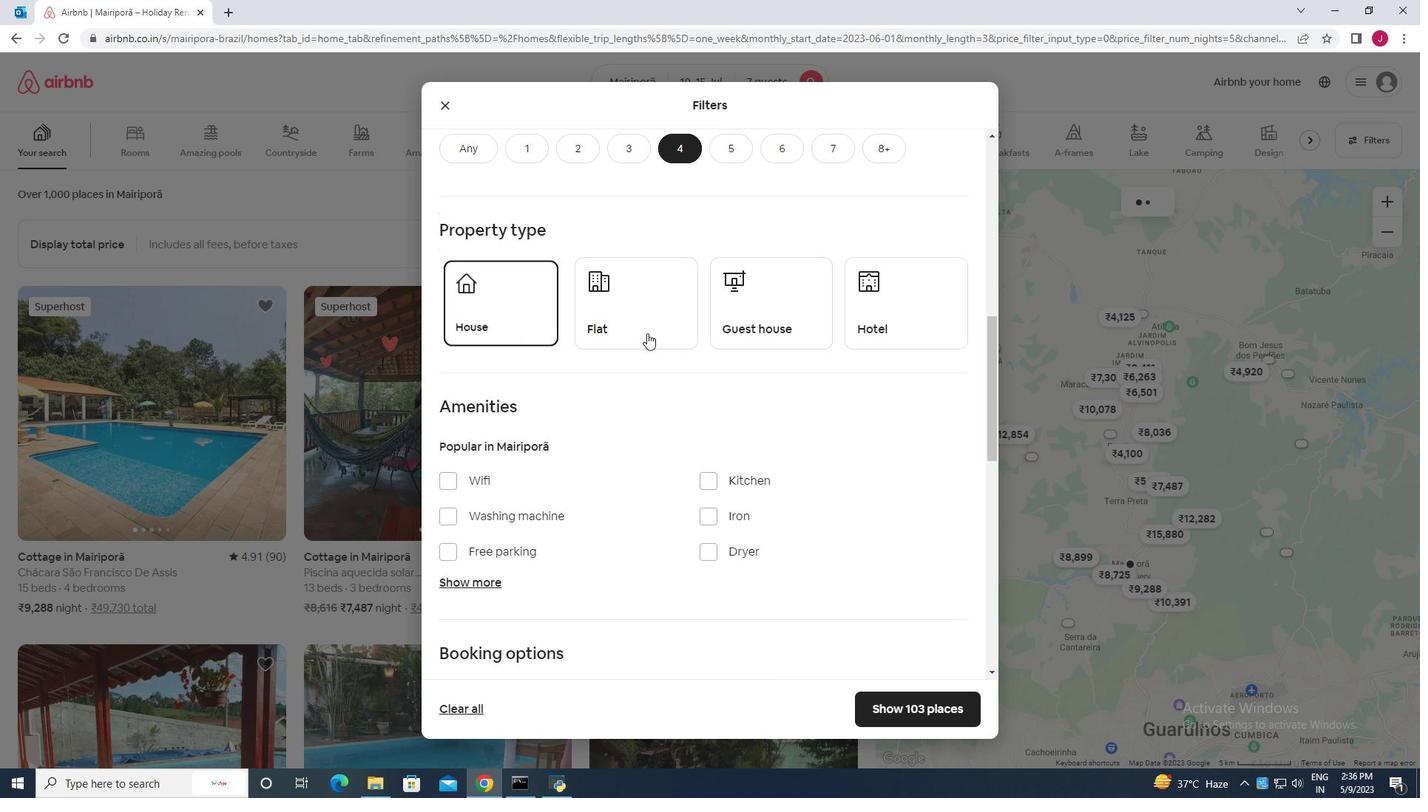 
Action: Mouse pressed left at (652, 332)
Screenshot: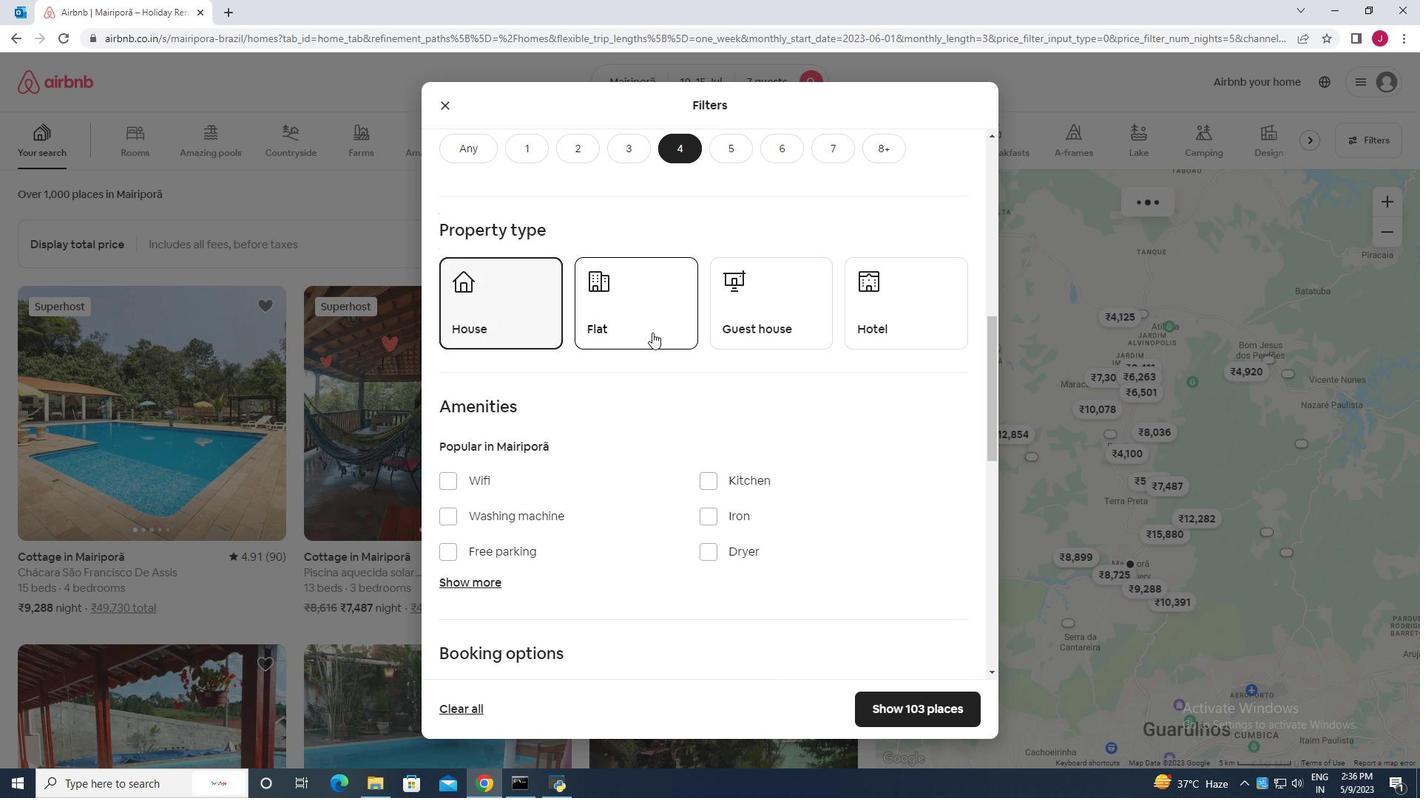 
Action: Mouse moved to (767, 302)
Screenshot: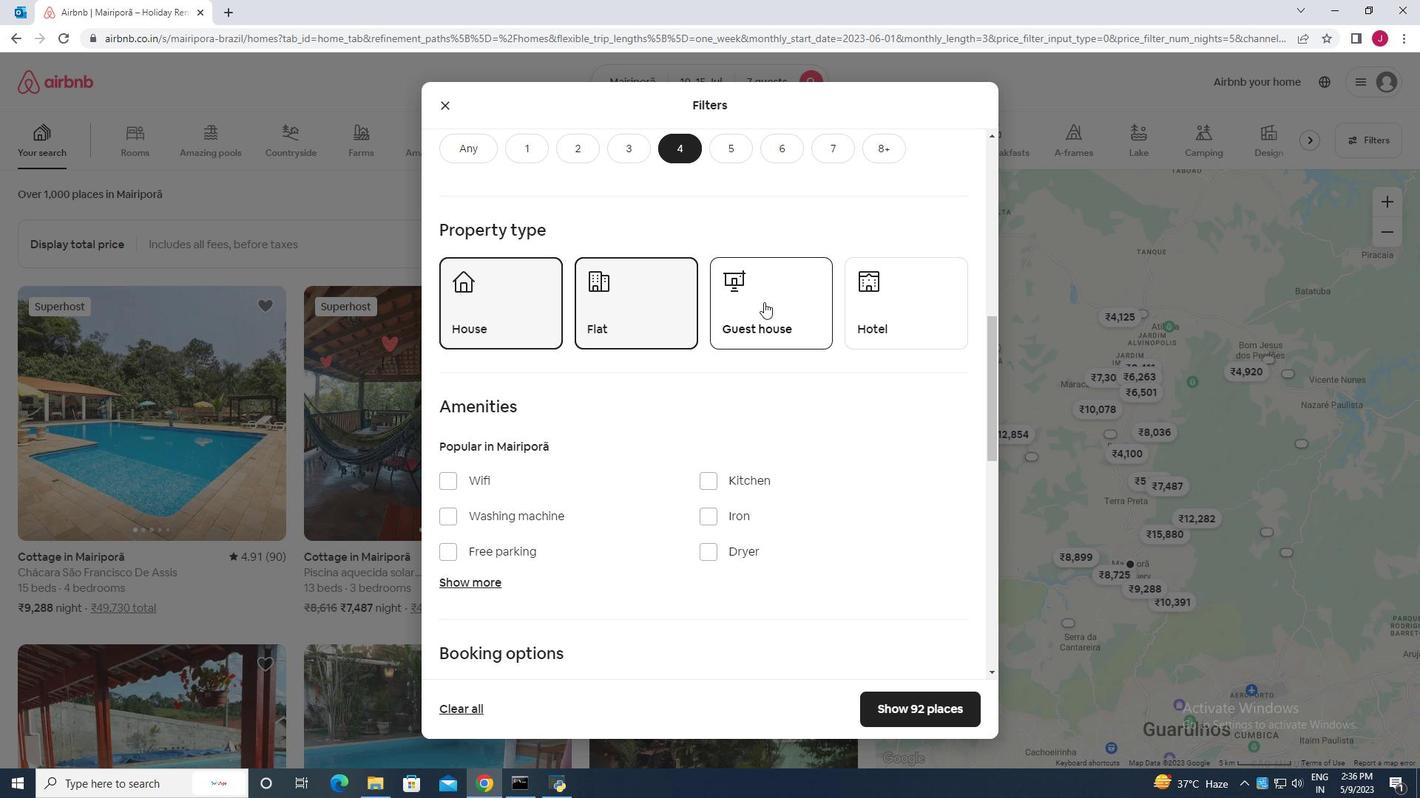 
Action: Mouse pressed left at (767, 302)
Screenshot: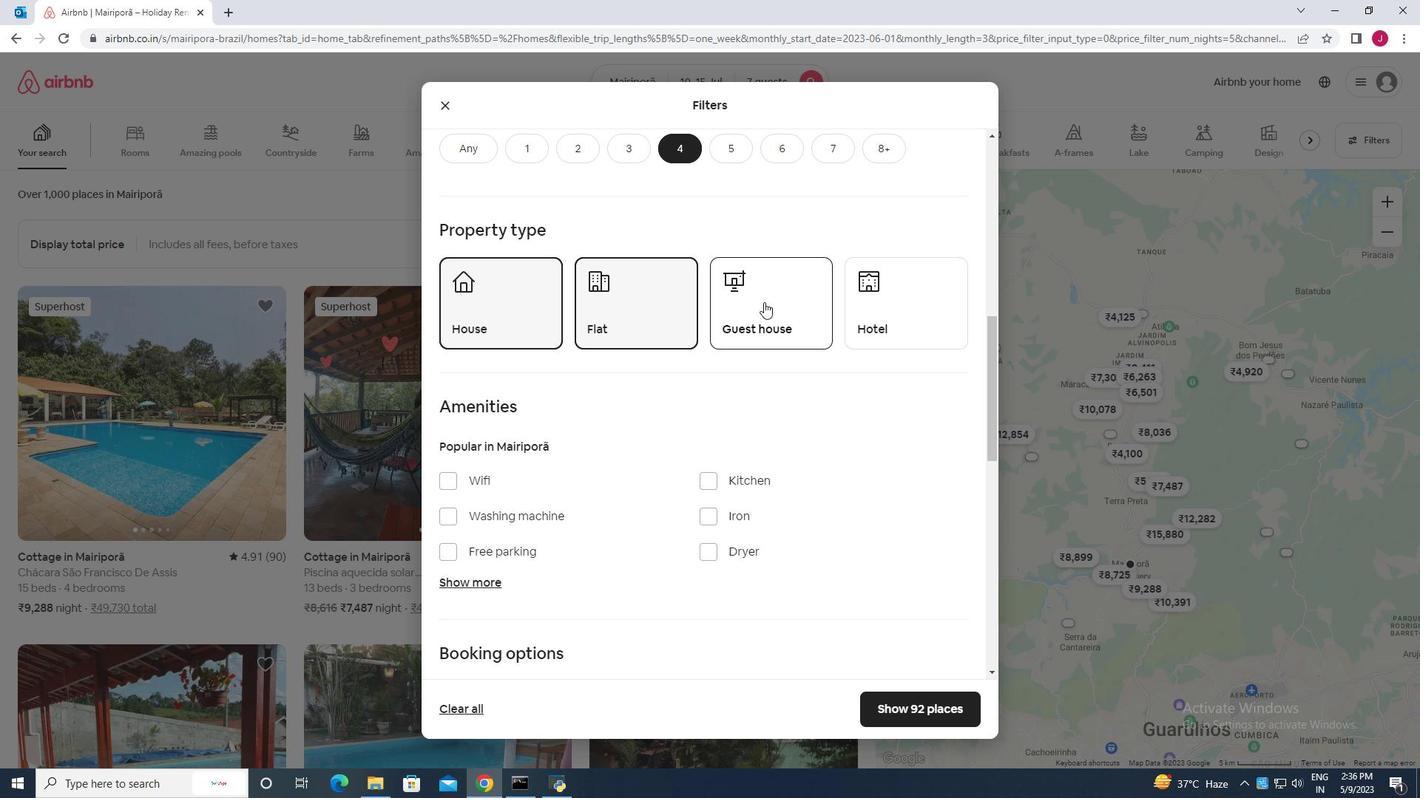 
Action: Mouse moved to (758, 358)
Screenshot: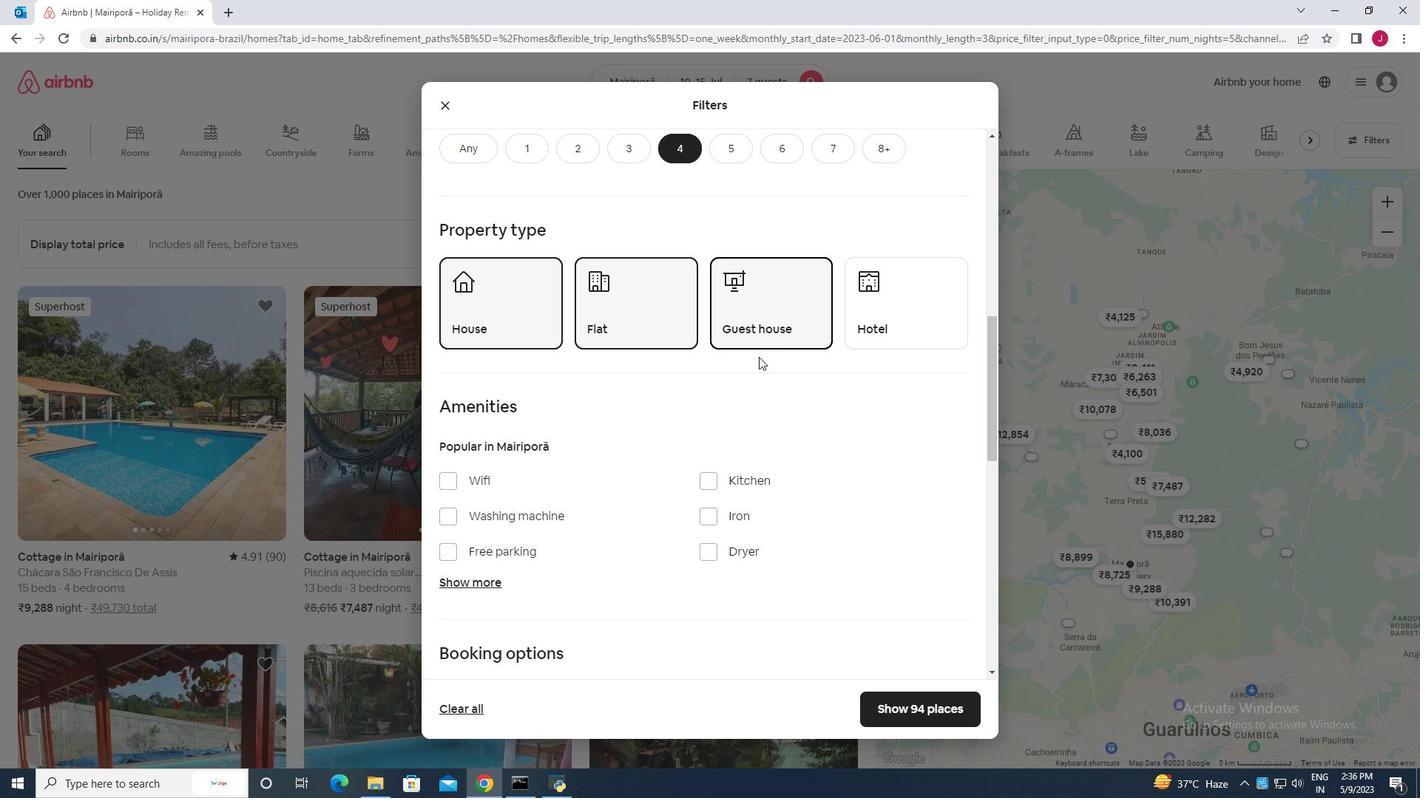 
Action: Mouse scrolled (758, 357) with delta (0, 0)
Screenshot: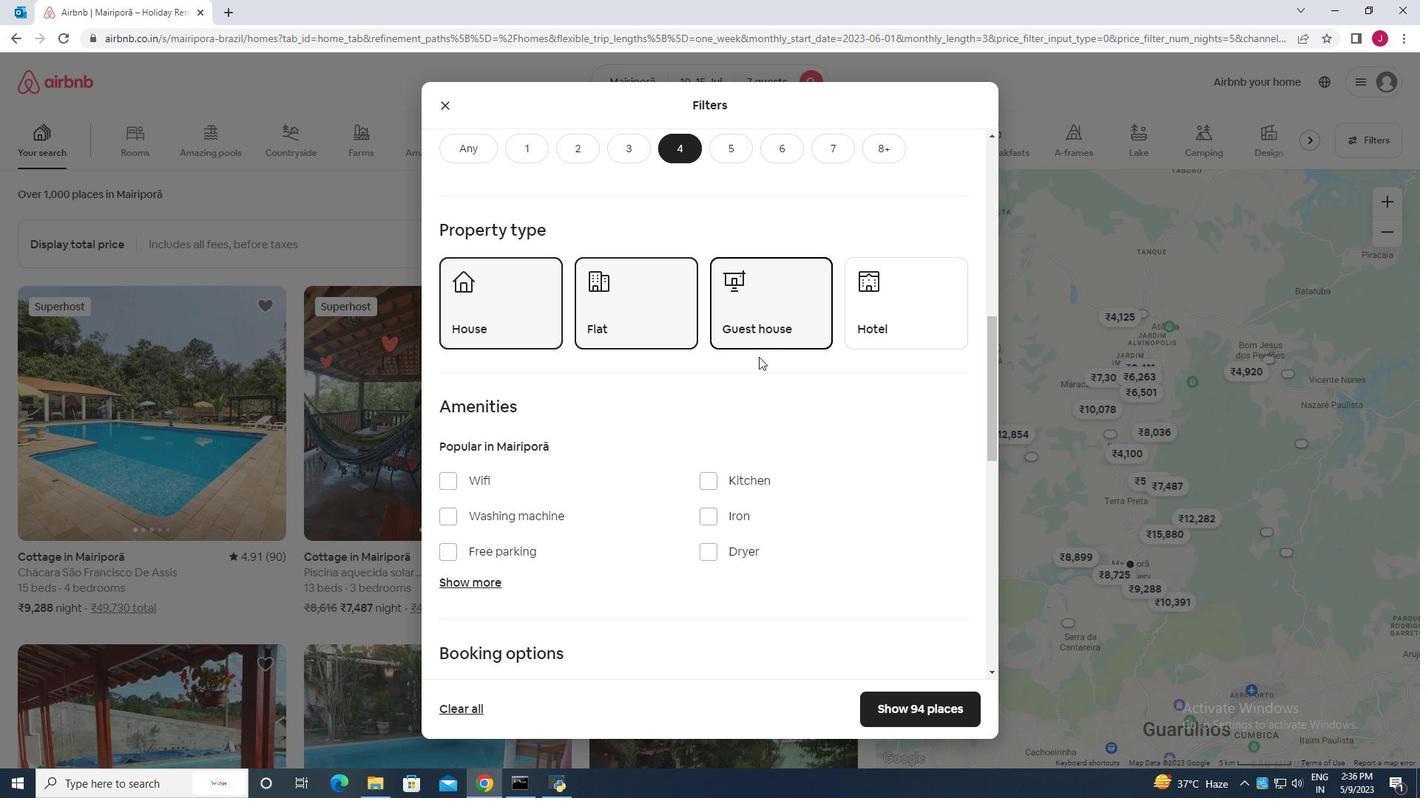 
Action: Mouse moved to (758, 358)
Screenshot: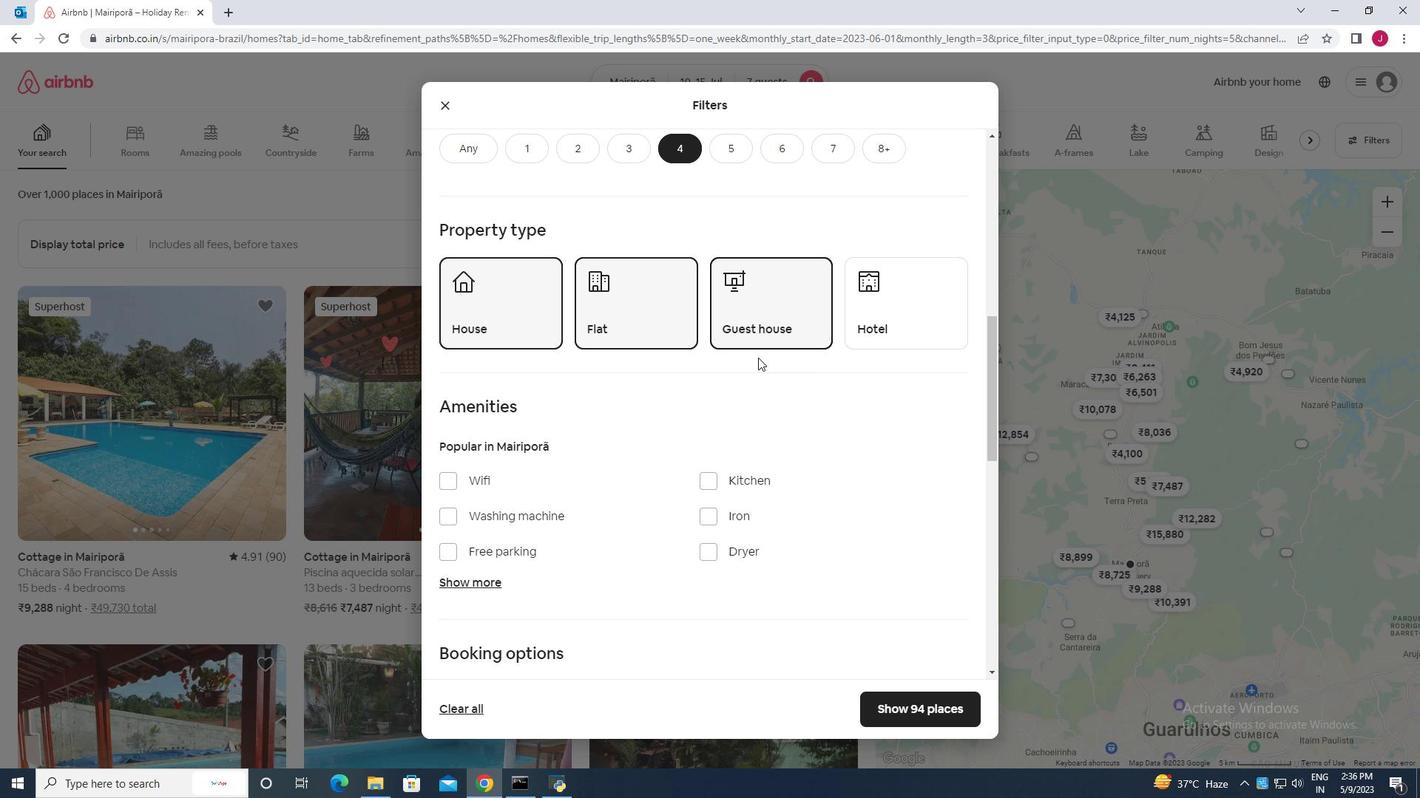 
Action: Mouse scrolled (758, 357) with delta (0, 0)
Screenshot: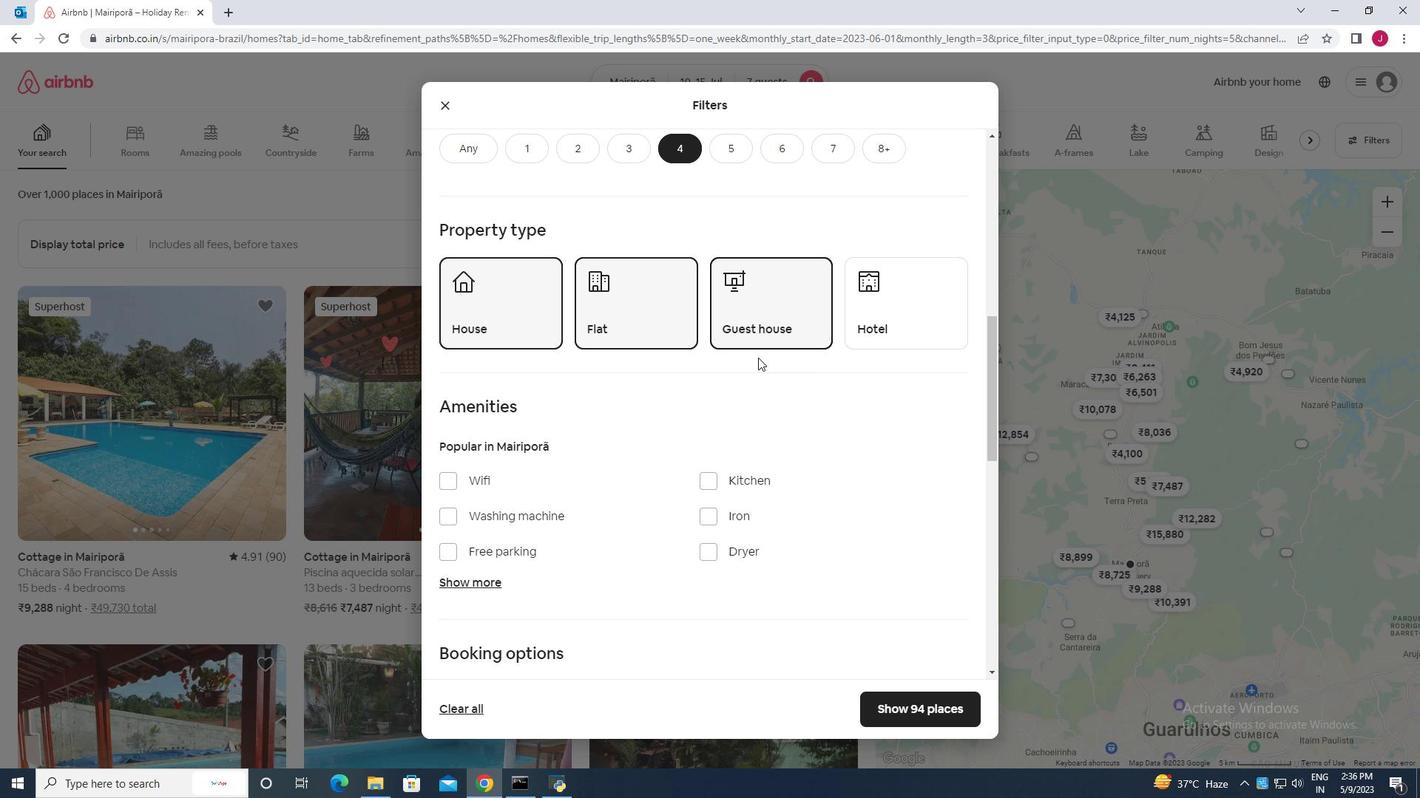 
Action: Mouse scrolled (758, 357) with delta (0, 0)
Screenshot: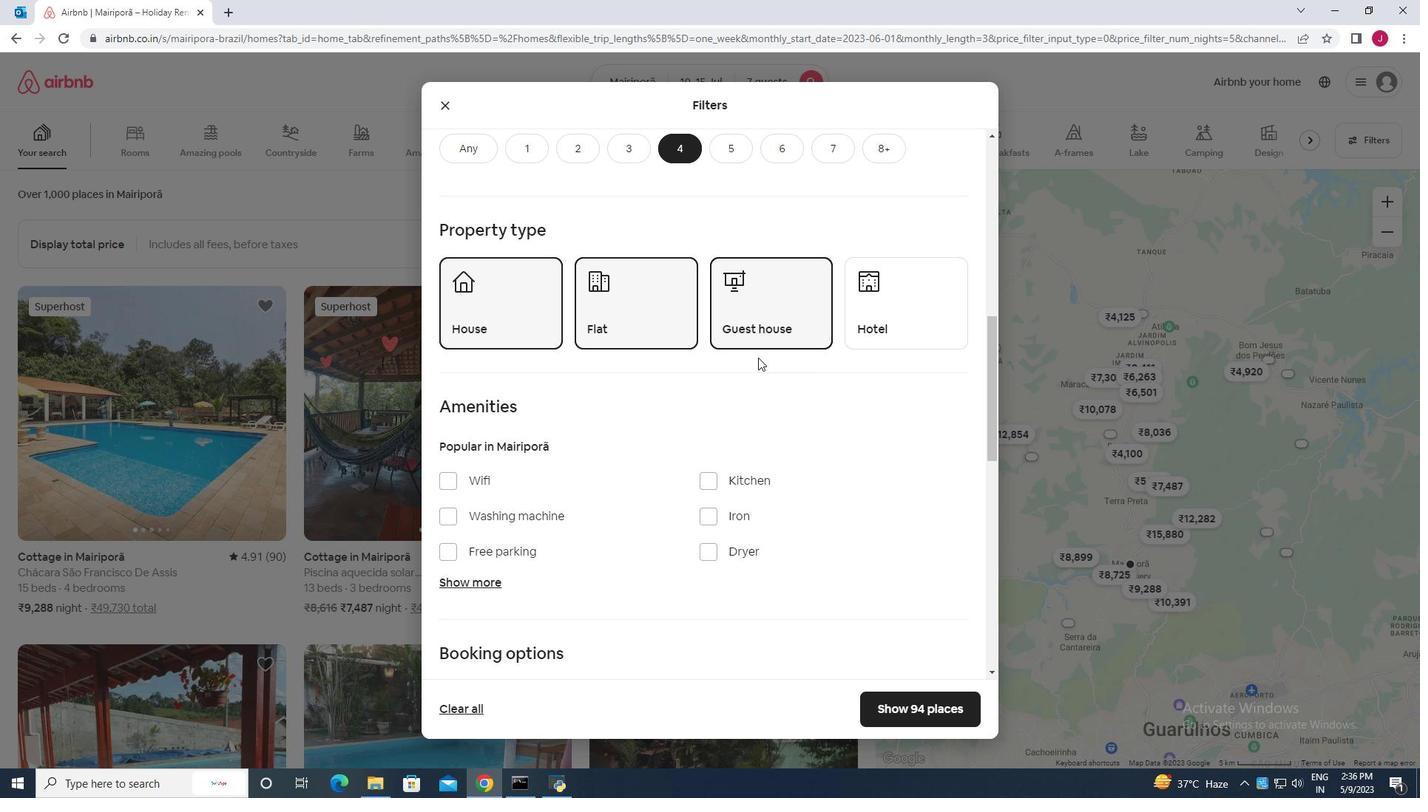 
Action: Mouse moved to (483, 358)
Screenshot: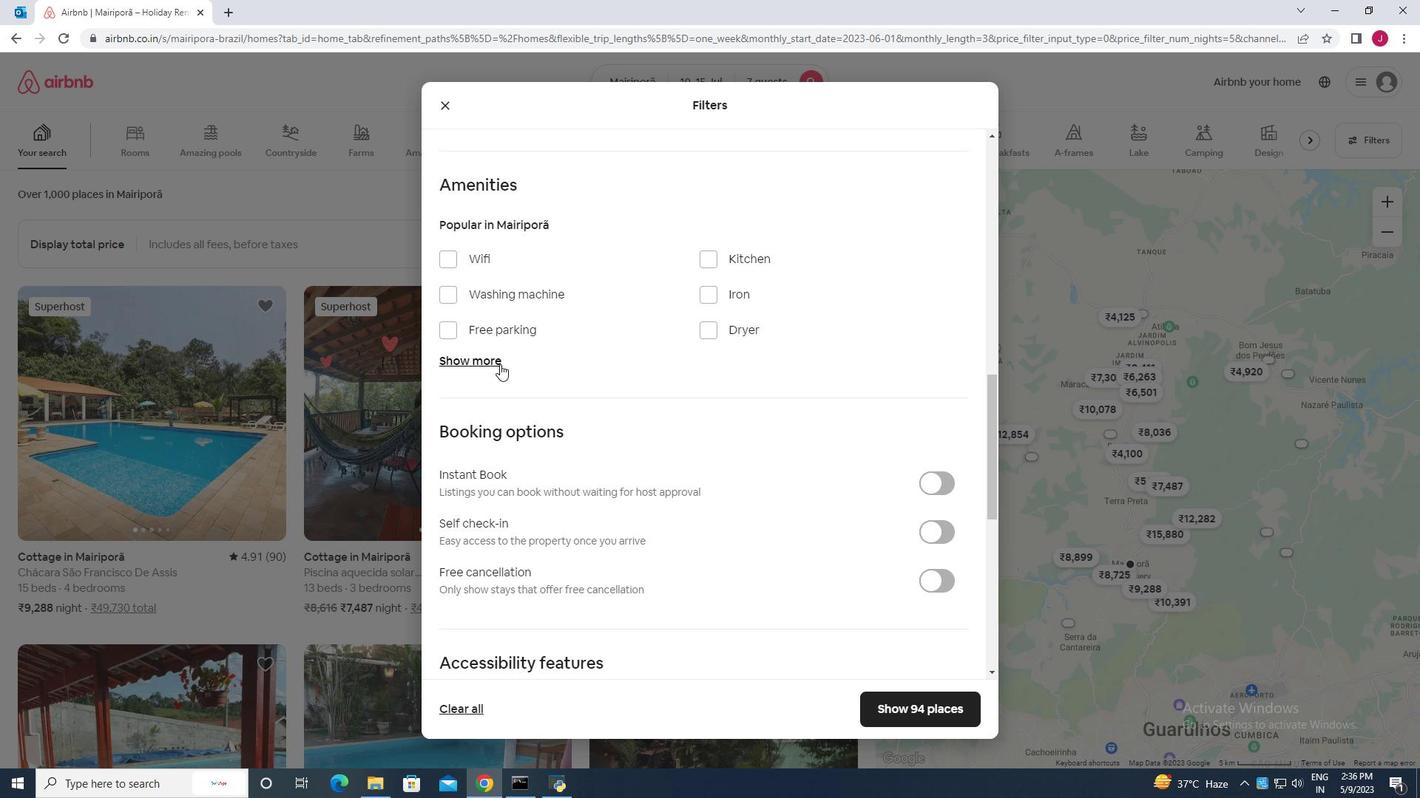 
Action: Mouse pressed left at (483, 358)
Screenshot: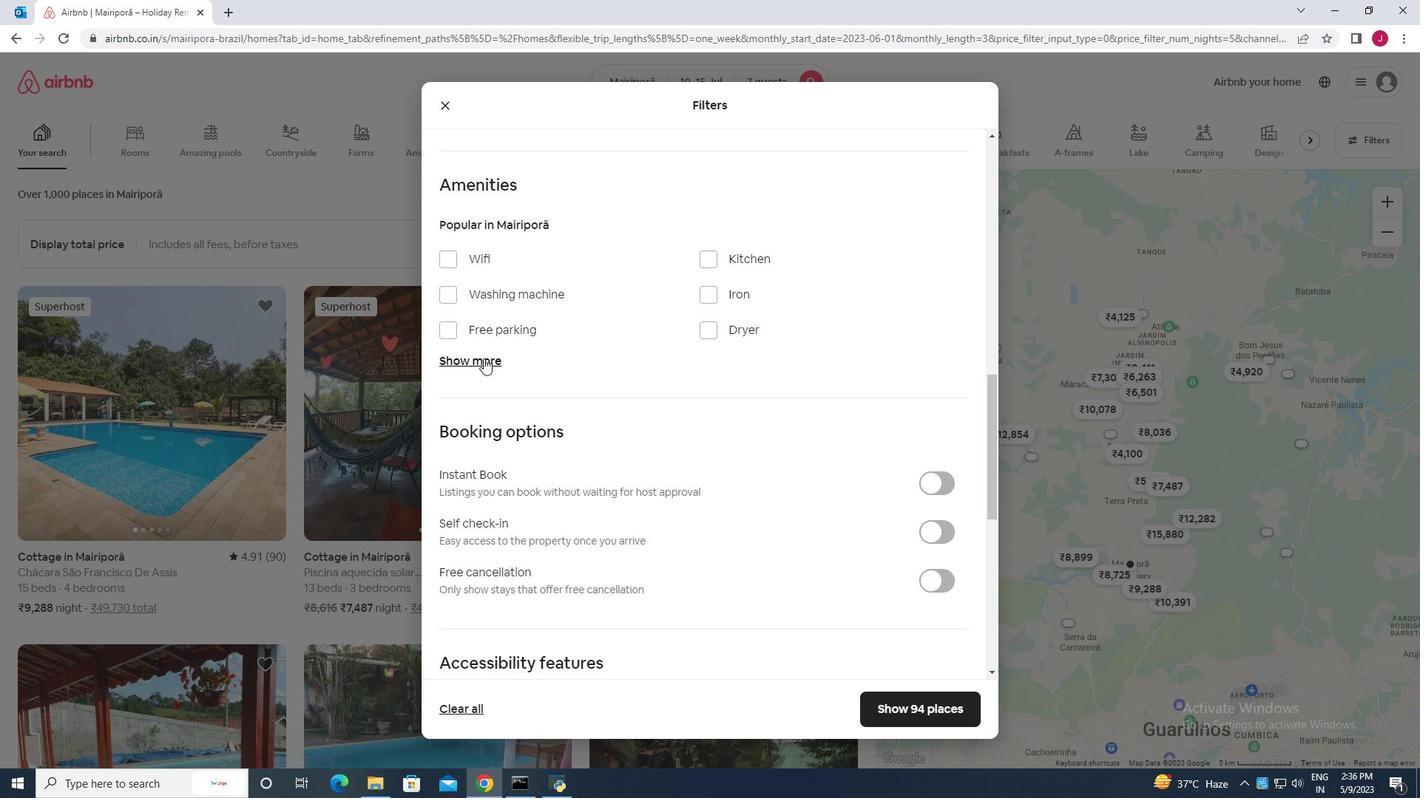 
Action: Mouse moved to (446, 257)
Screenshot: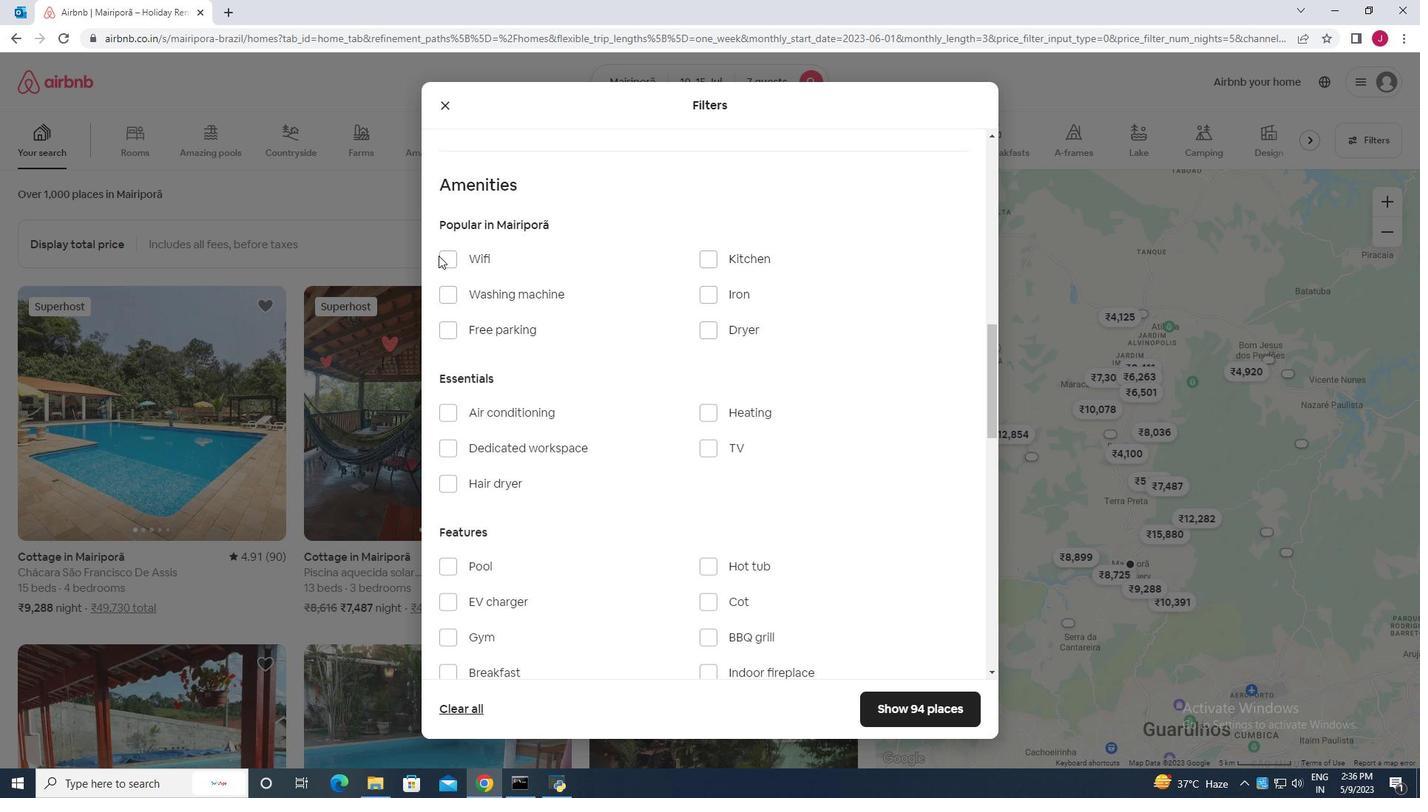 
Action: Mouse pressed left at (446, 257)
Screenshot: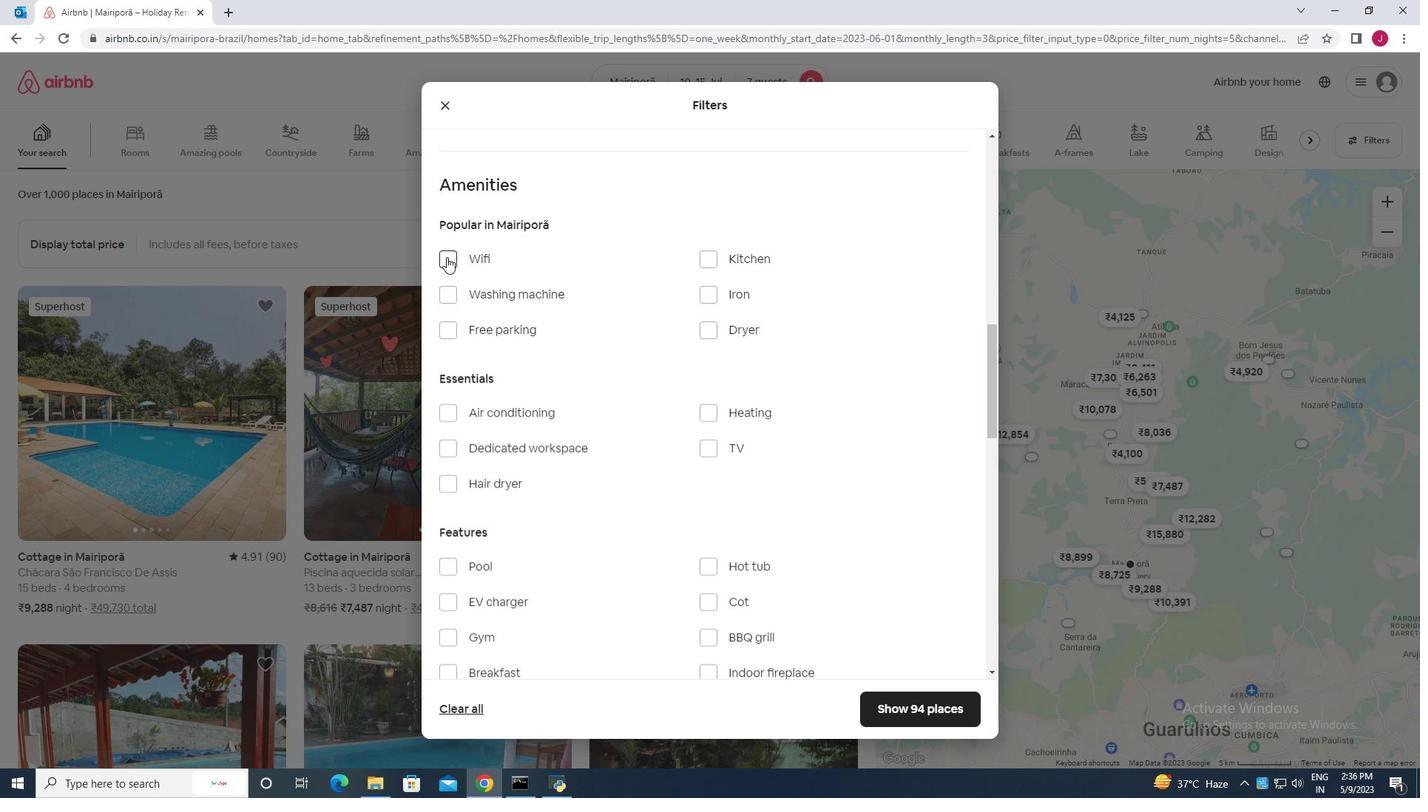 
Action: Mouse moved to (457, 331)
Screenshot: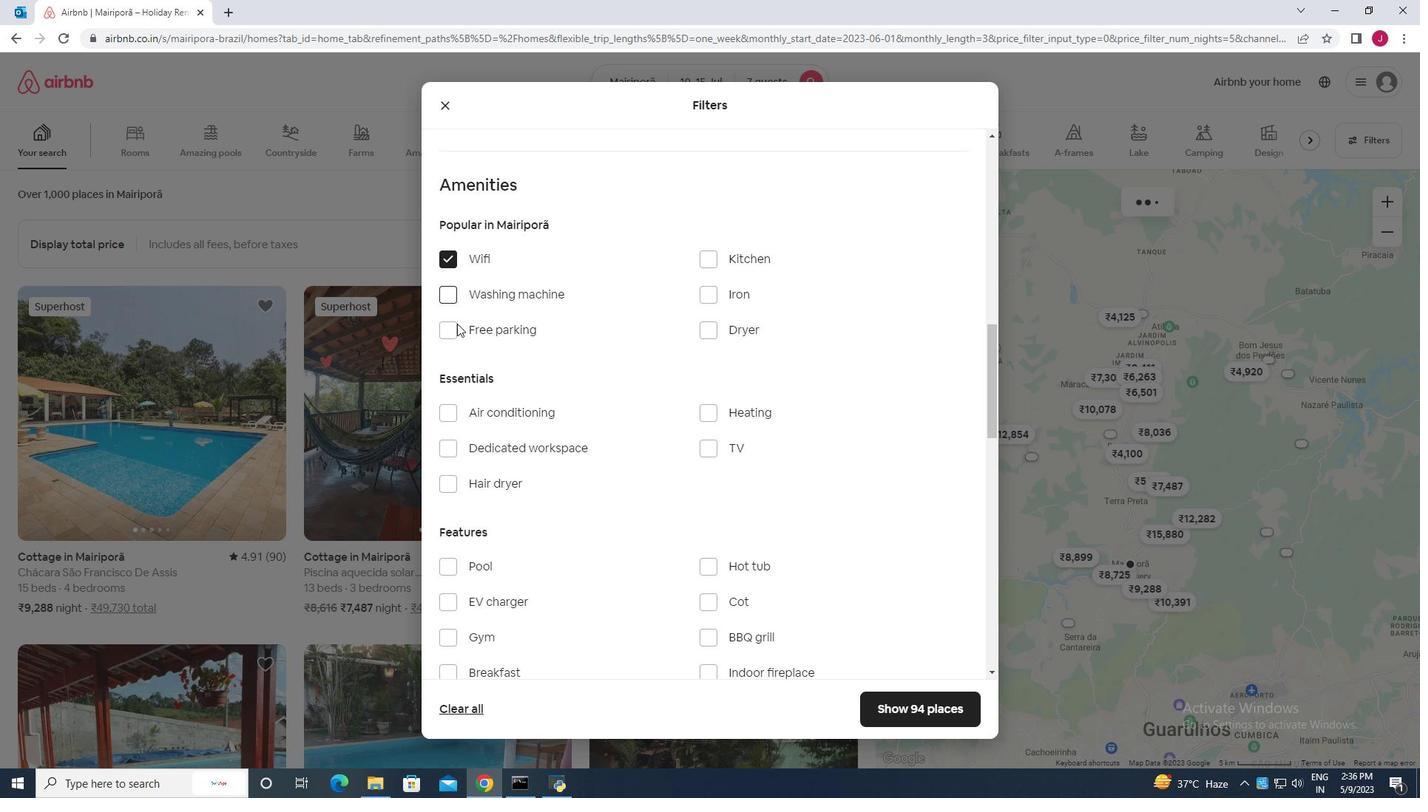 
Action: Mouse pressed left at (457, 331)
Screenshot: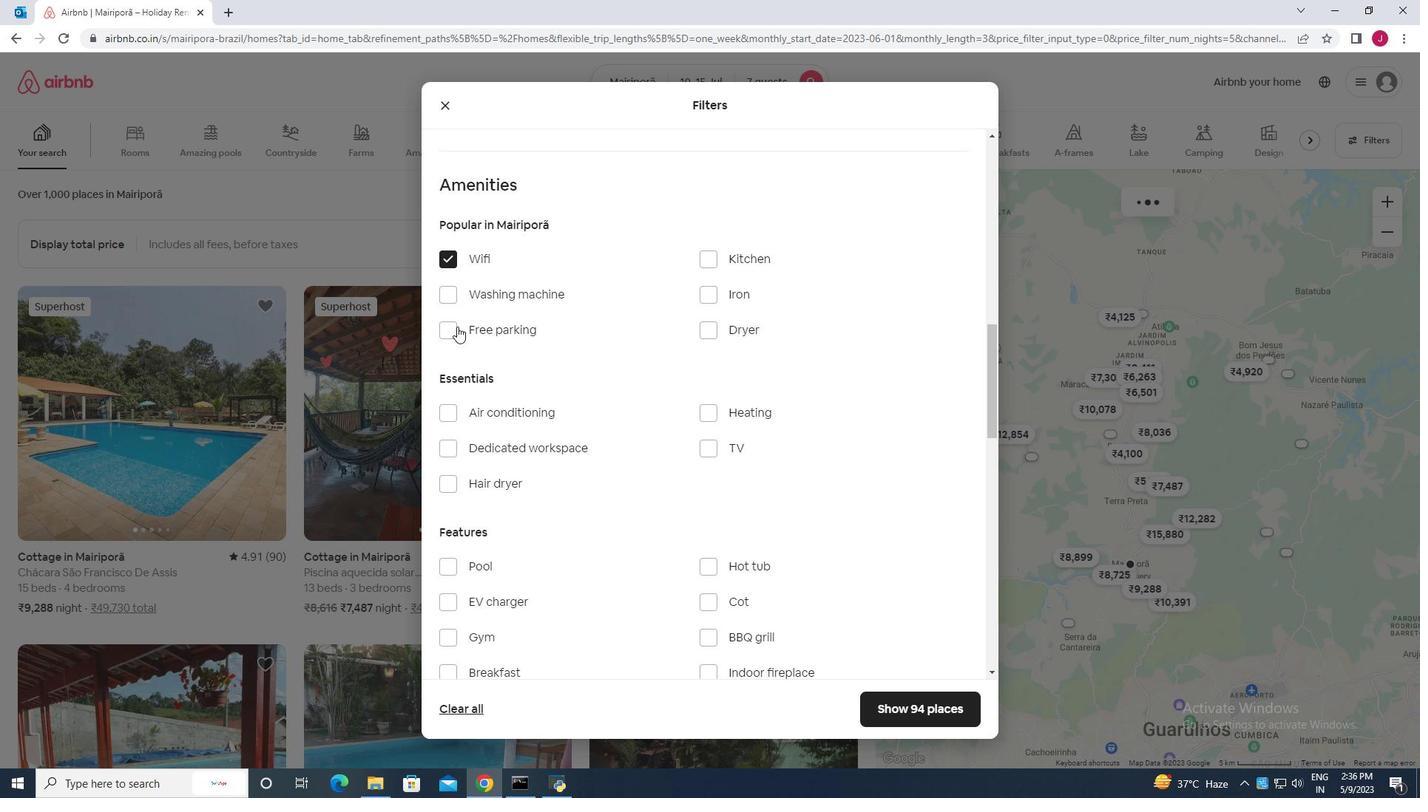
Action: Mouse moved to (704, 453)
Screenshot: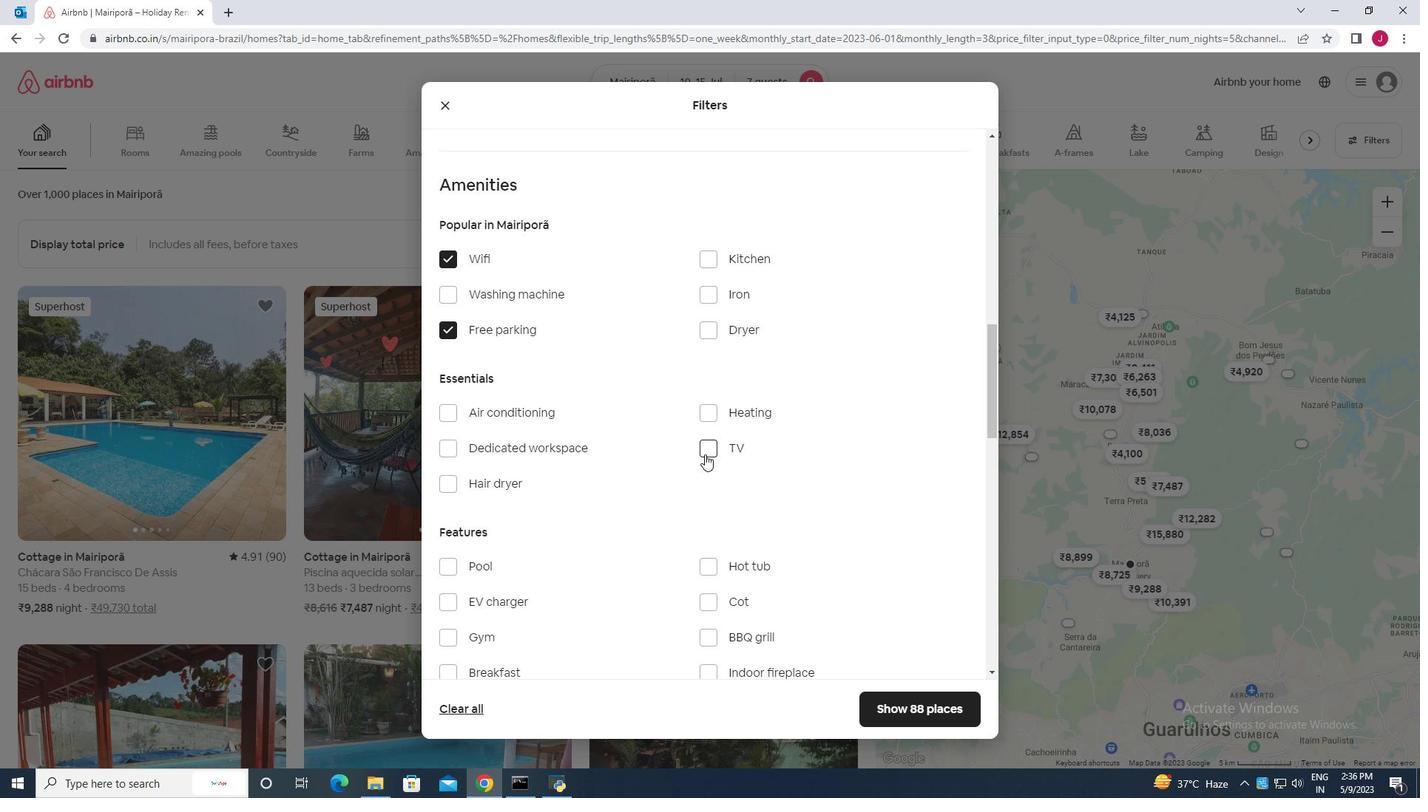 
Action: Mouse pressed left at (704, 453)
Screenshot: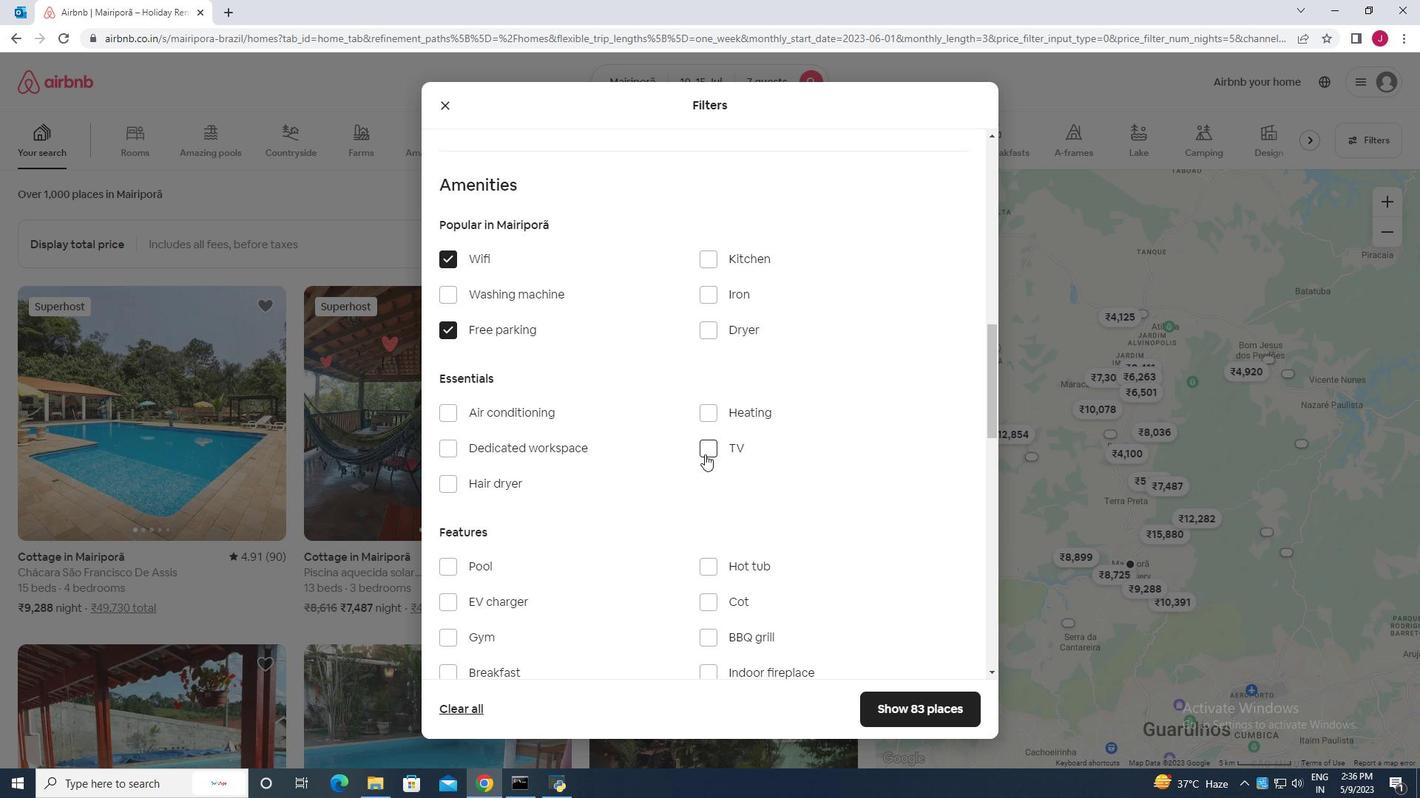 
Action: Mouse moved to (639, 429)
Screenshot: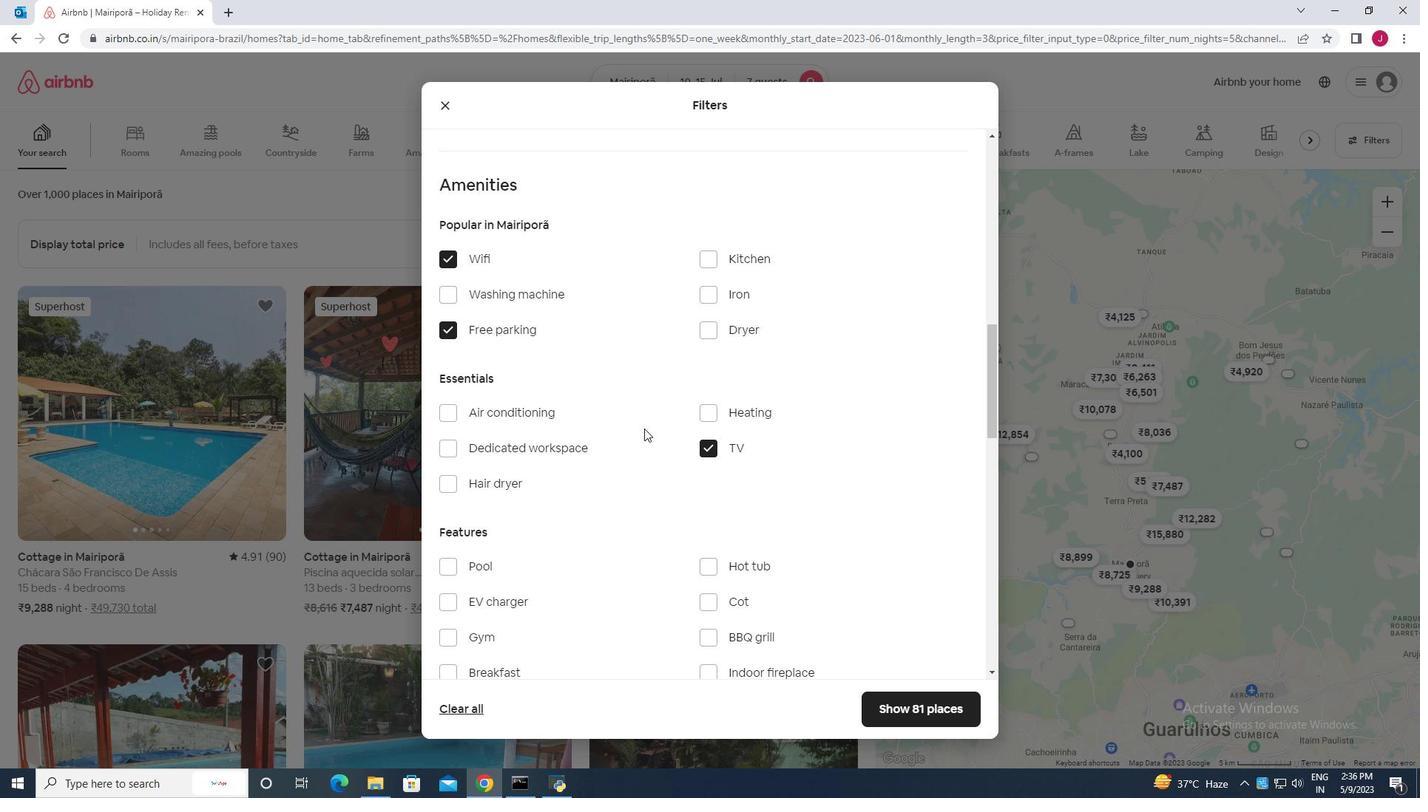 
Action: Mouse scrolled (639, 428) with delta (0, 0)
Screenshot: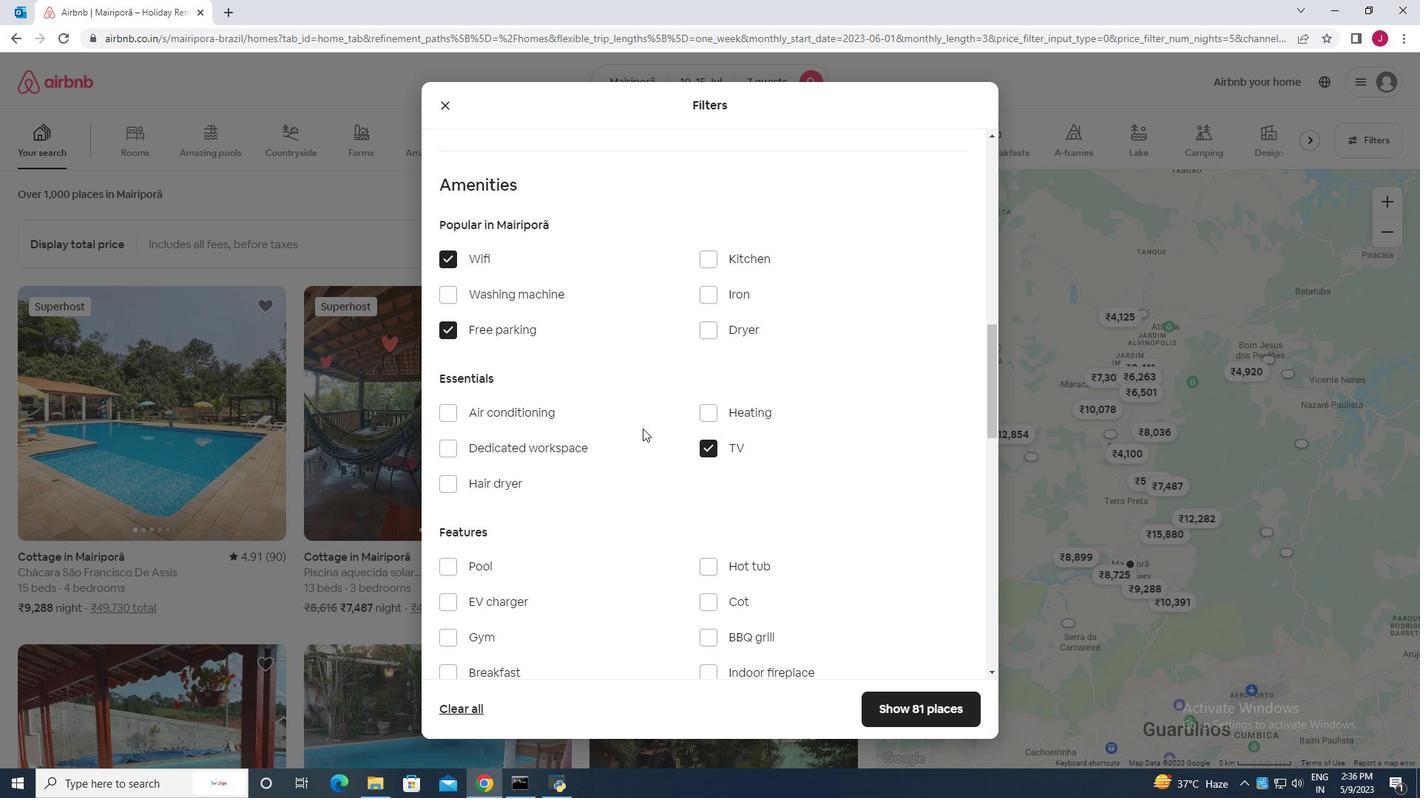 
Action: Mouse moved to (638, 429)
Screenshot: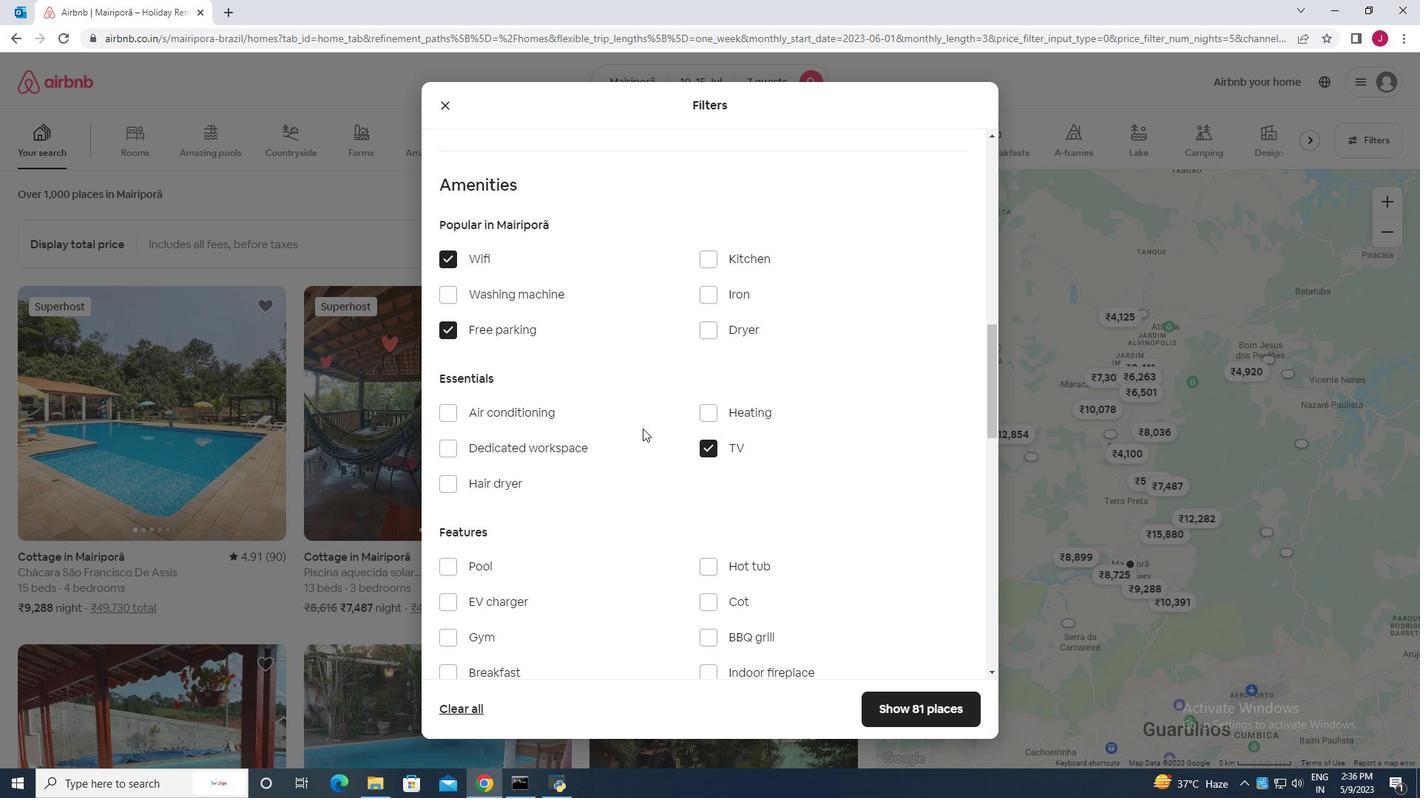 
Action: Mouse scrolled (638, 428) with delta (0, 0)
Screenshot: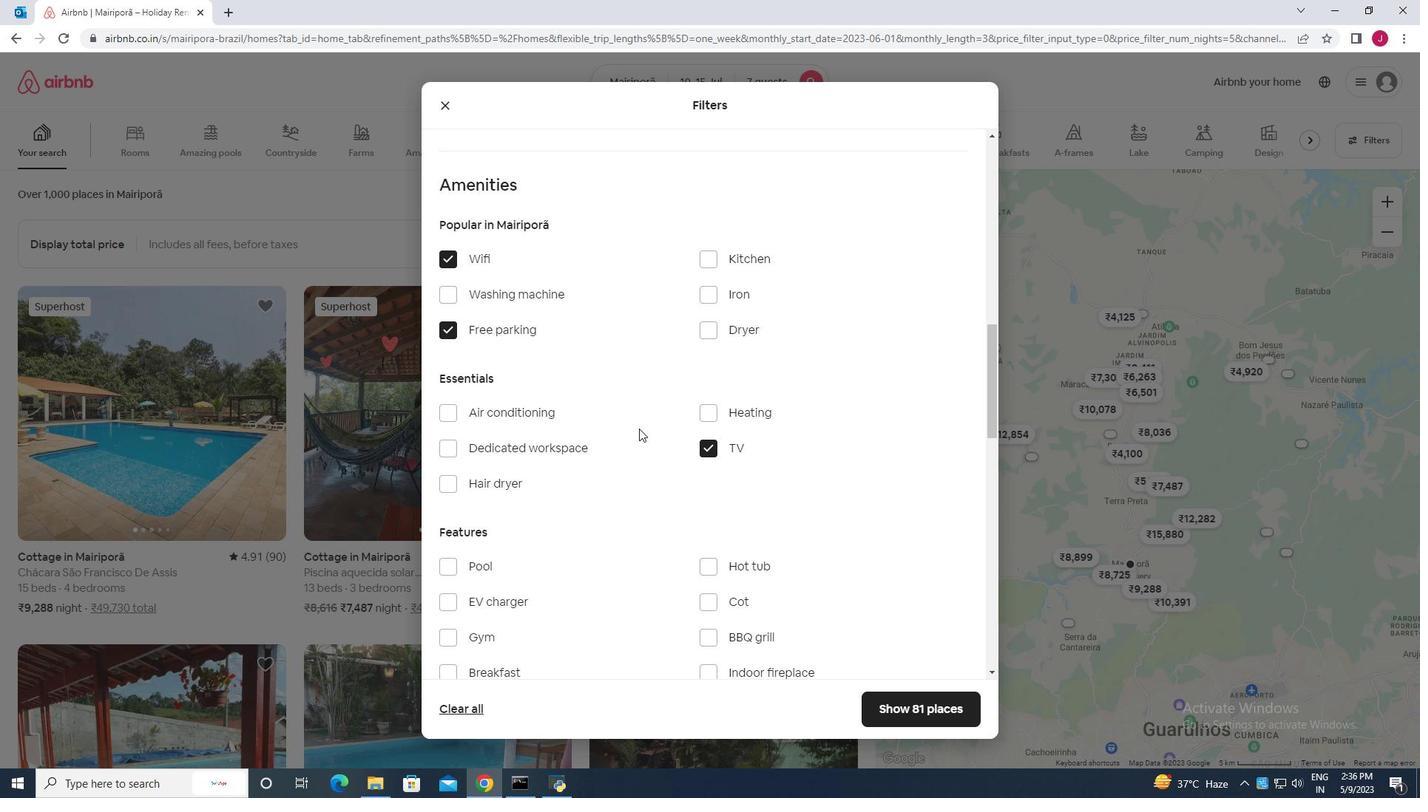 
Action: Mouse moved to (443, 491)
Screenshot: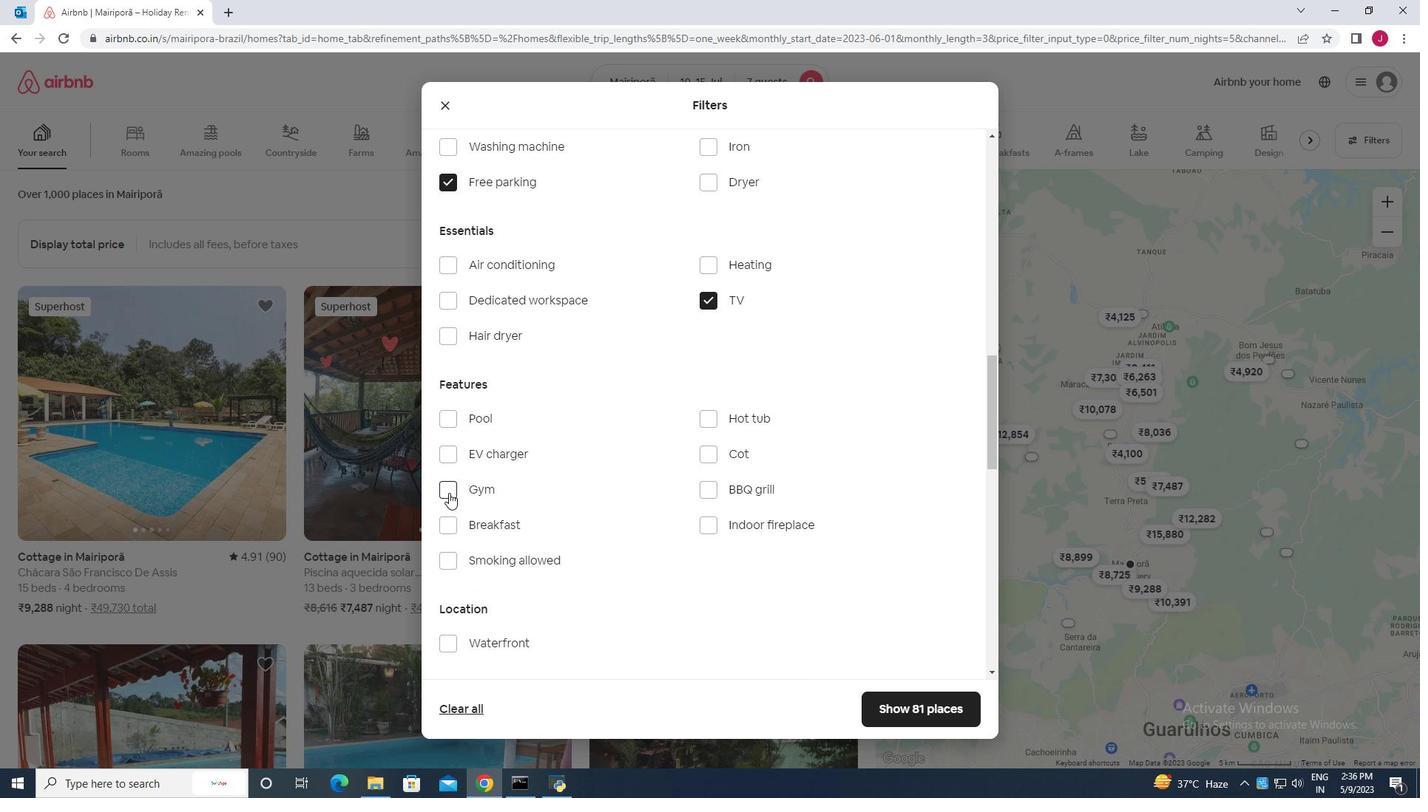 
Action: Mouse pressed left at (443, 491)
Screenshot: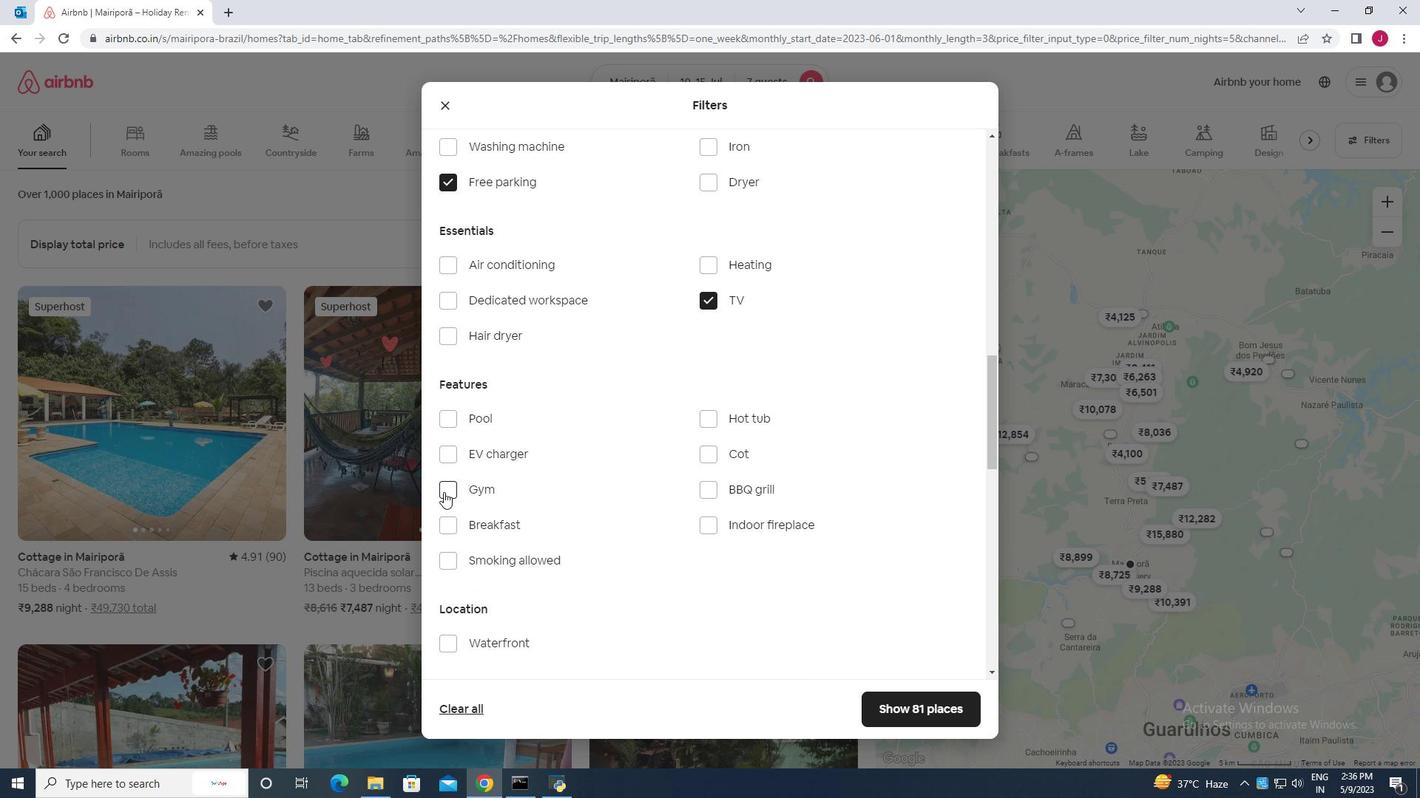 
Action: Mouse moved to (454, 527)
Screenshot: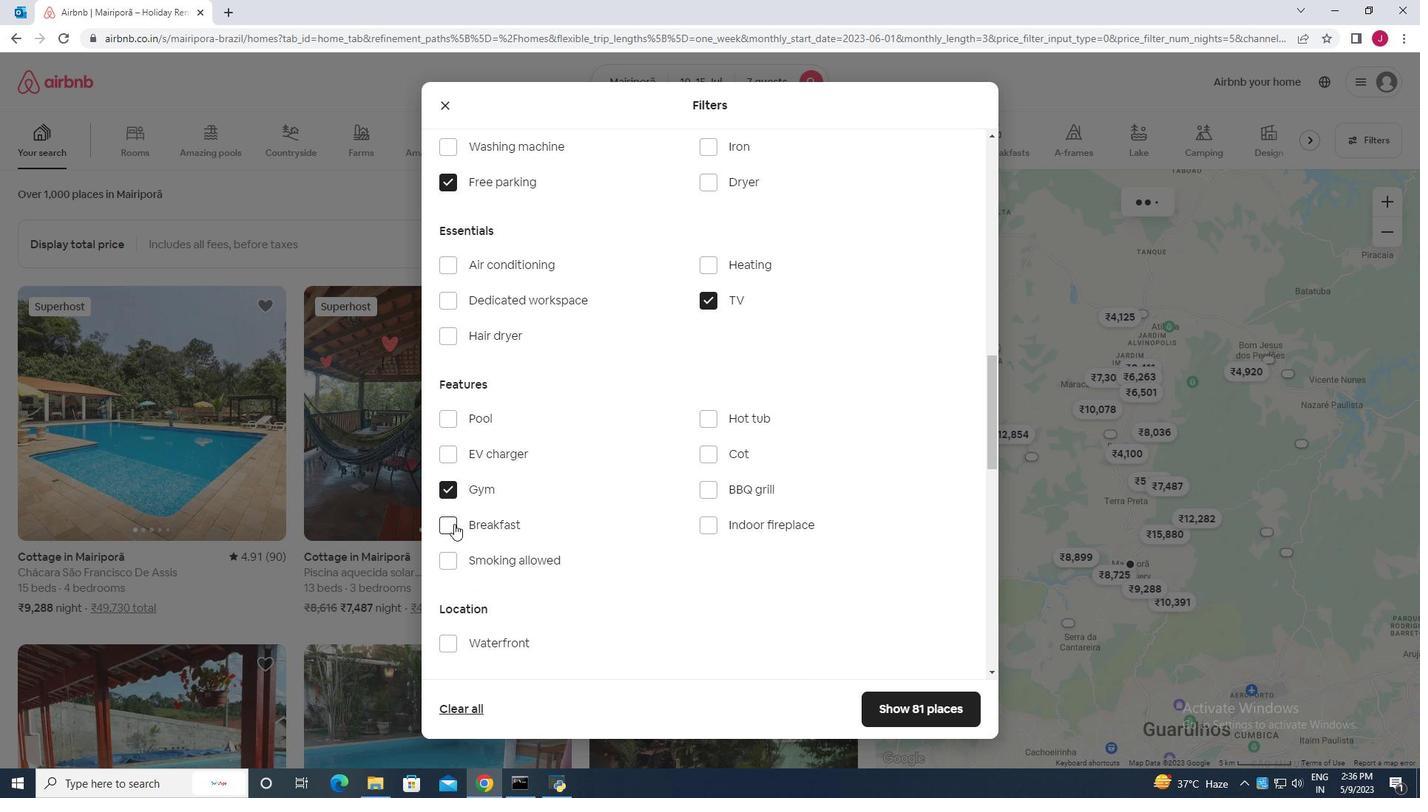 
Action: Mouse pressed left at (454, 527)
Screenshot: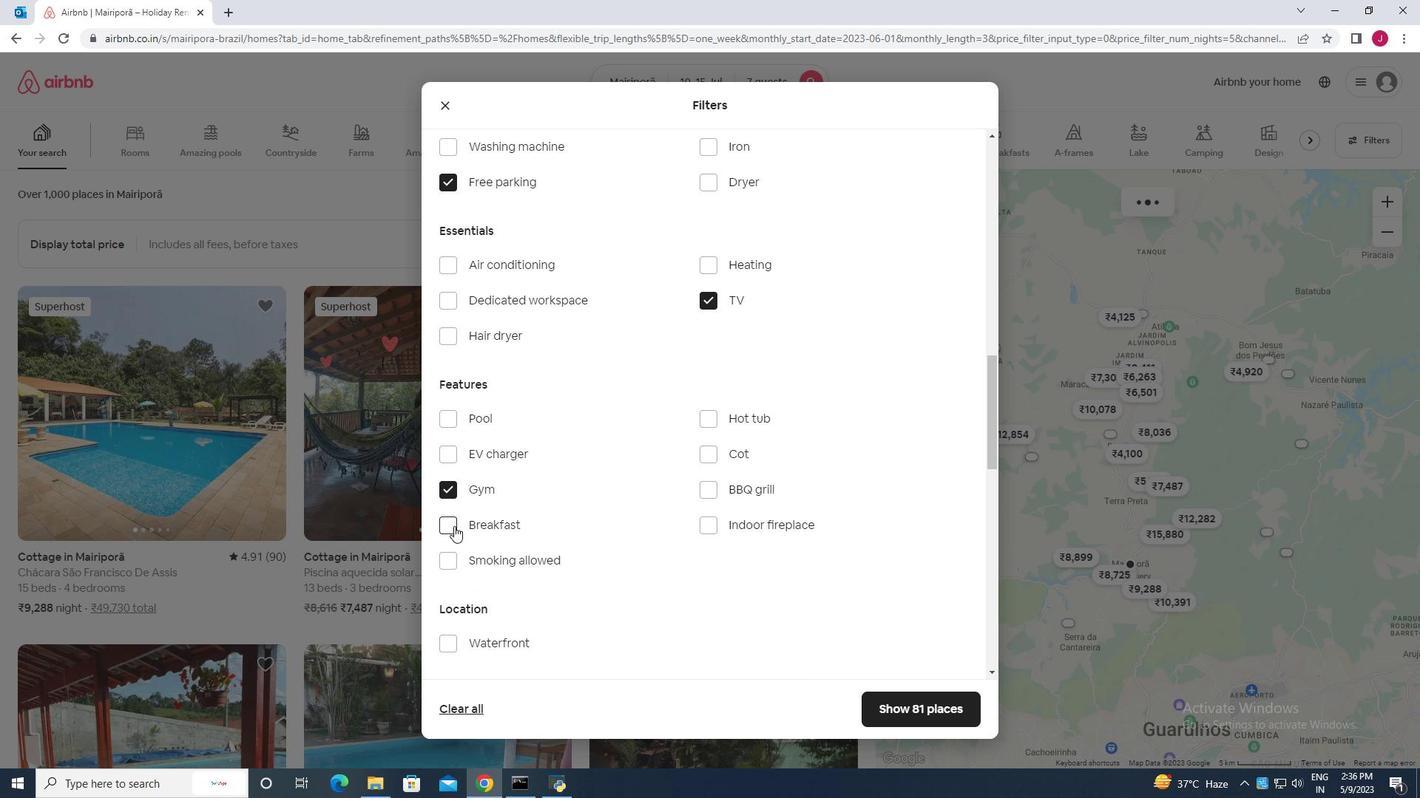 
Action: Mouse moved to (591, 491)
Screenshot: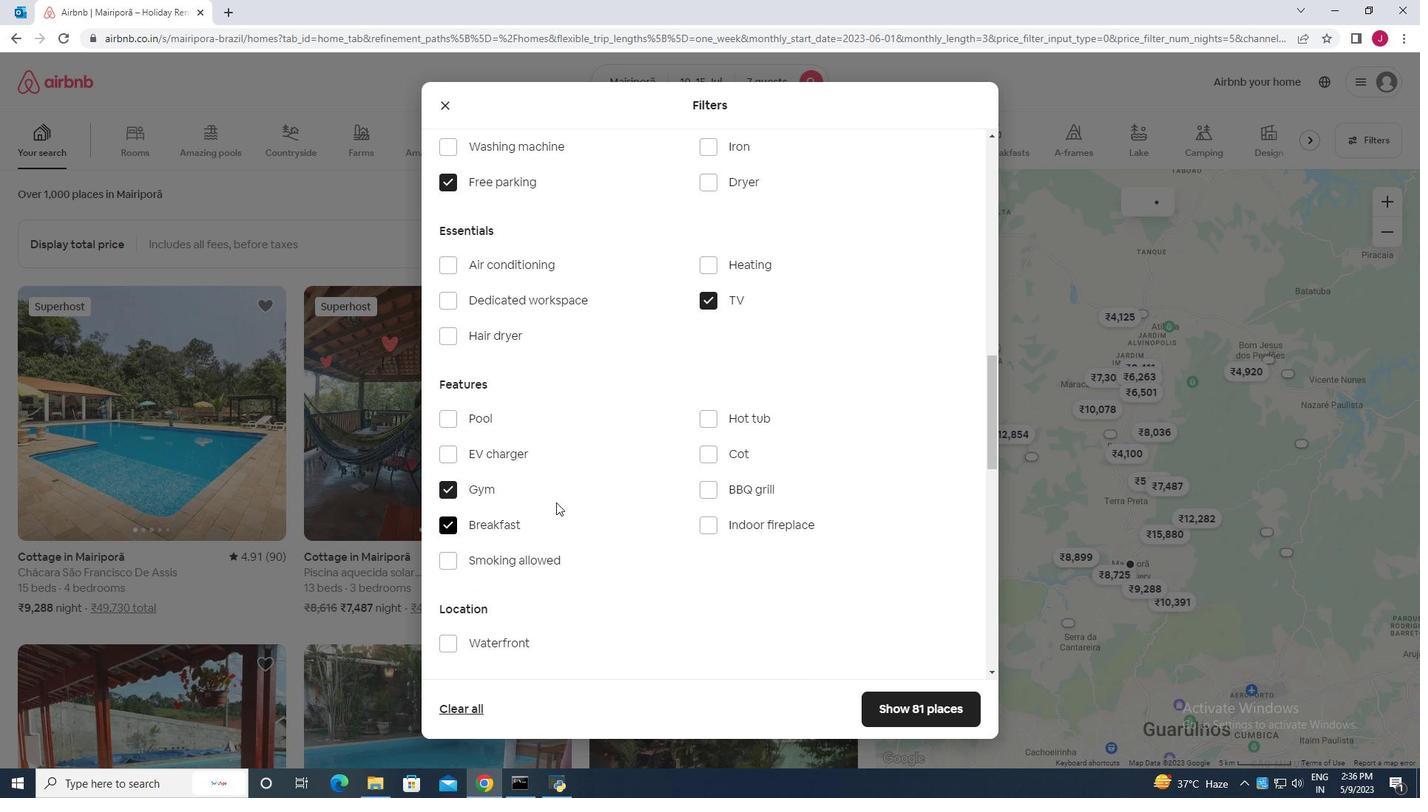 
Action: Mouse scrolled (591, 491) with delta (0, 0)
Screenshot: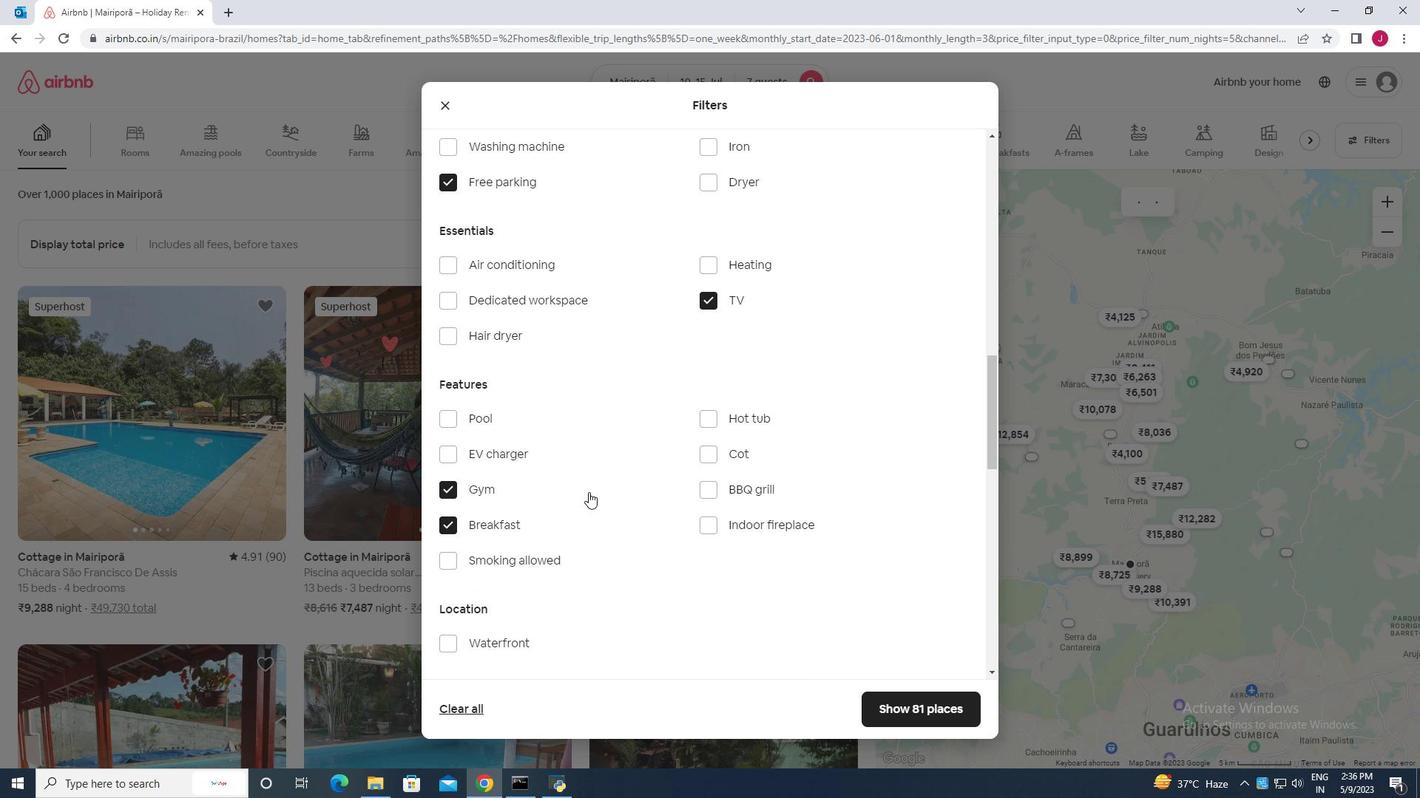 
Action: Mouse scrolled (591, 491) with delta (0, 0)
Screenshot: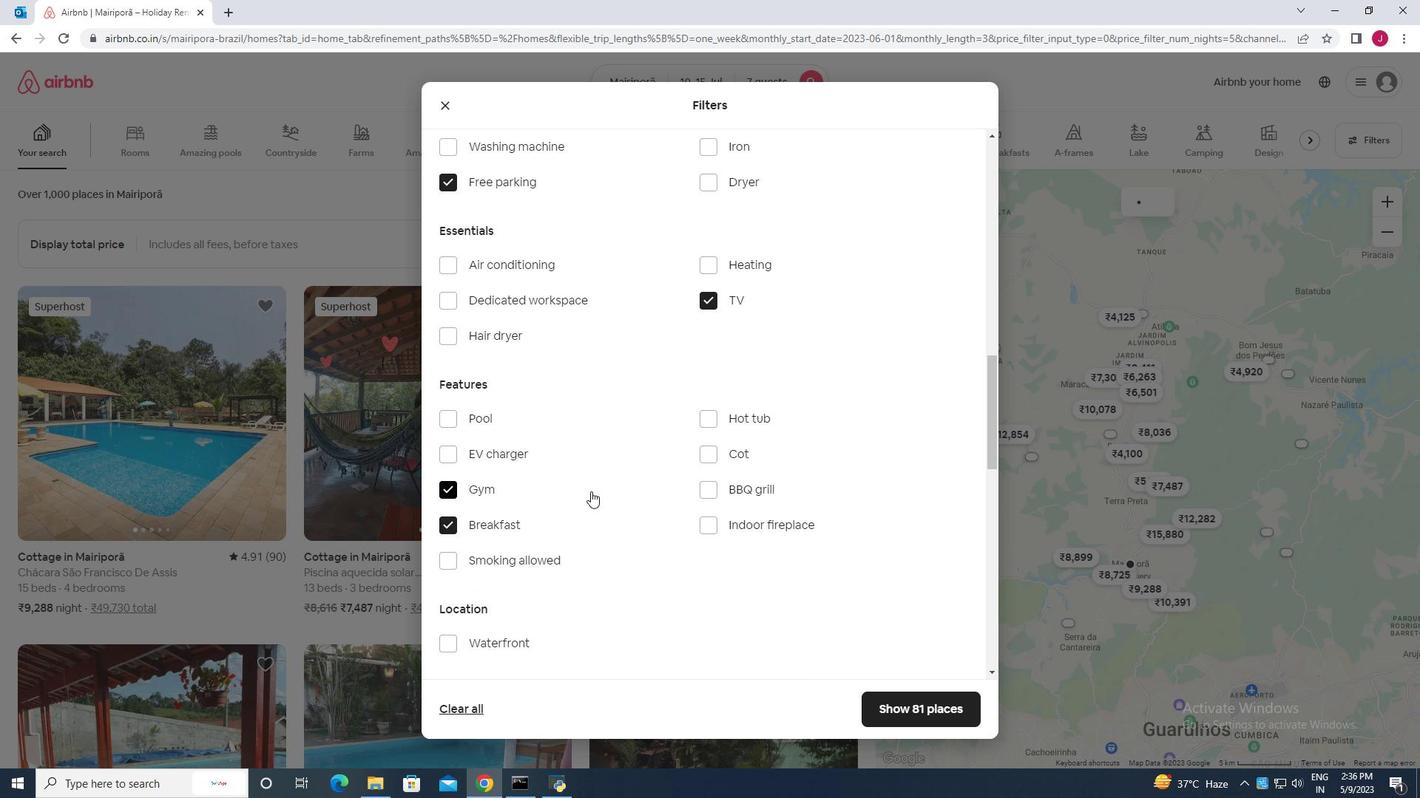 
Action: Mouse scrolled (591, 491) with delta (0, 0)
Screenshot: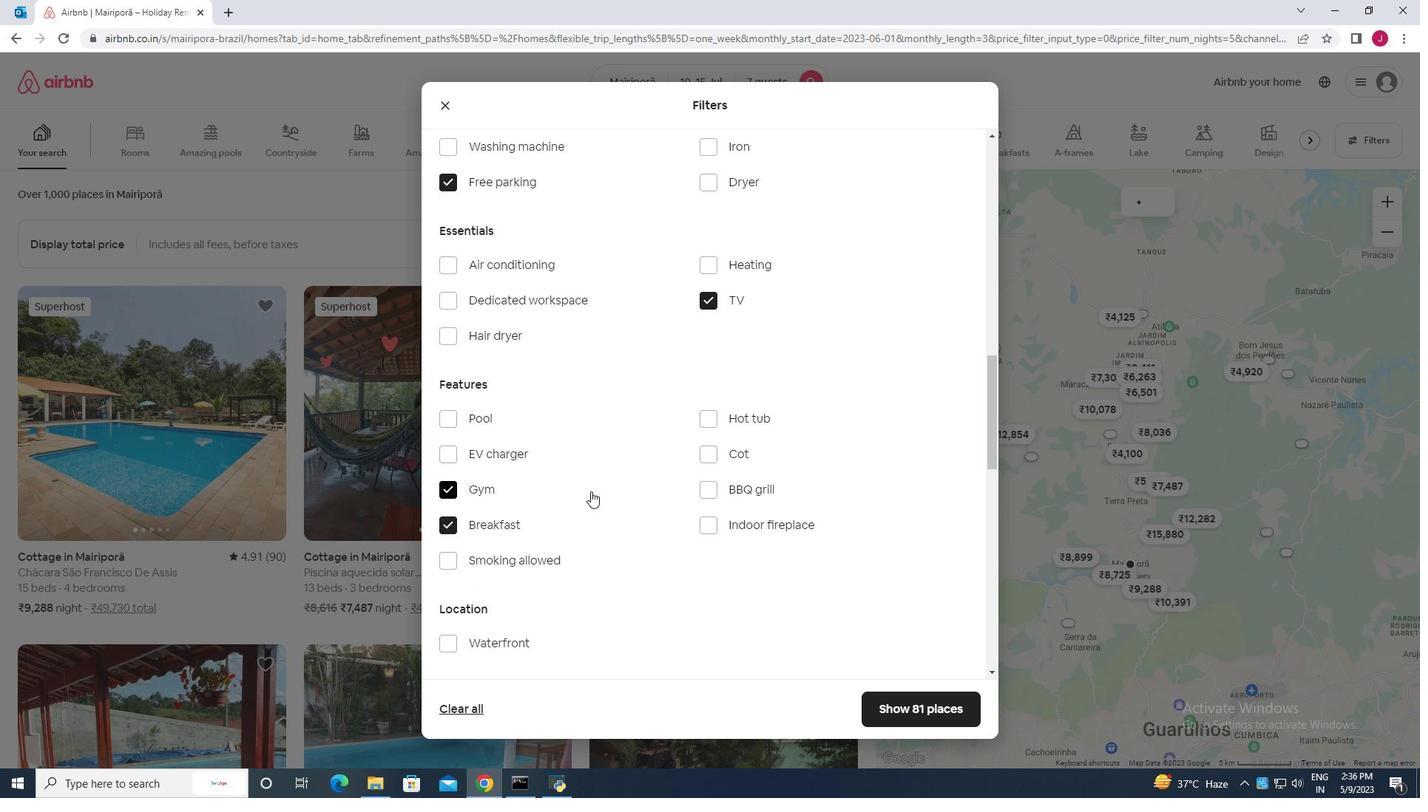 
Action: Mouse moved to (591, 491)
Screenshot: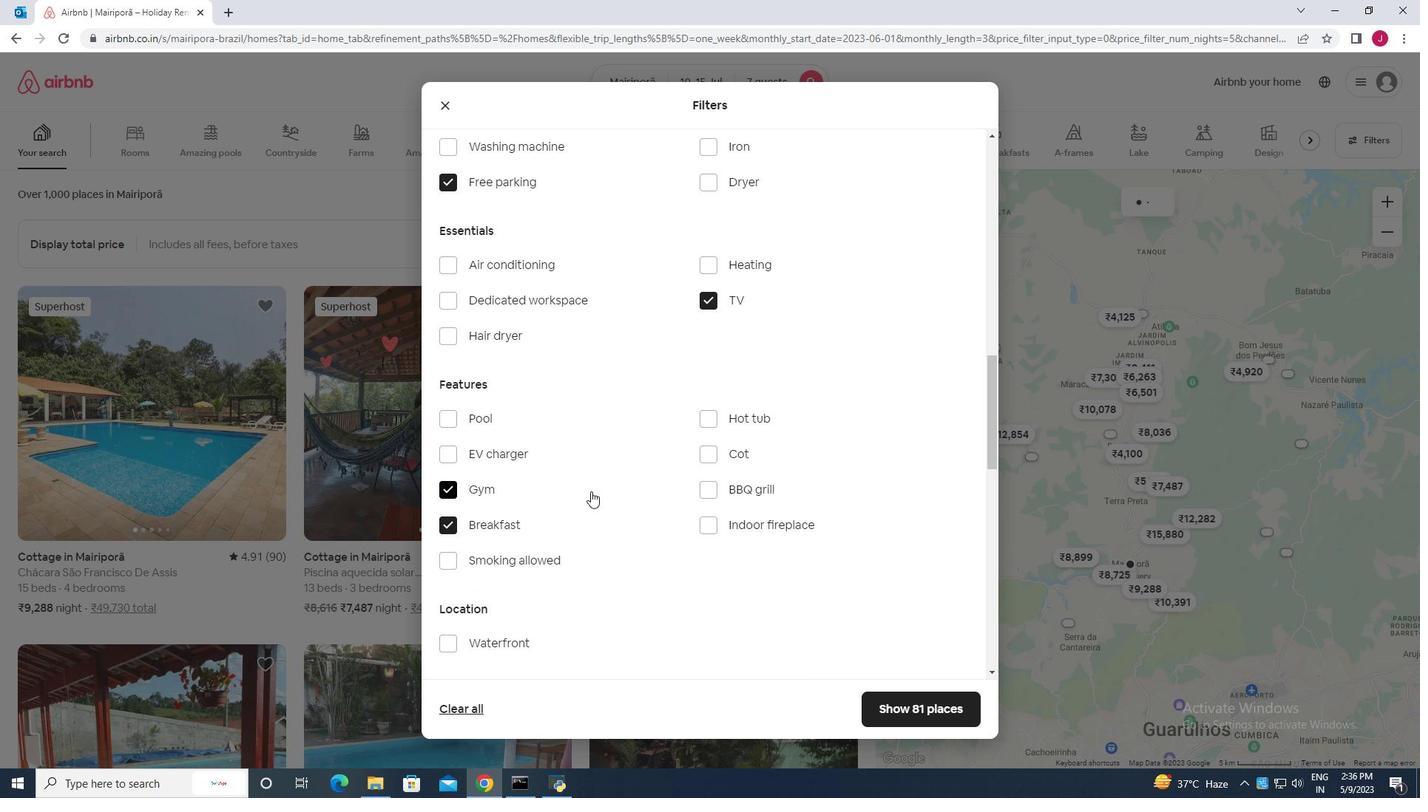 
Action: Mouse scrolled (591, 490) with delta (0, 0)
Screenshot: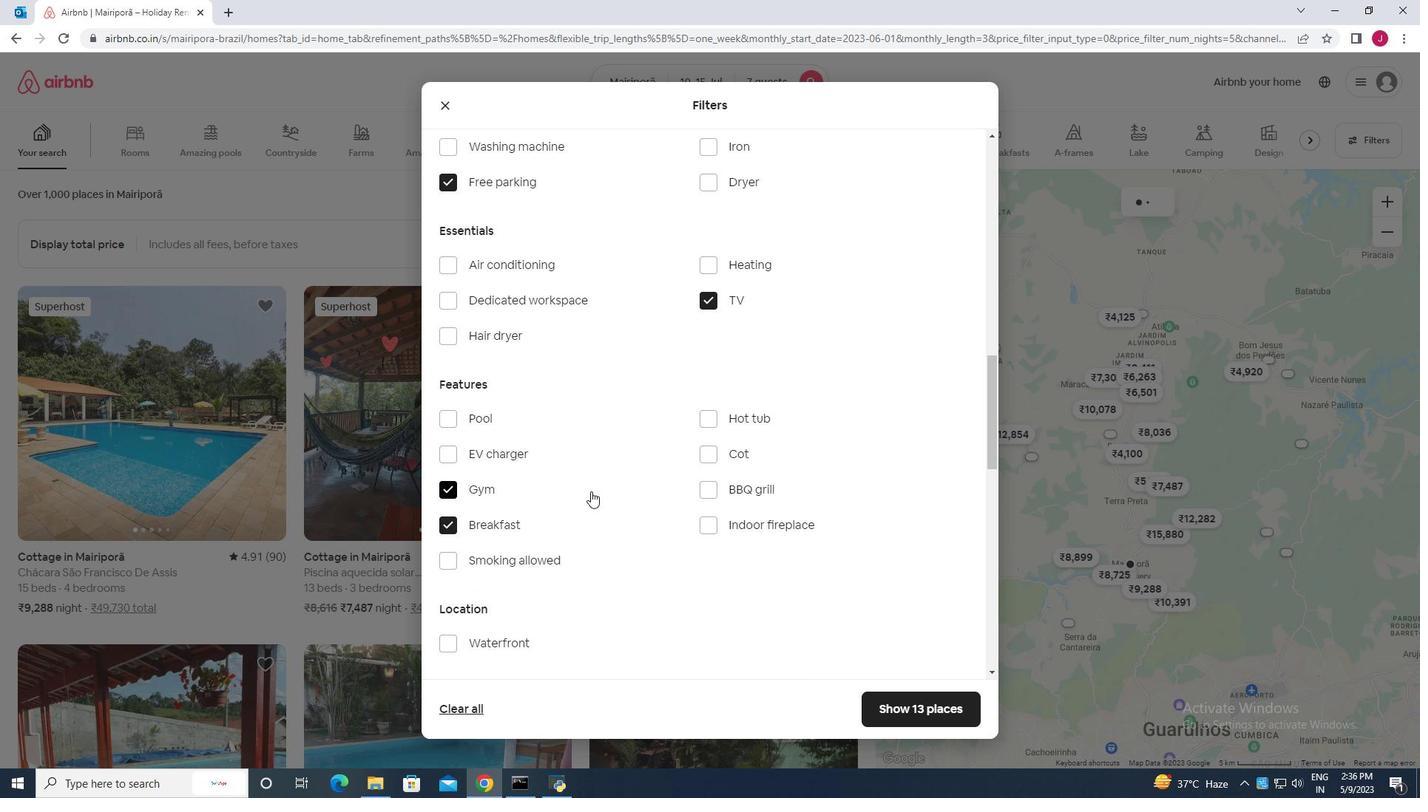 
Action: Mouse moved to (591, 491)
Screenshot: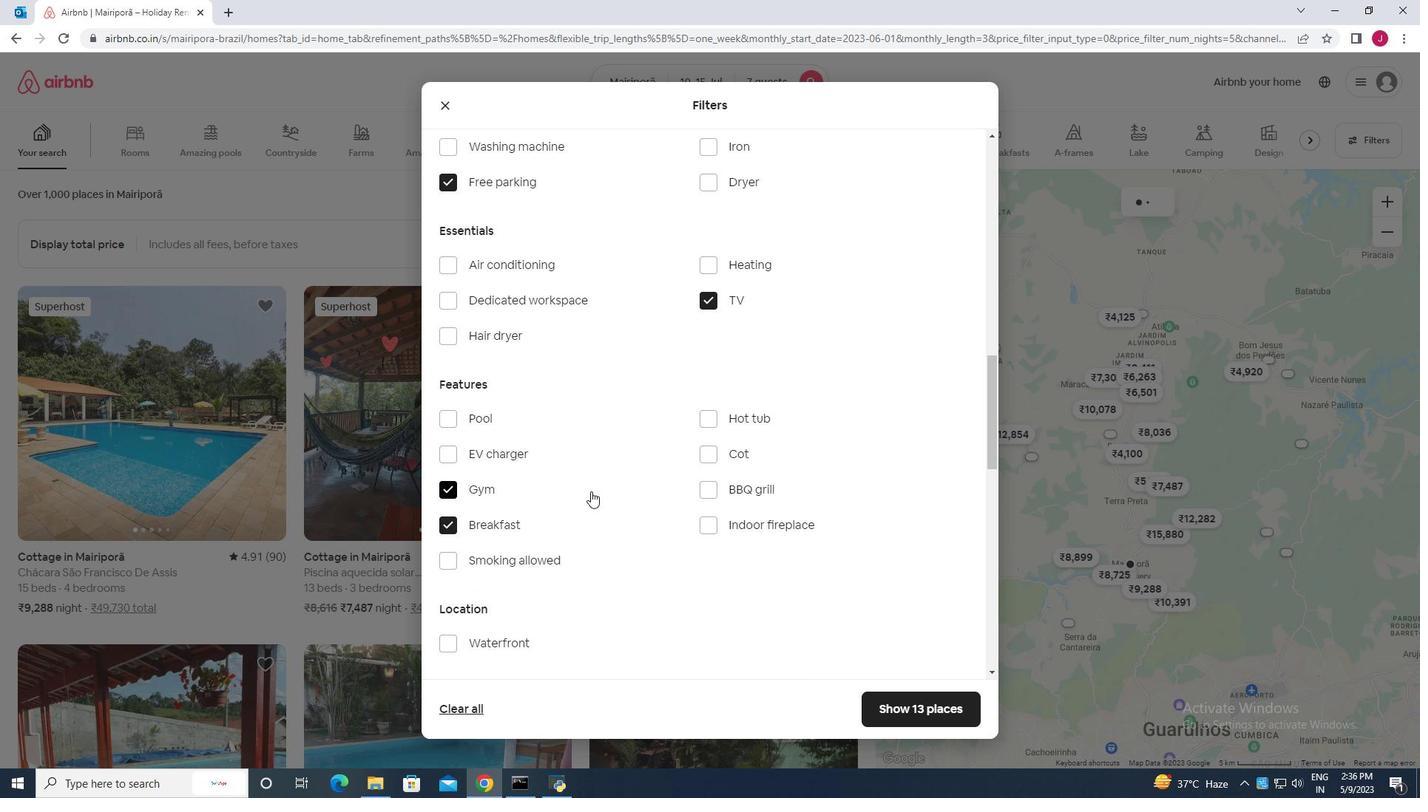 
Action: Mouse scrolled (591, 490) with delta (0, 0)
Screenshot: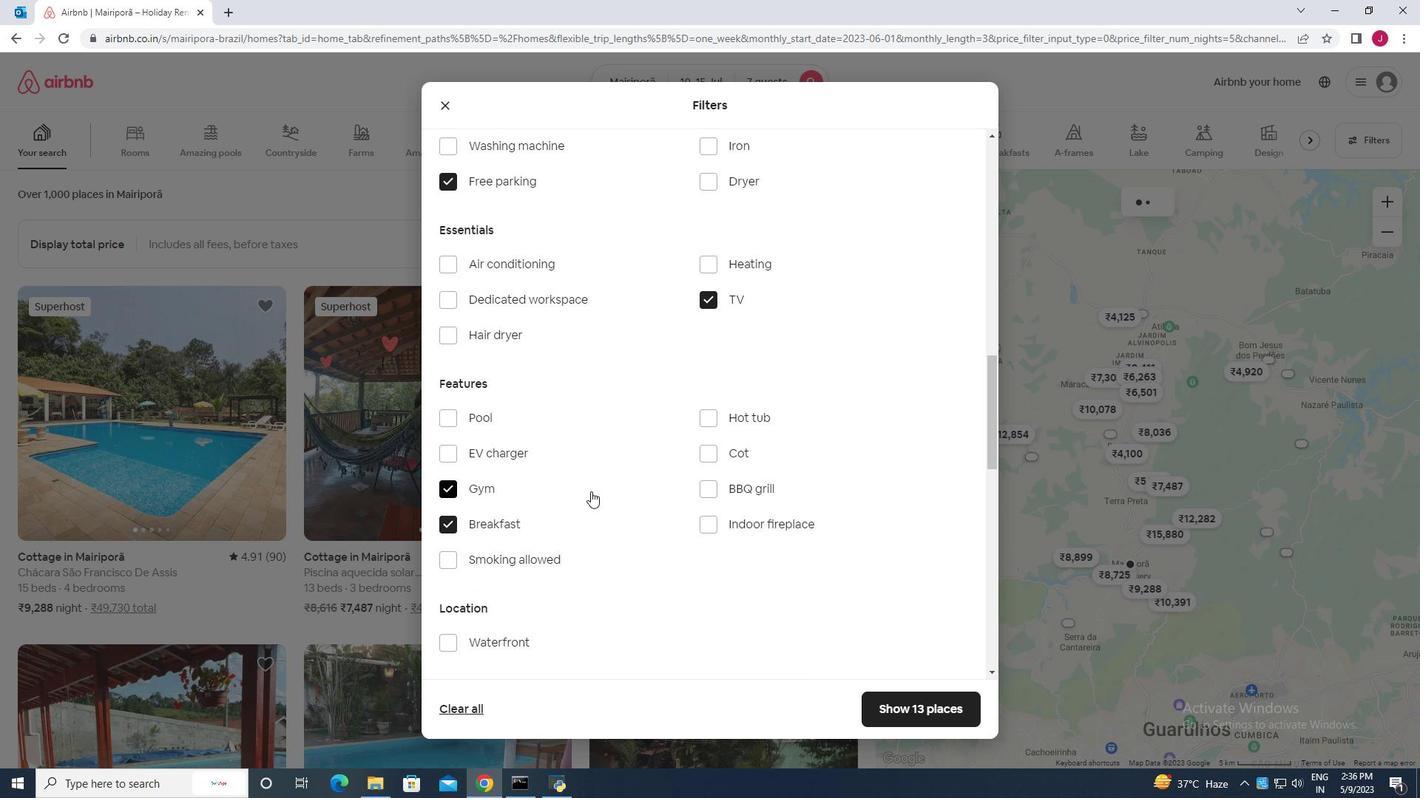 
Action: Mouse moved to (591, 490)
Screenshot: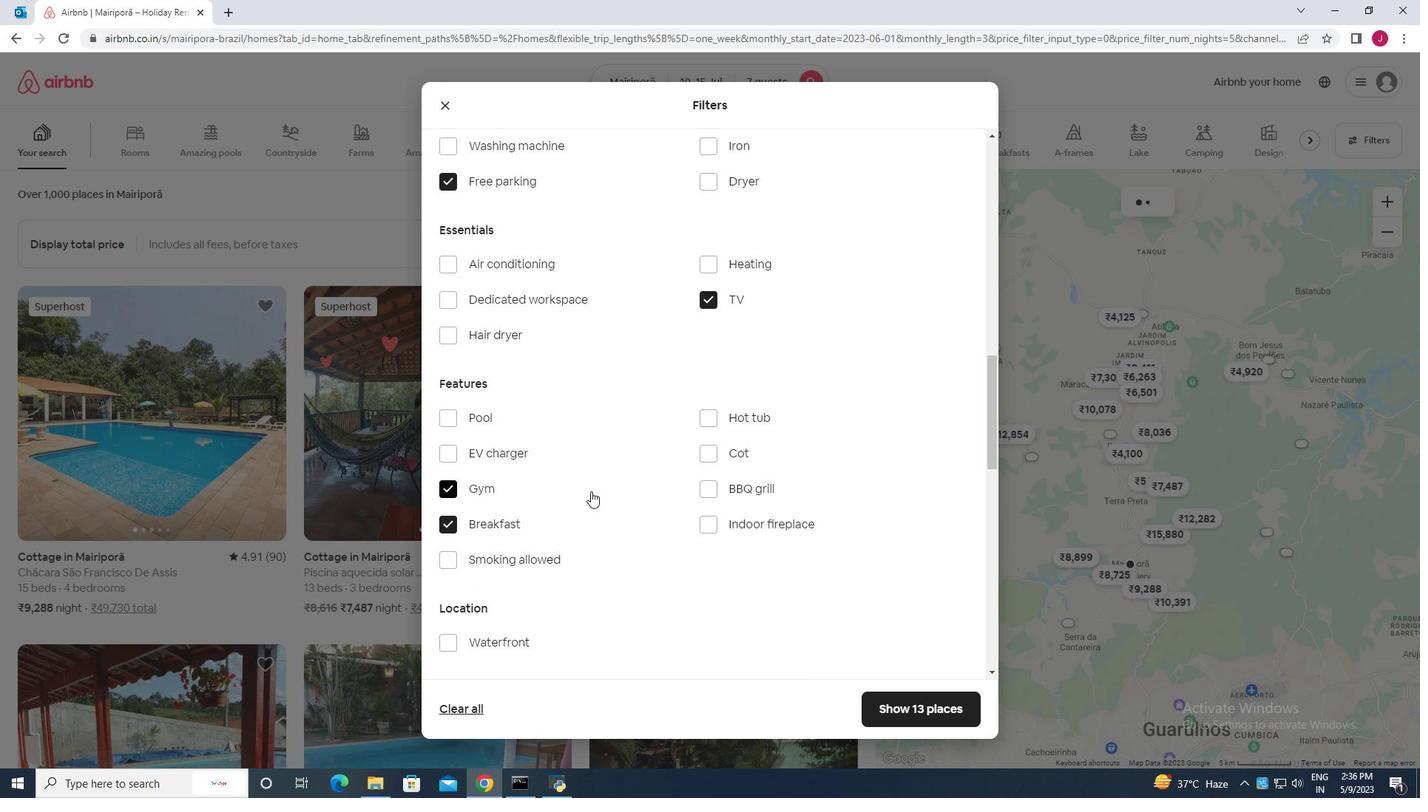 
Action: Mouse scrolled (591, 489) with delta (0, 0)
Screenshot: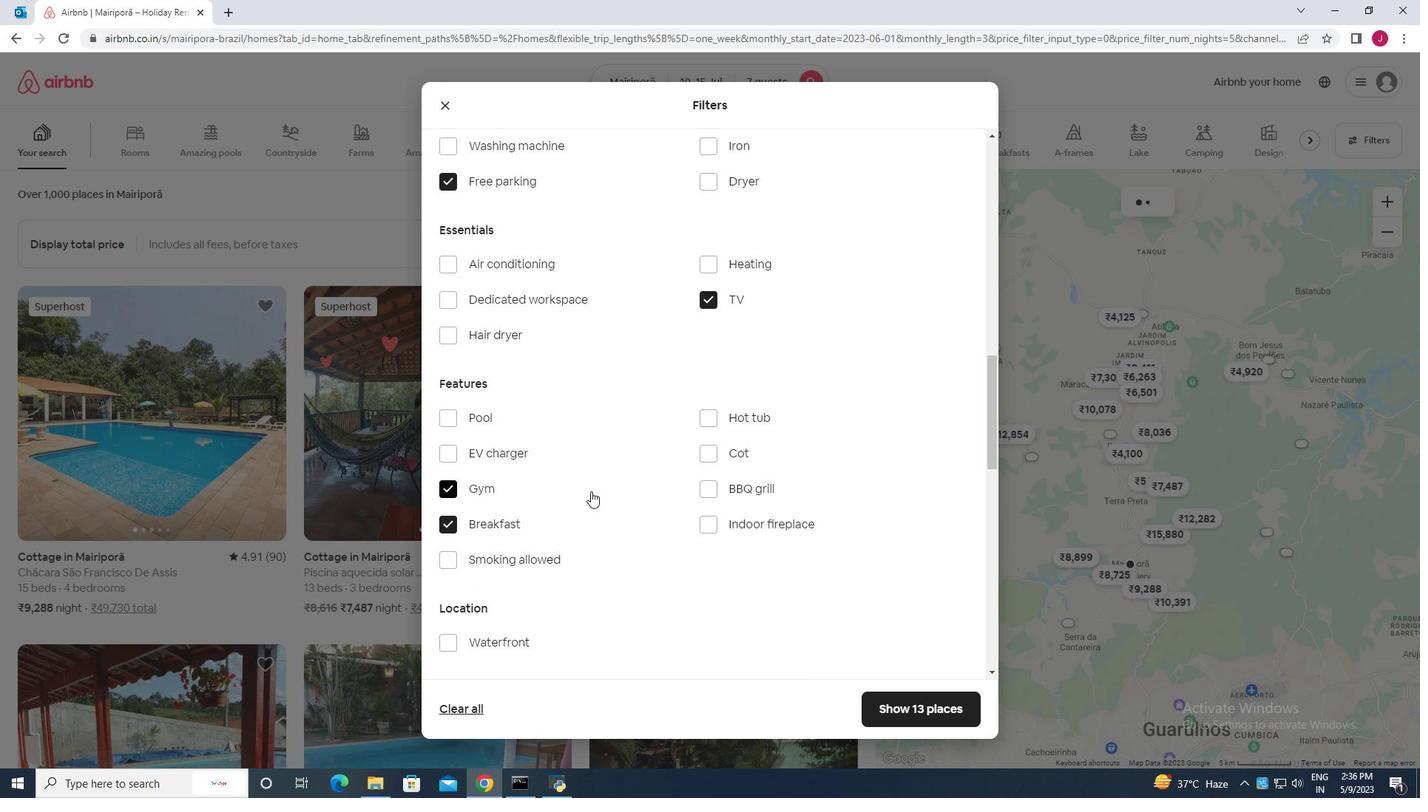
Action: Mouse moved to (929, 482)
Screenshot: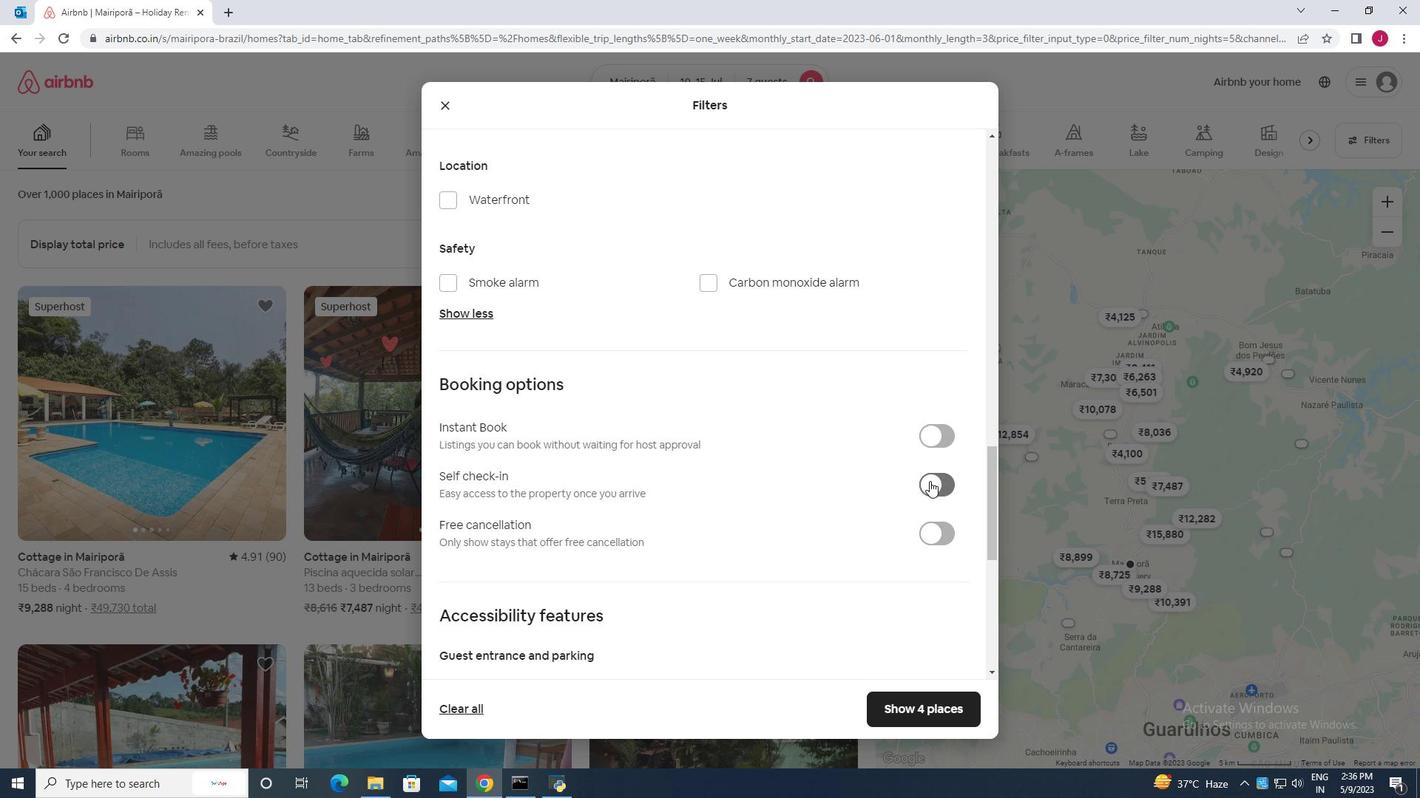 
Action: Mouse pressed left at (929, 482)
Screenshot: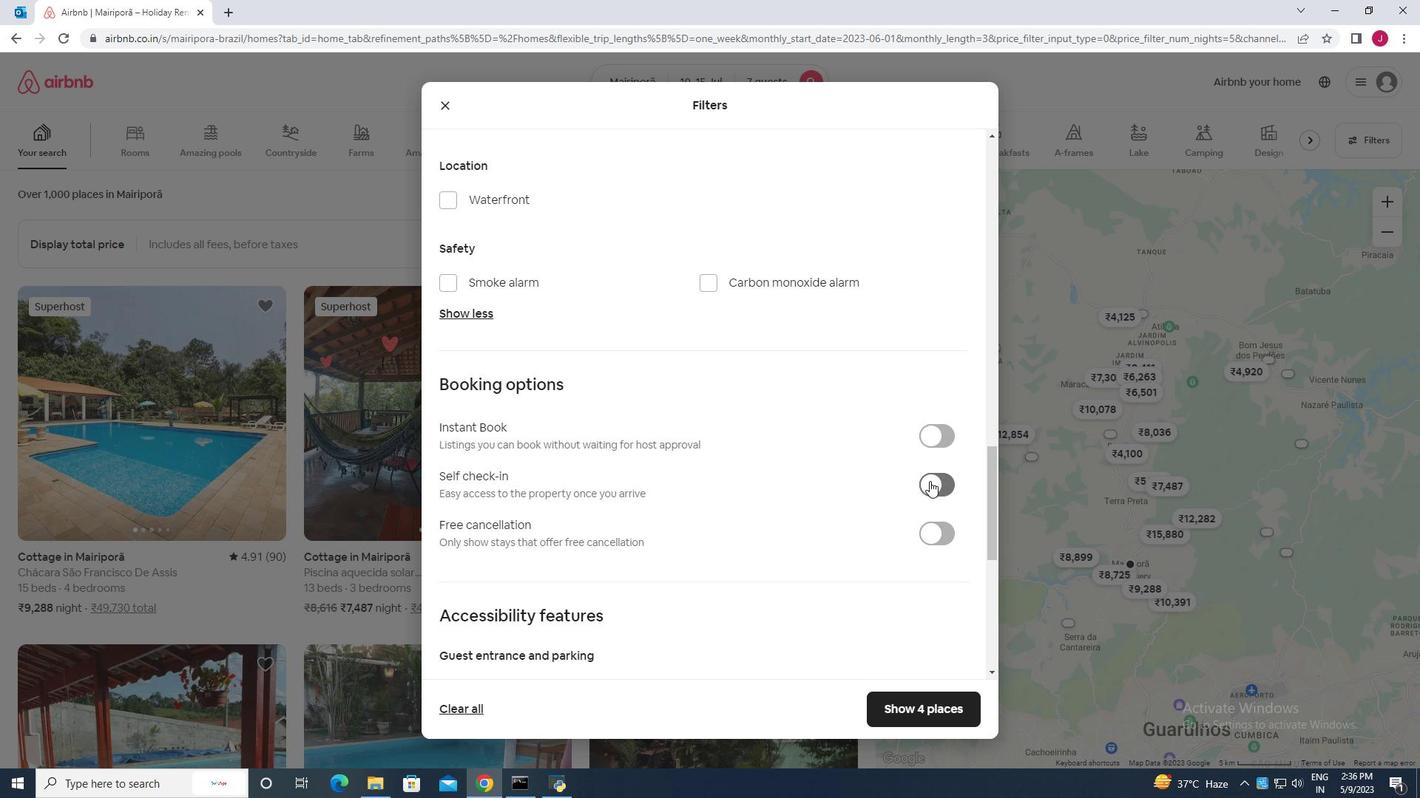 
Action: Mouse moved to (756, 449)
Screenshot: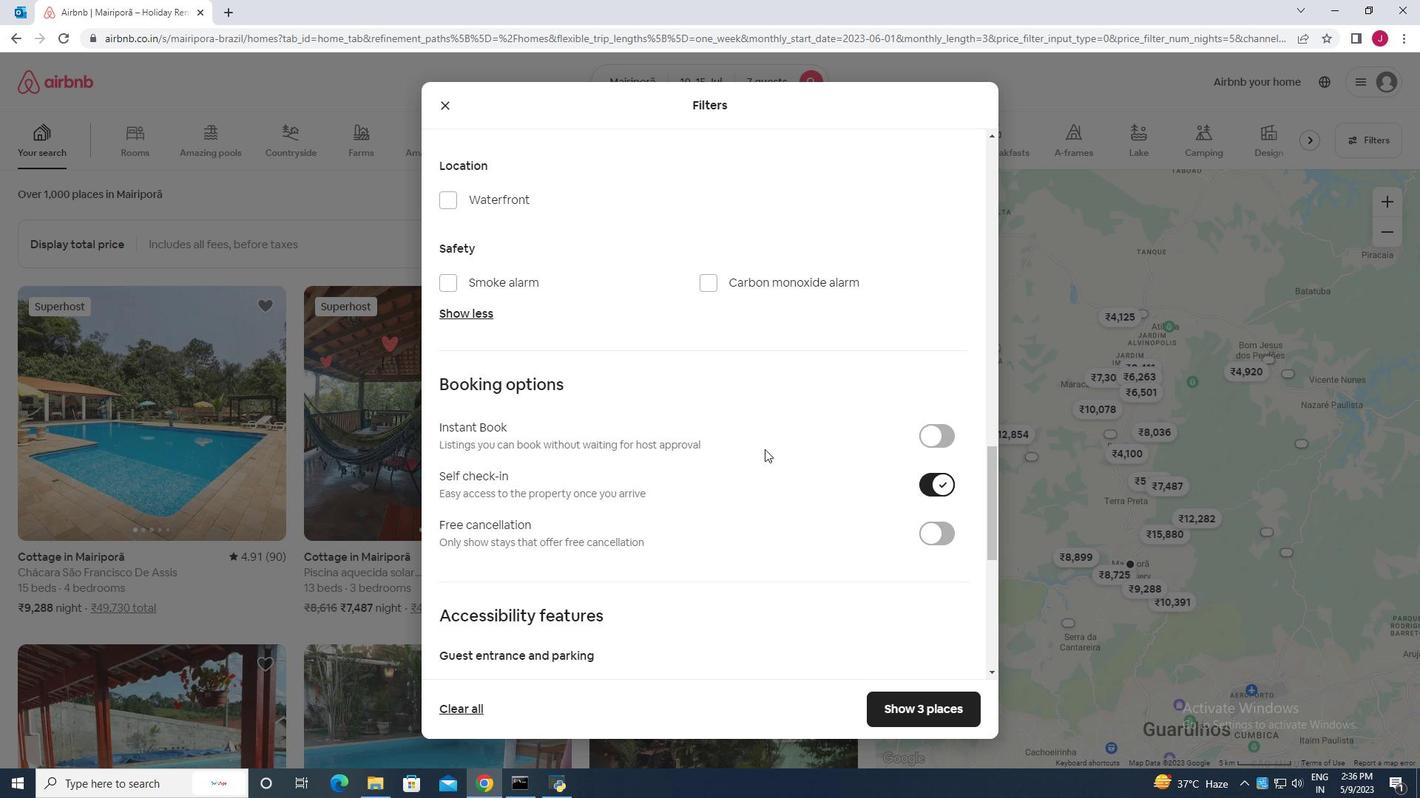 
Action: Mouse scrolled (756, 449) with delta (0, 0)
Screenshot: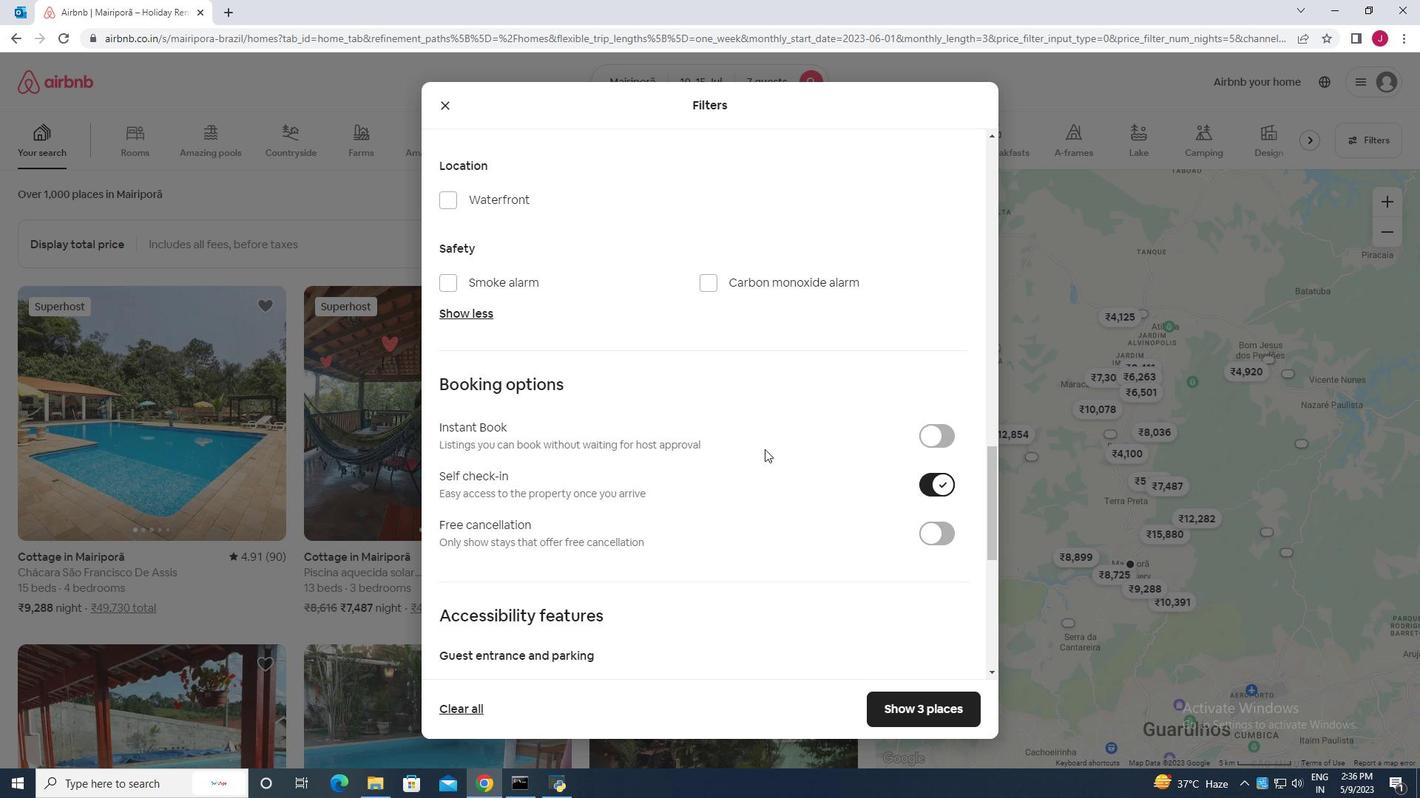 
Action: Mouse moved to (756, 449)
Screenshot: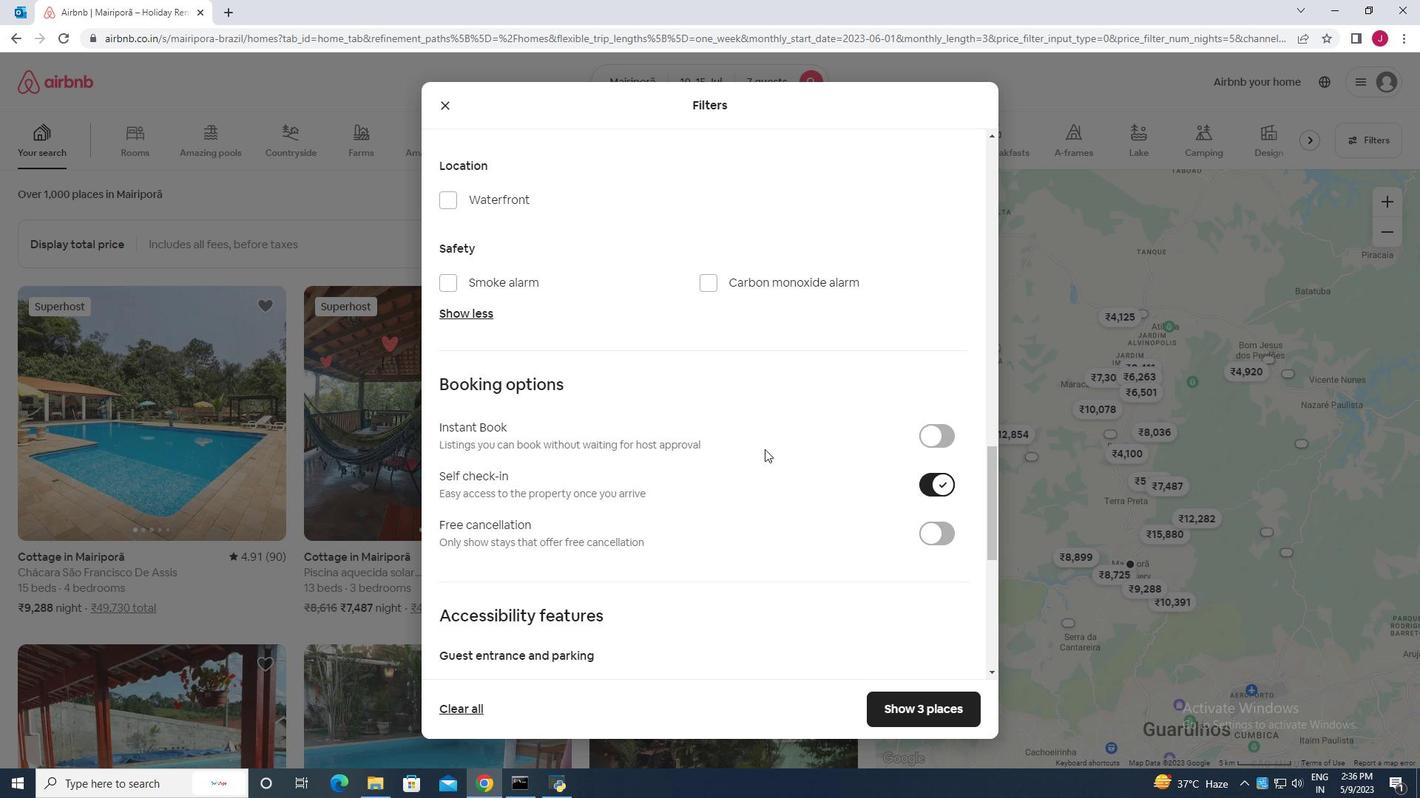 
Action: Mouse scrolled (756, 449) with delta (0, 0)
Screenshot: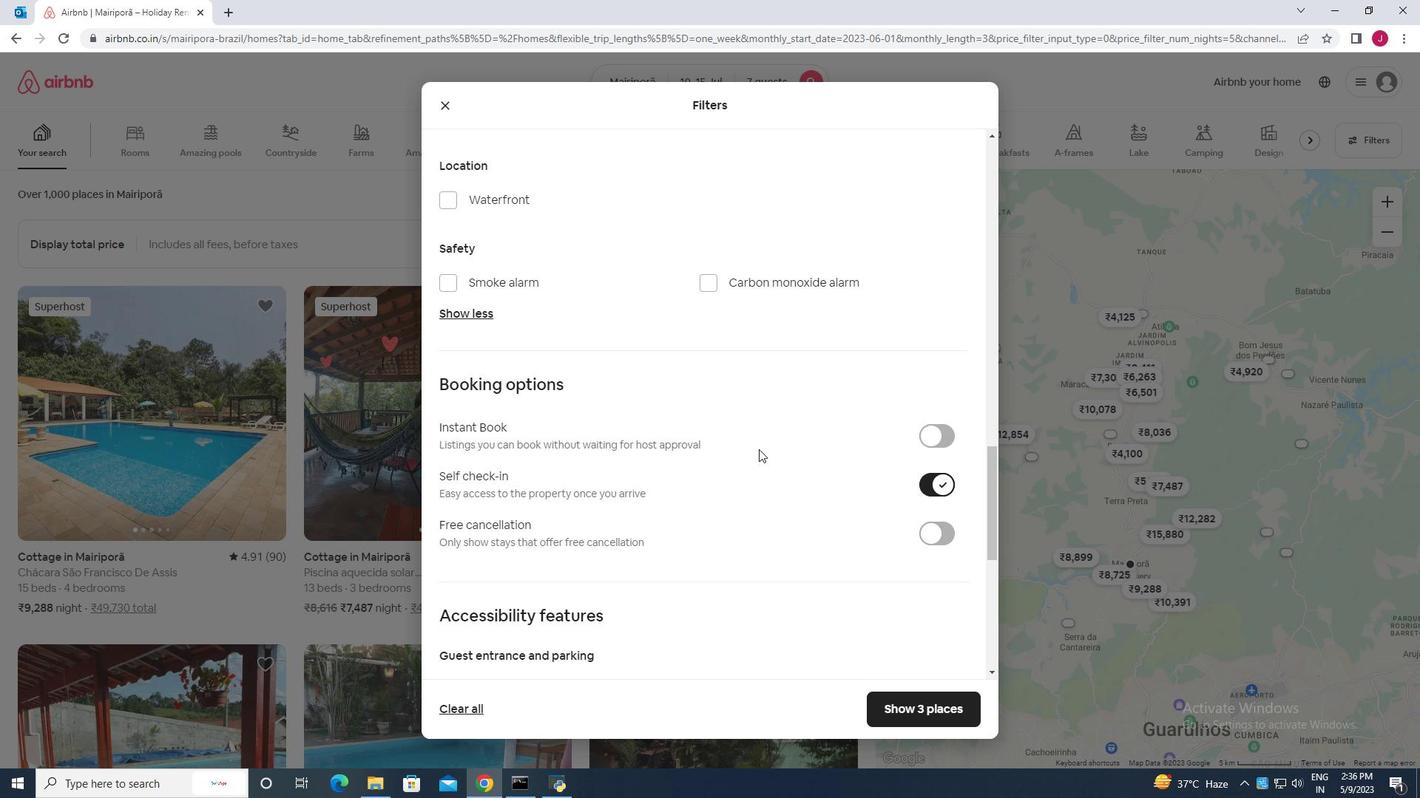 
Action: Mouse scrolled (756, 449) with delta (0, 0)
Screenshot: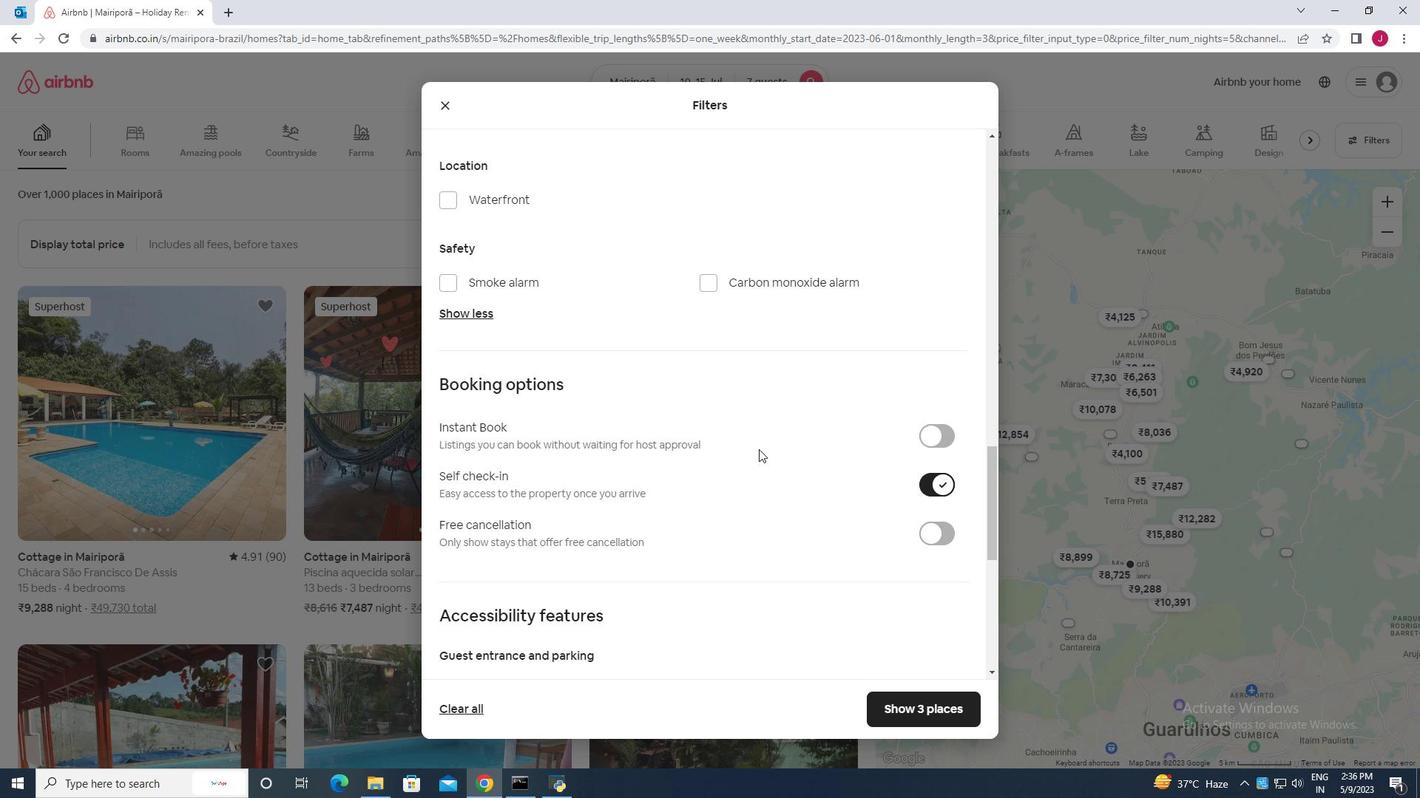 
Action: Mouse scrolled (756, 449) with delta (0, 0)
Screenshot: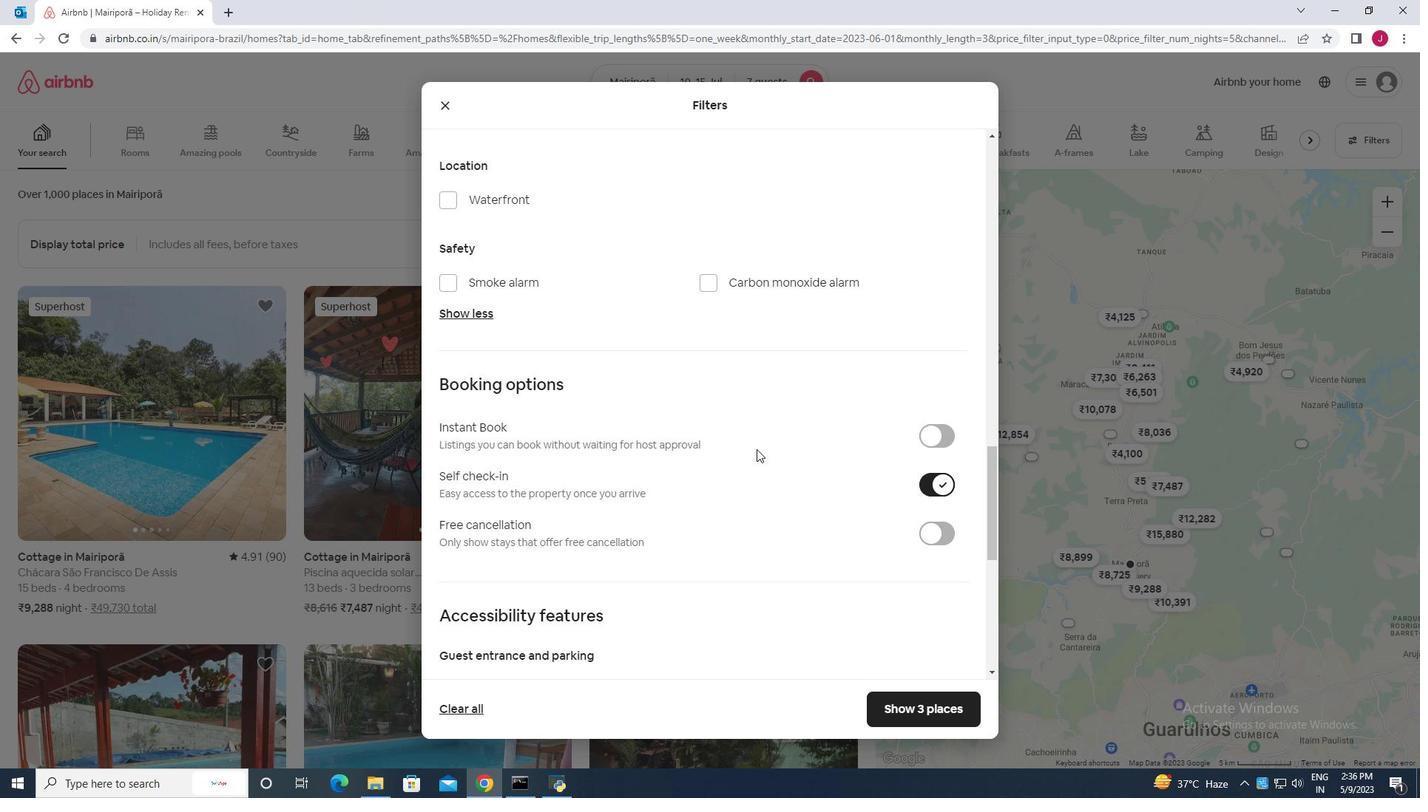 
Action: Mouse moved to (563, 467)
Screenshot: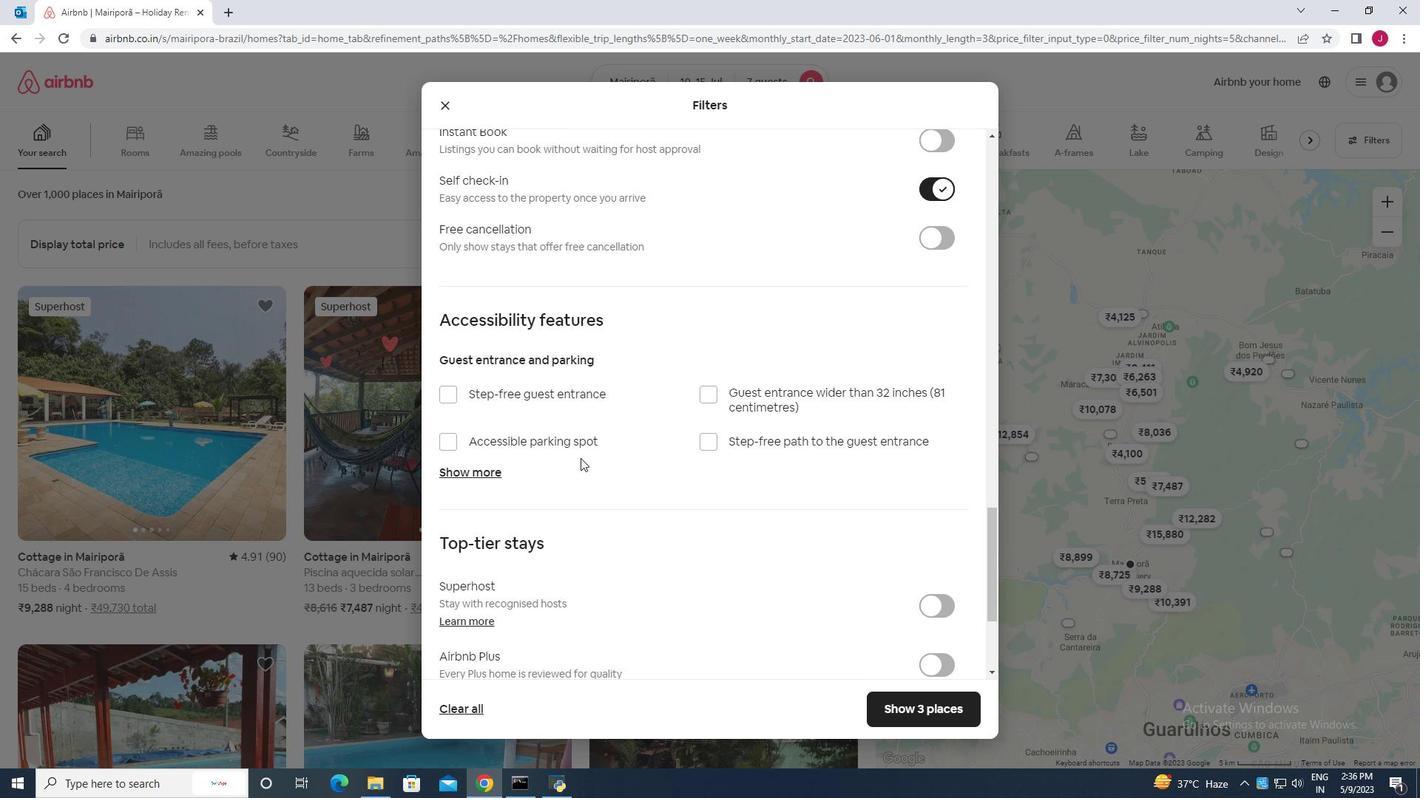 
Action: Mouse scrolled (563, 466) with delta (0, 0)
Screenshot: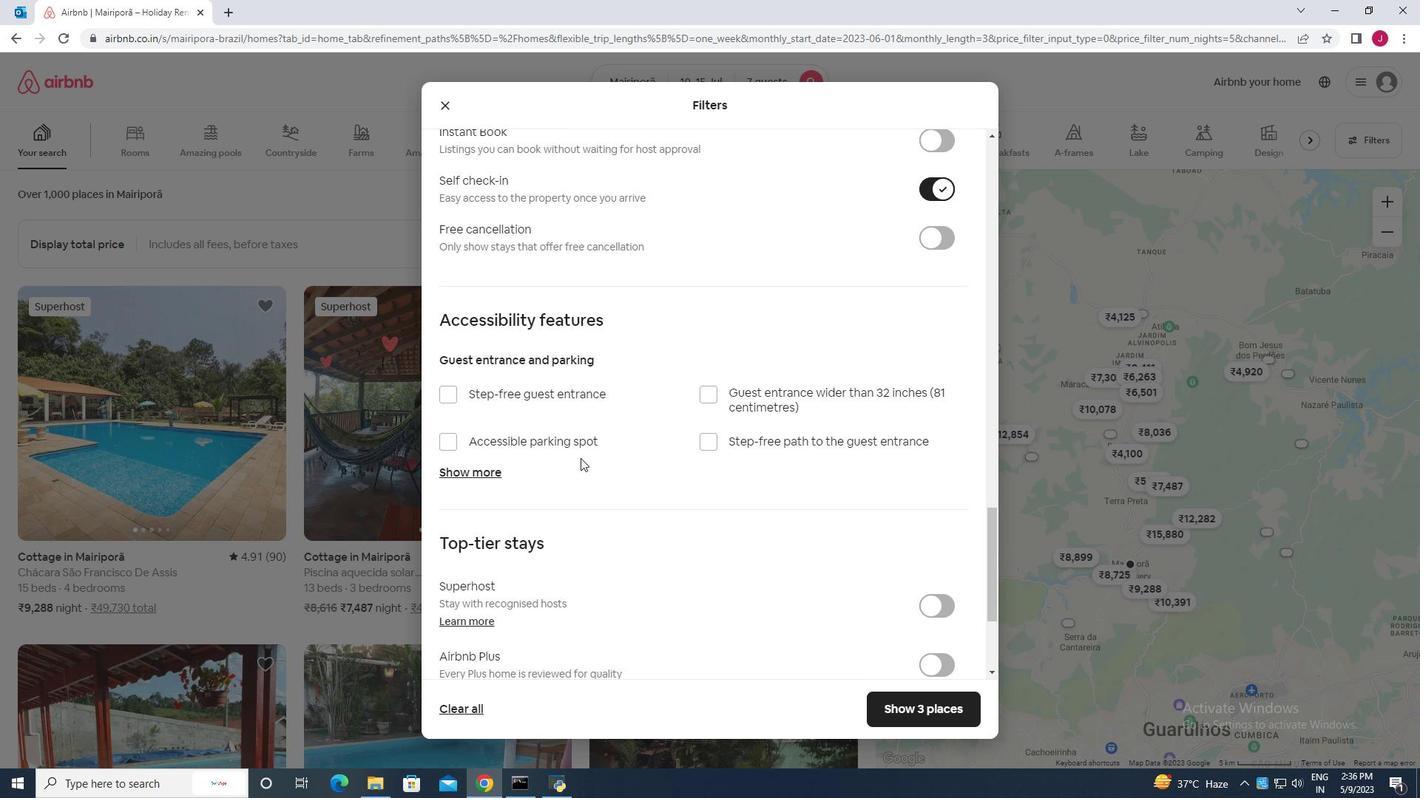 
Action: Mouse moved to (561, 468)
Screenshot: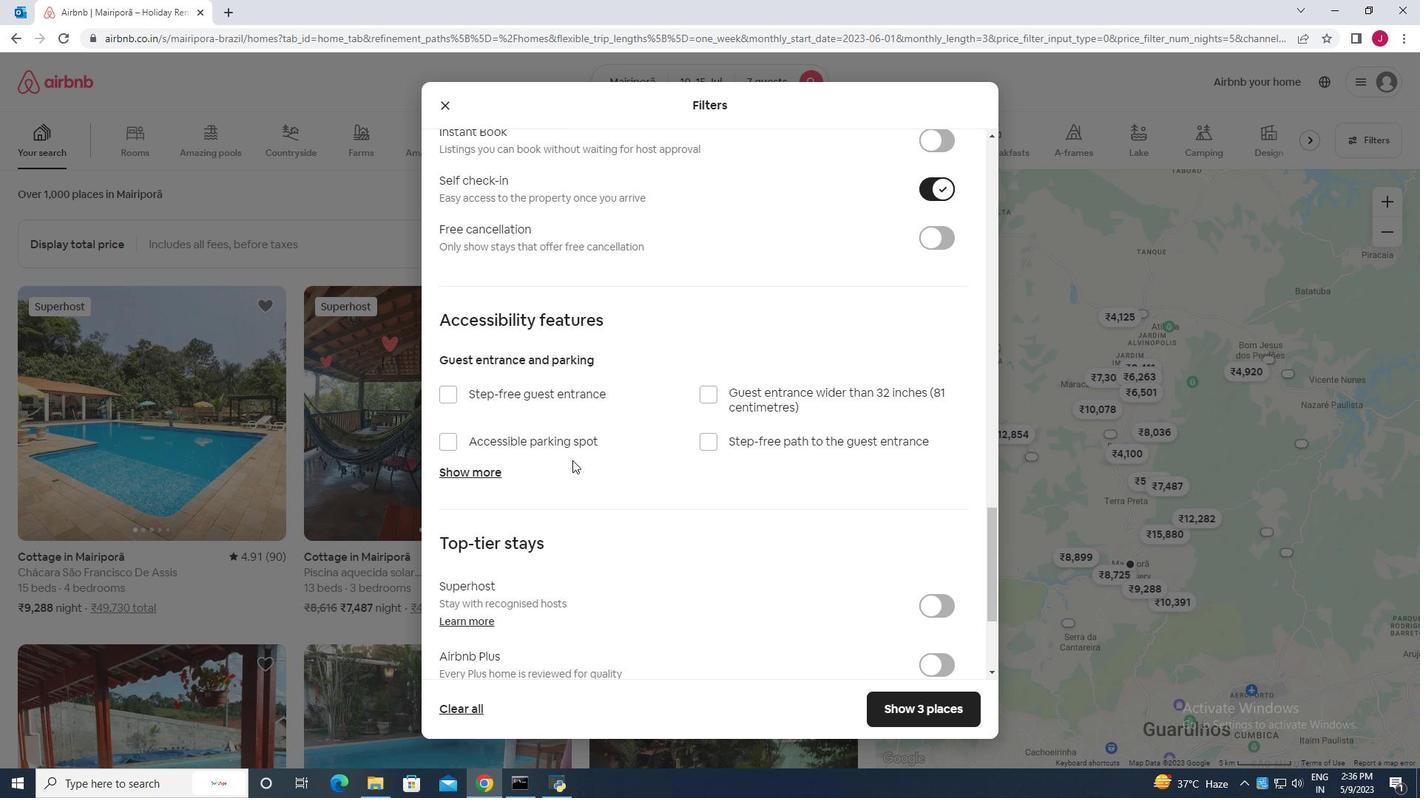 
Action: Mouse scrolled (561, 468) with delta (0, 0)
Screenshot: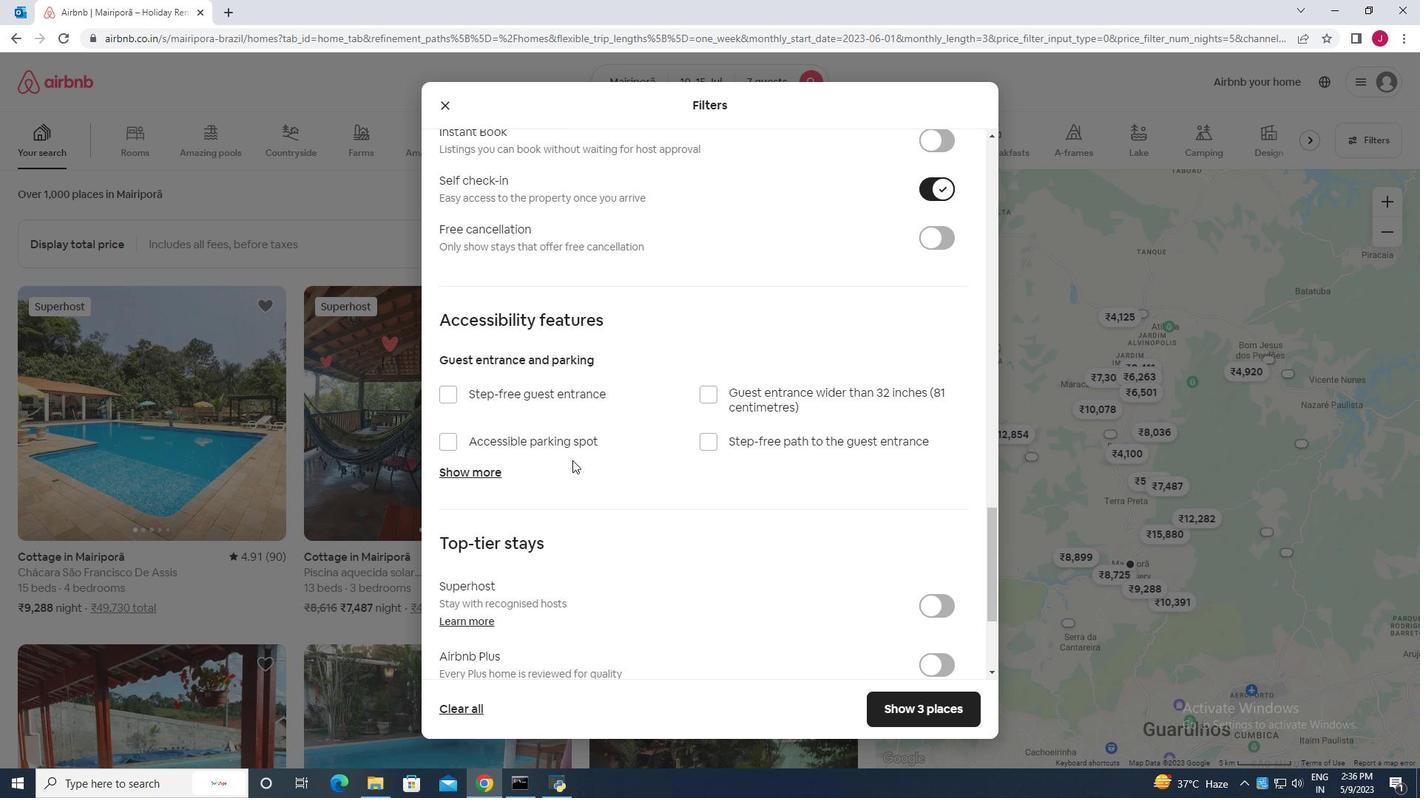 
Action: Mouse scrolled (561, 468) with delta (0, 0)
Screenshot: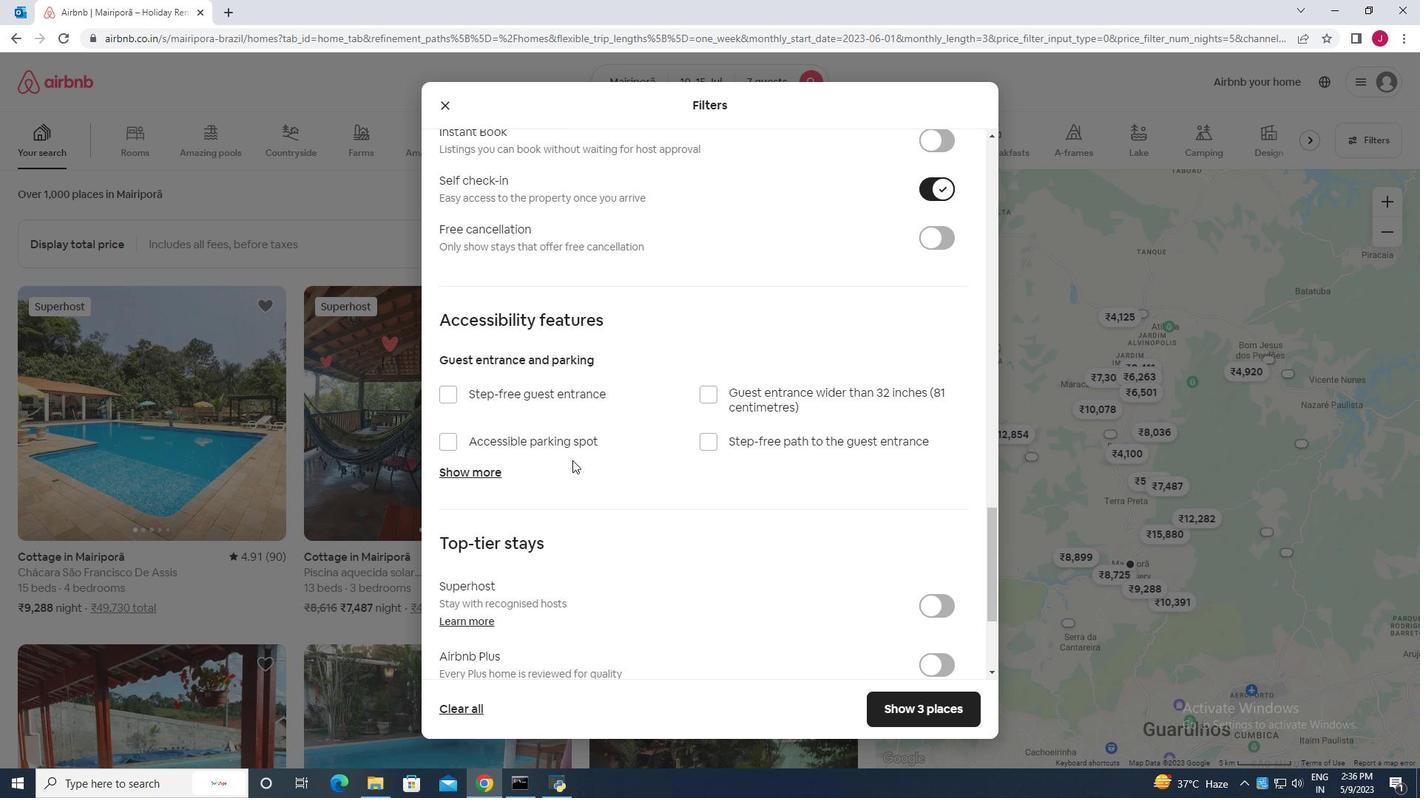 
Action: Mouse moved to (561, 469)
Screenshot: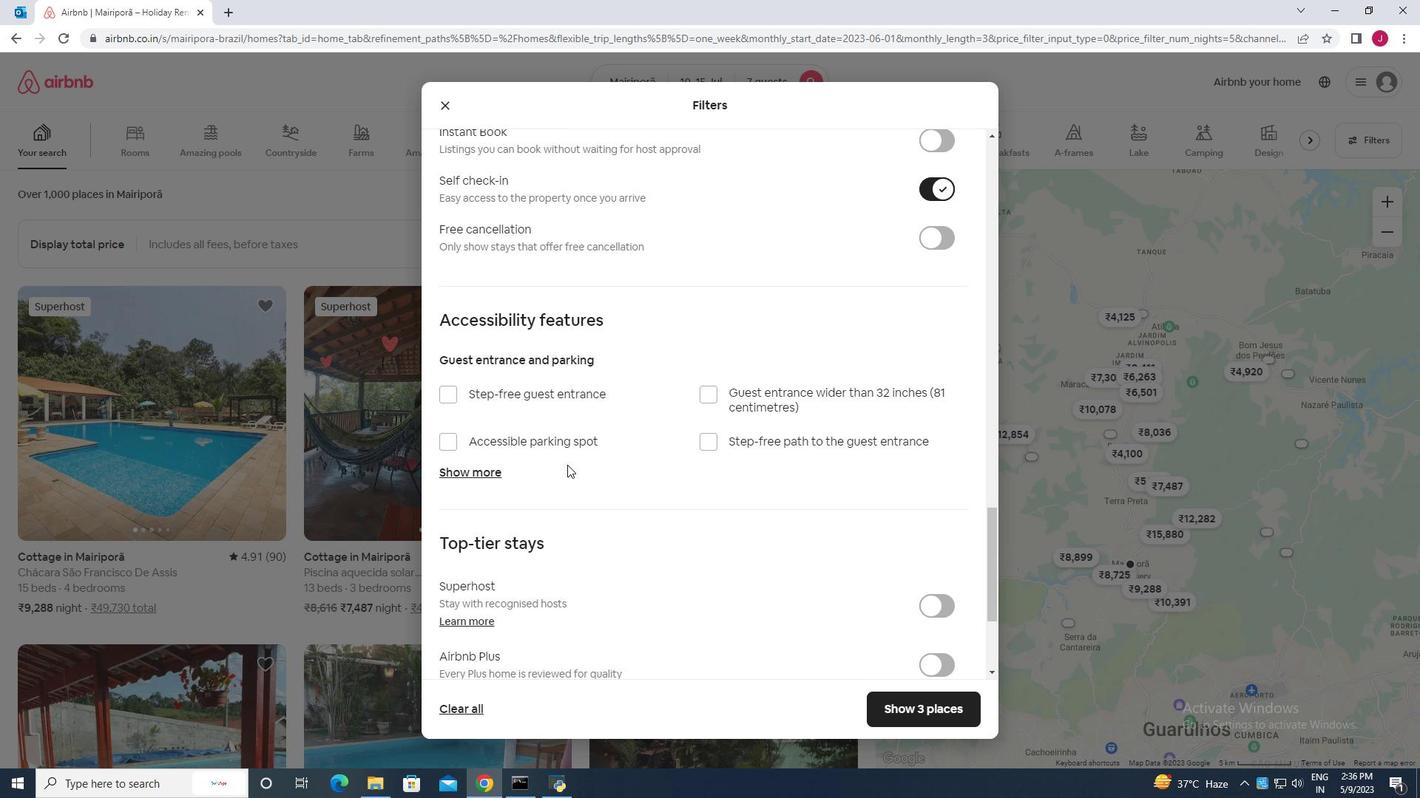 
Action: Mouse scrolled (561, 468) with delta (0, 0)
Screenshot: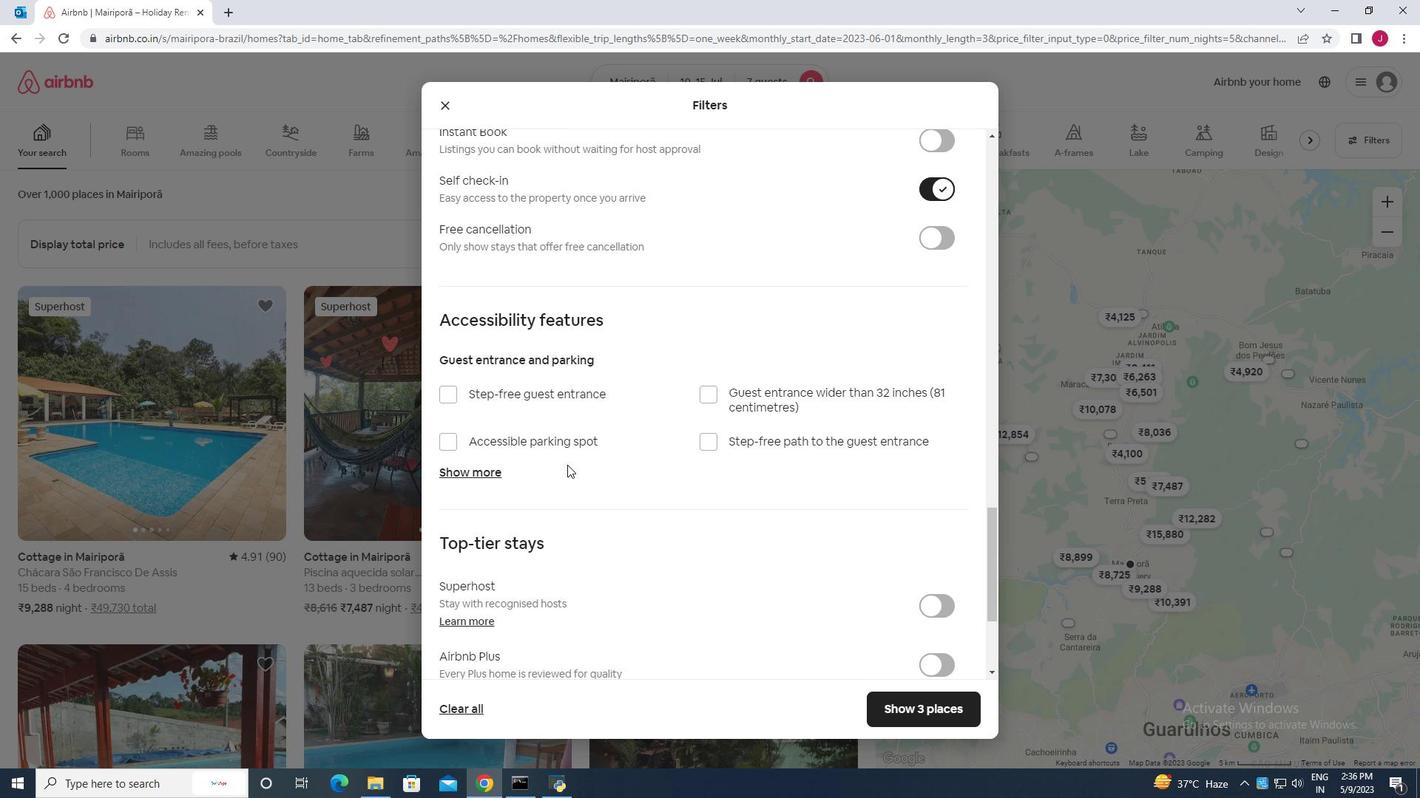 
Action: Mouse moved to (557, 477)
Screenshot: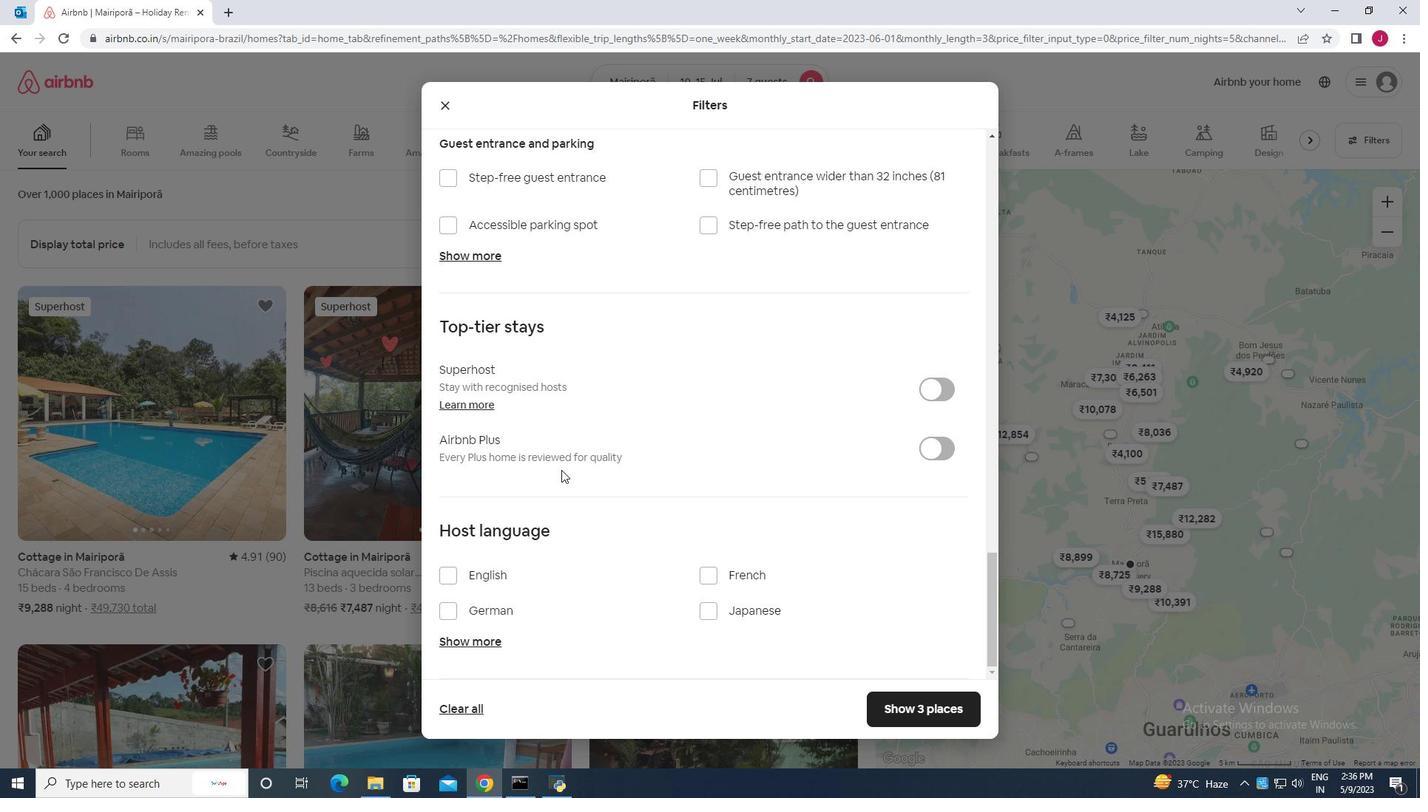 
Action: Mouse scrolled (557, 476) with delta (0, 0)
Screenshot: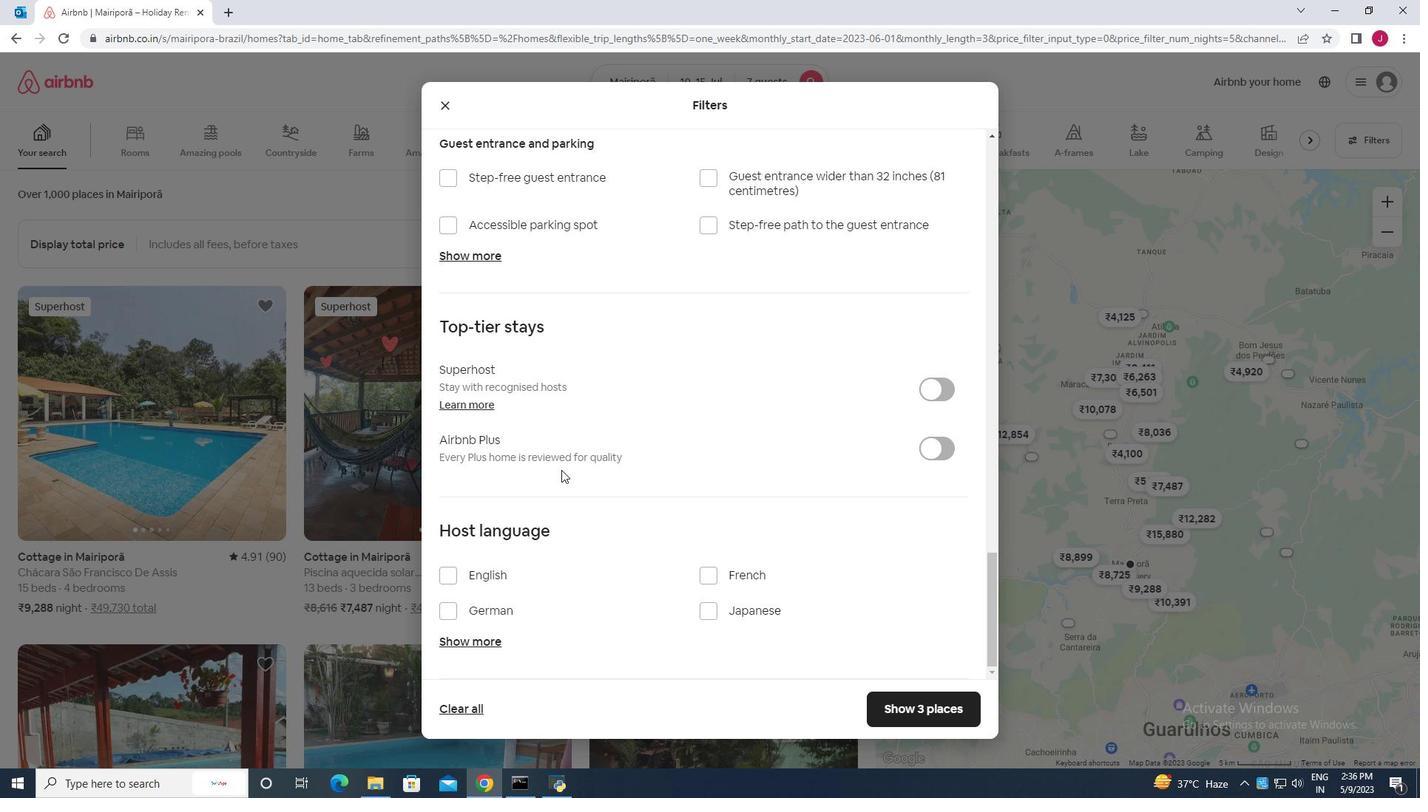 
Action: Mouse moved to (555, 483)
Screenshot: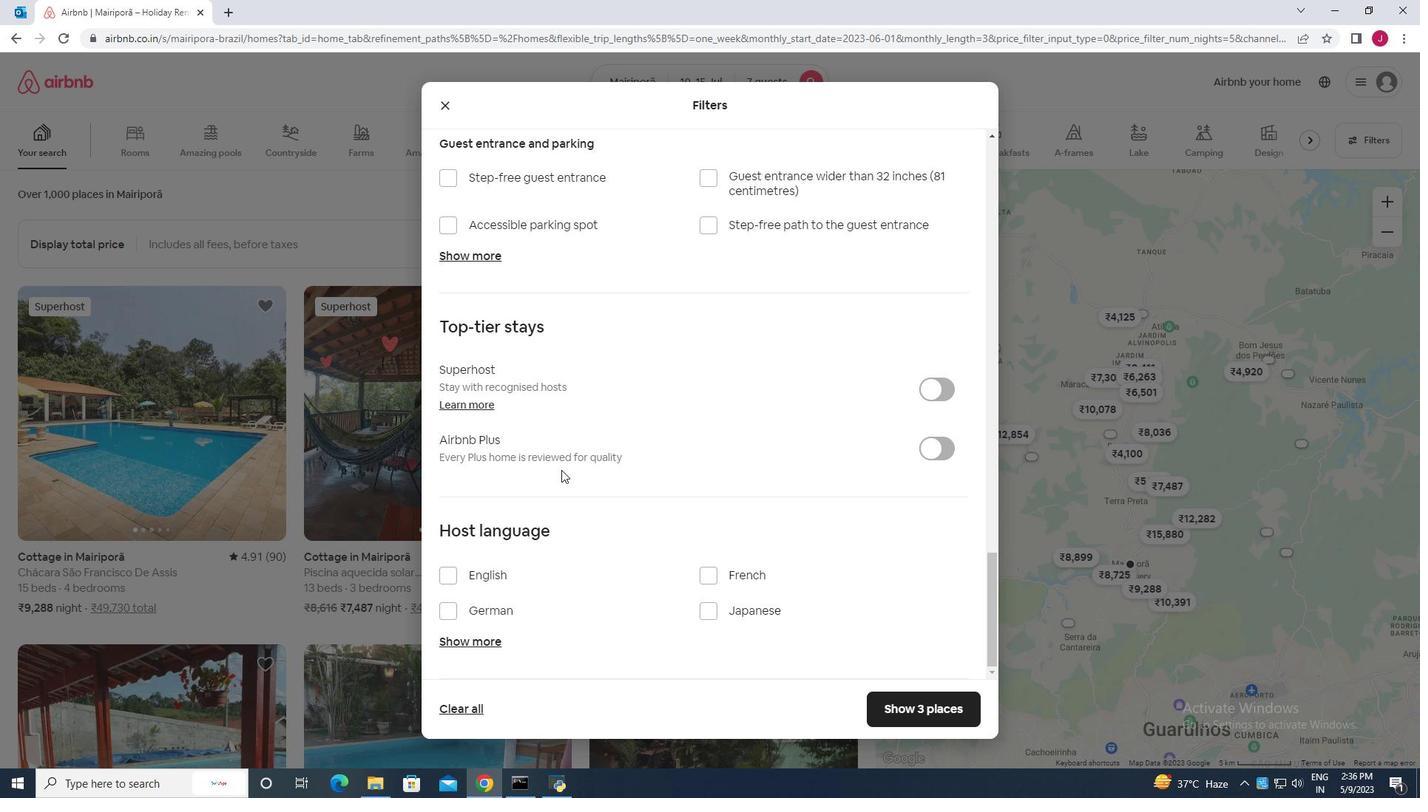 
Action: Mouse scrolled (555, 482) with delta (0, 0)
Screenshot: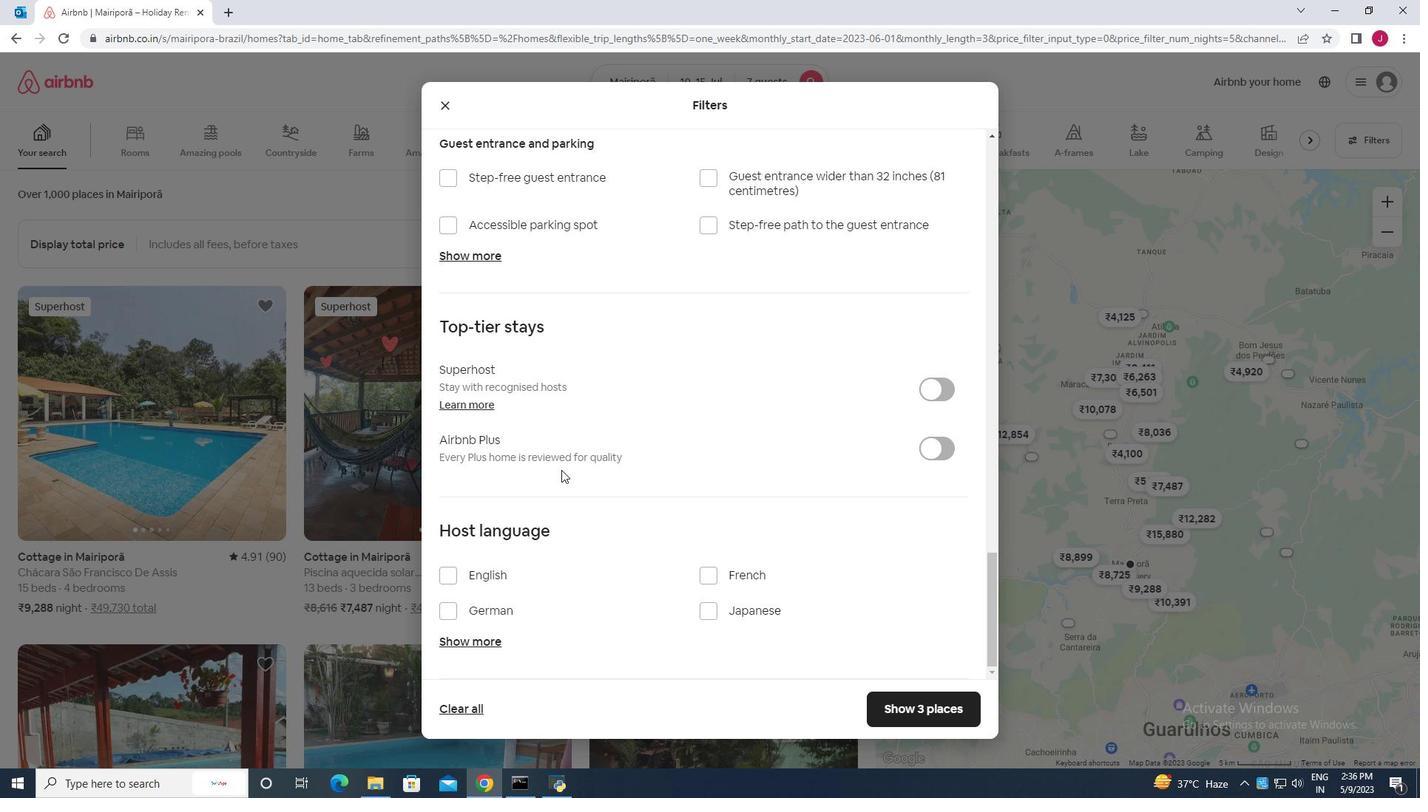 
Action: Mouse moved to (549, 491)
Screenshot: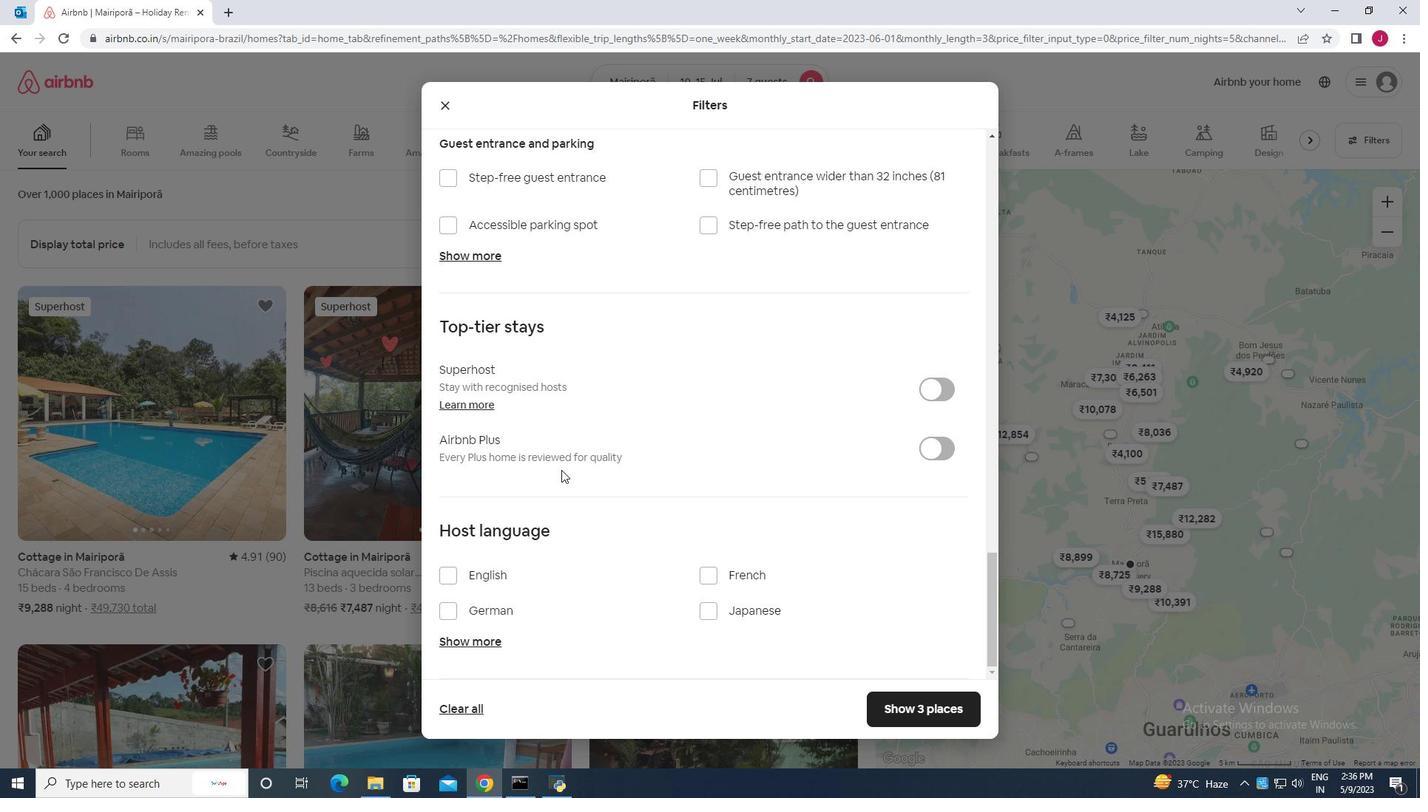
Action: Mouse scrolled (549, 491) with delta (0, 0)
Screenshot: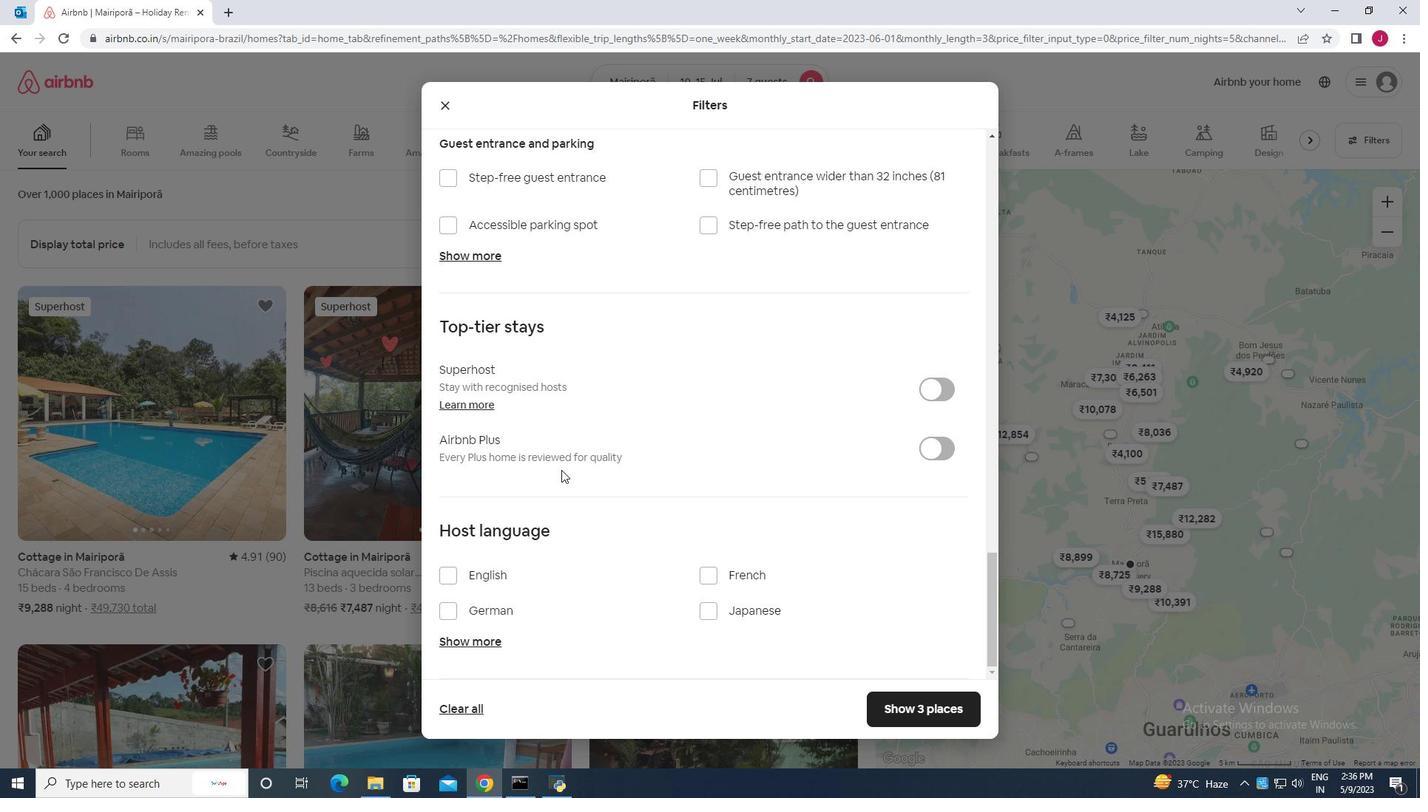 
Action: Mouse moved to (445, 576)
Screenshot: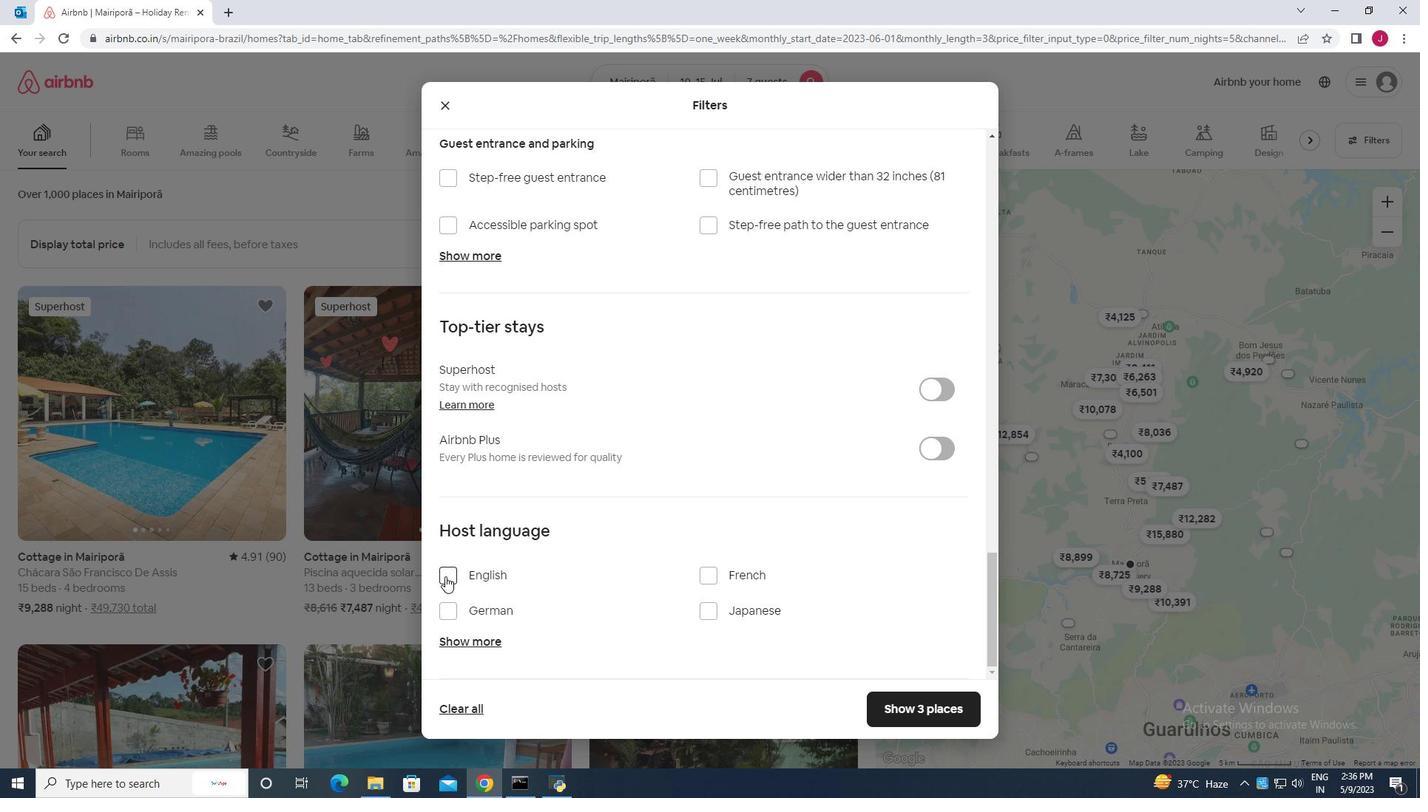 
Action: Mouse pressed left at (445, 576)
Screenshot: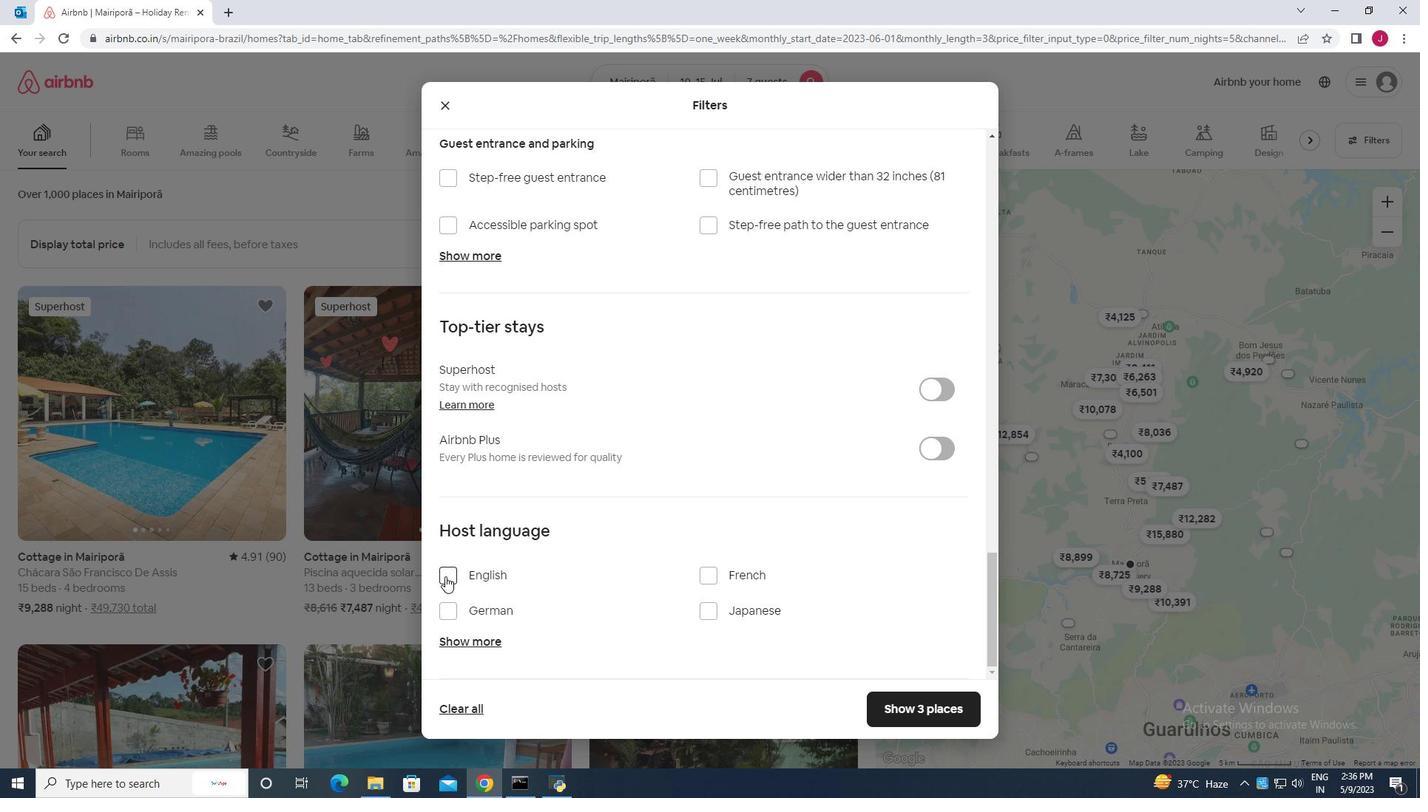 
Action: Mouse moved to (921, 714)
Screenshot: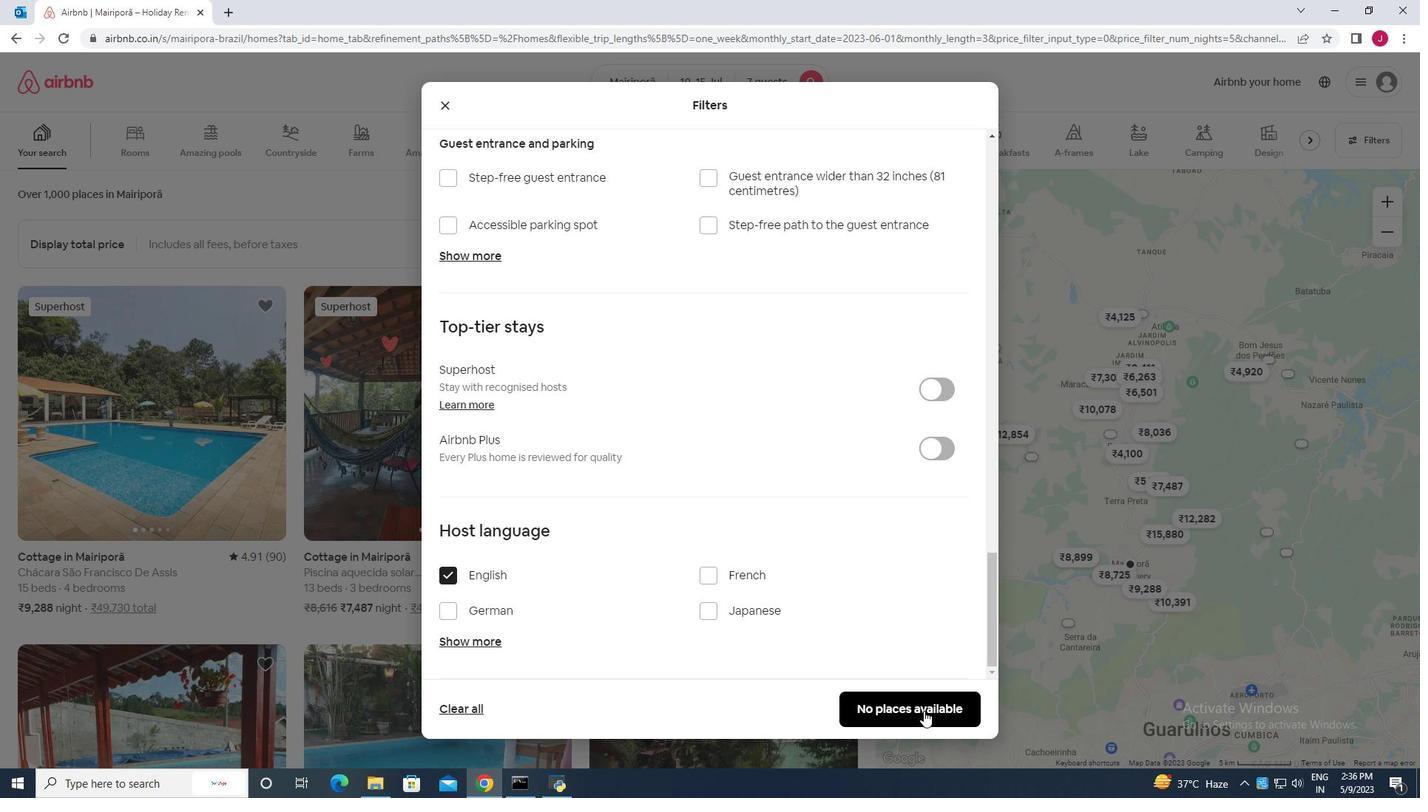 
Action: Mouse pressed left at (921, 714)
Screenshot: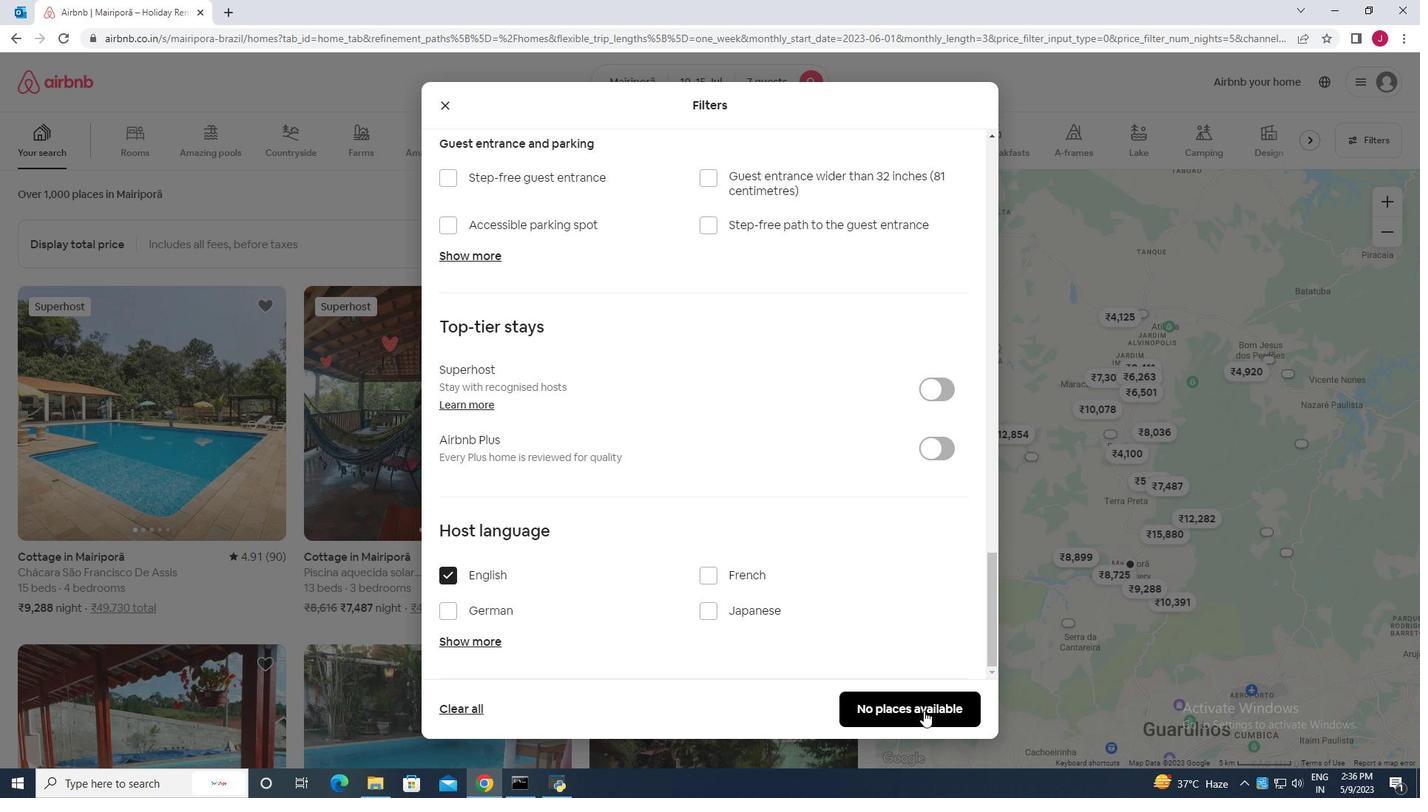 
Action: Mouse moved to (874, 645)
Screenshot: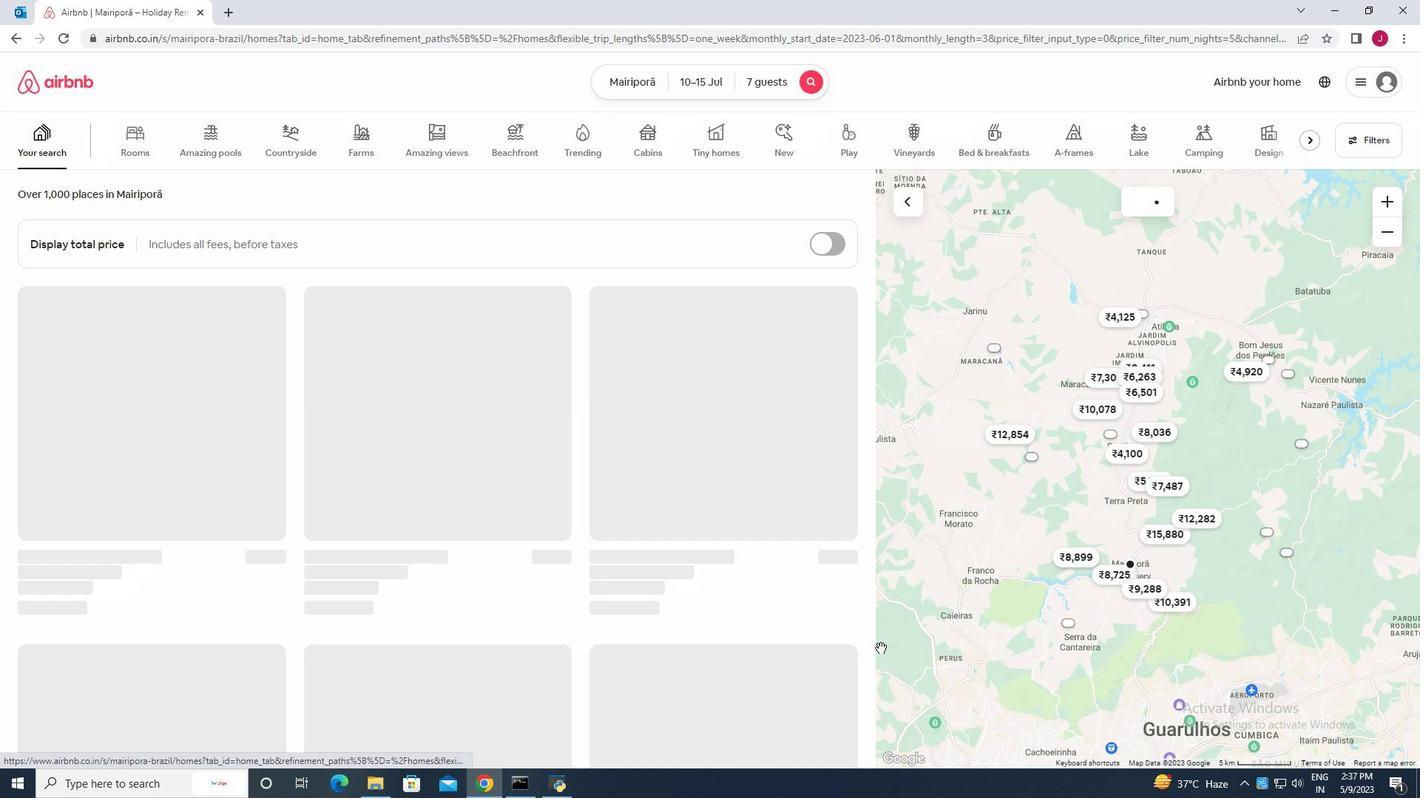 
